 Task: What is the main conflict in "The Catcher in the Rye" by J.D. Salinger?
Action: Mouse moved to (93, 110)
Screenshot: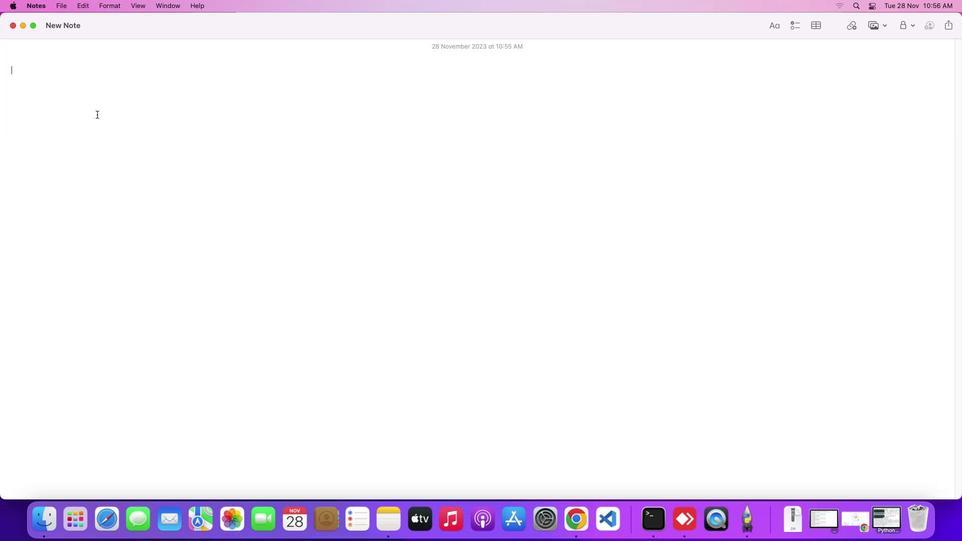 
Action: Mouse pressed left at (93, 110)
Screenshot: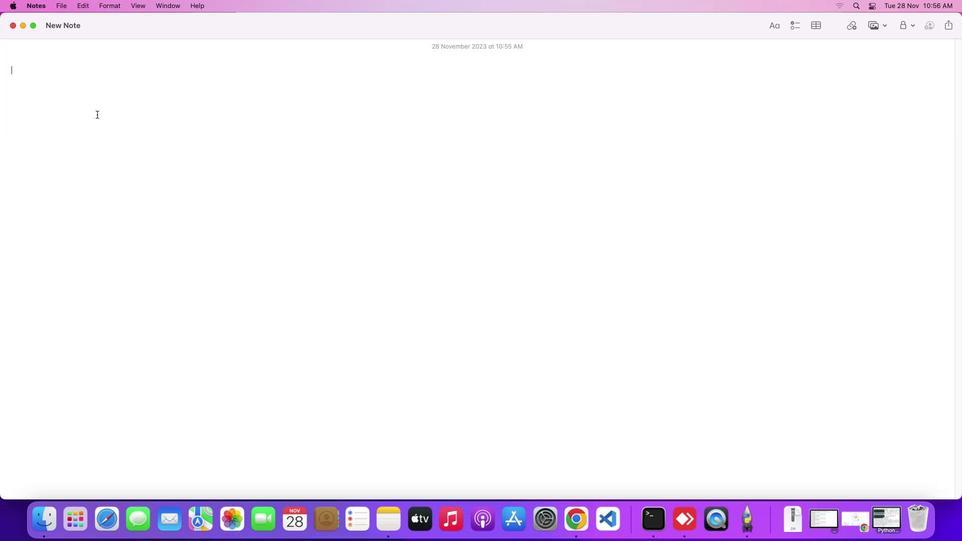 
Action: Mouse moved to (123, 100)
Screenshot: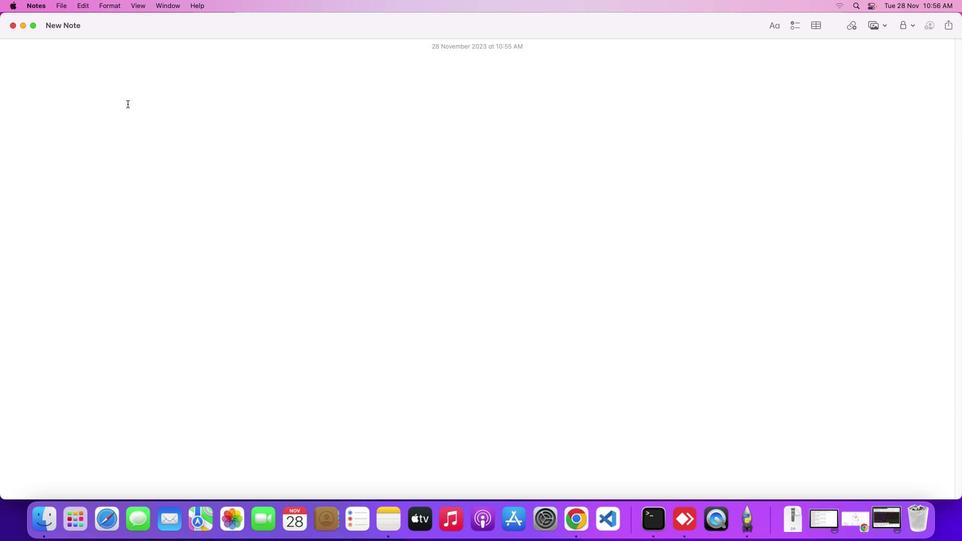 
Action: Key pressed Key.shift'W''h''a''t'Key.space'i''s'Key.space't''h''e'Key.space'm''a''i''n'Key.space'c''o''n''f''l''i''c''t'Key.space'i''n'Key.spaceKey.shift'"'Key.shift'T''h''e'Key.spaceKey.shift'C''a''t''c''h''e''r'Key.space'i''n'Key.space't''h''e'Key.spaceKey.shift'R''y''e'Key.shift'"'Key.spaceKey.shift'b''y'Key.spaceKey.shift'J''.'Key.shift'D''.'Key.spaceKey.shift'S''a''l''i''n''g''e''r'Key.shift_r'?'Key.enter
Screenshot: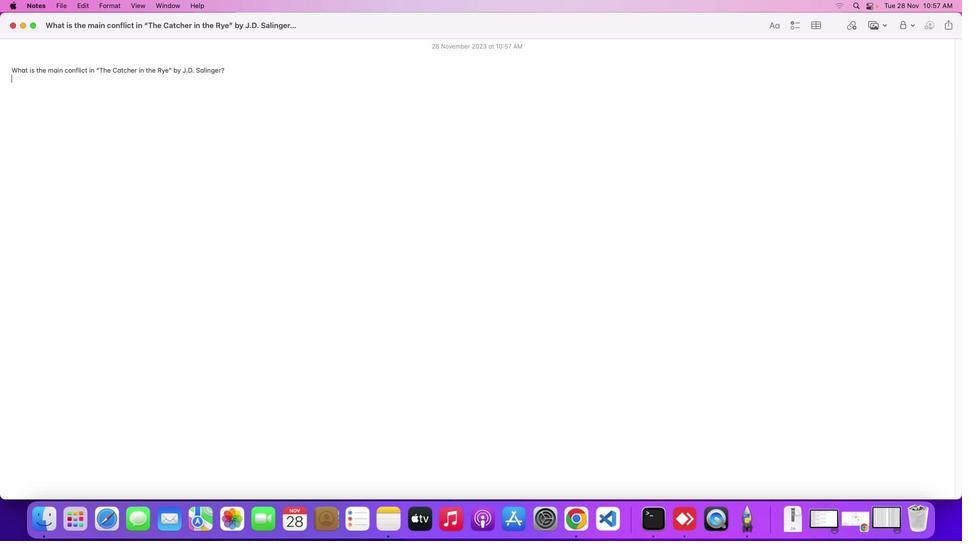 
Action: Mouse moved to (853, 517)
Screenshot: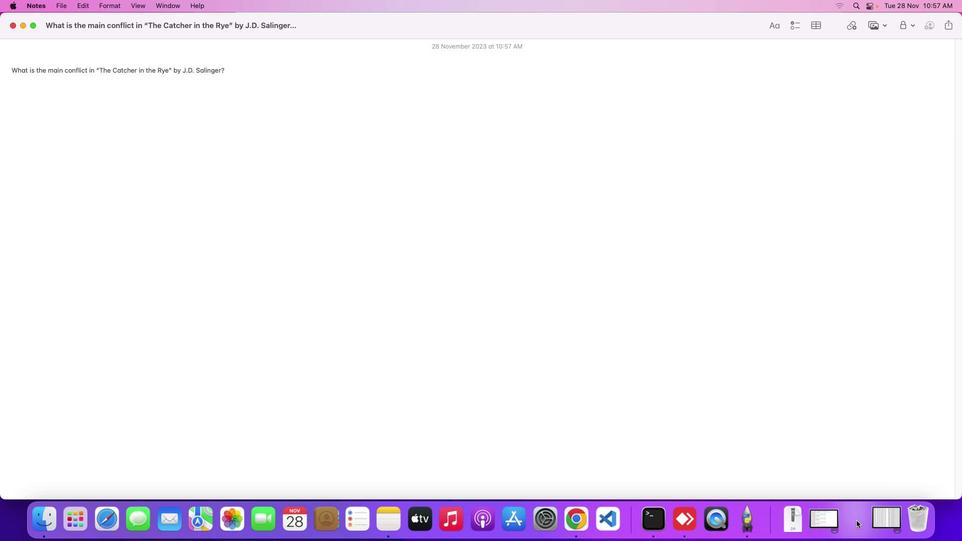 
Action: Mouse pressed left at (853, 517)
Screenshot: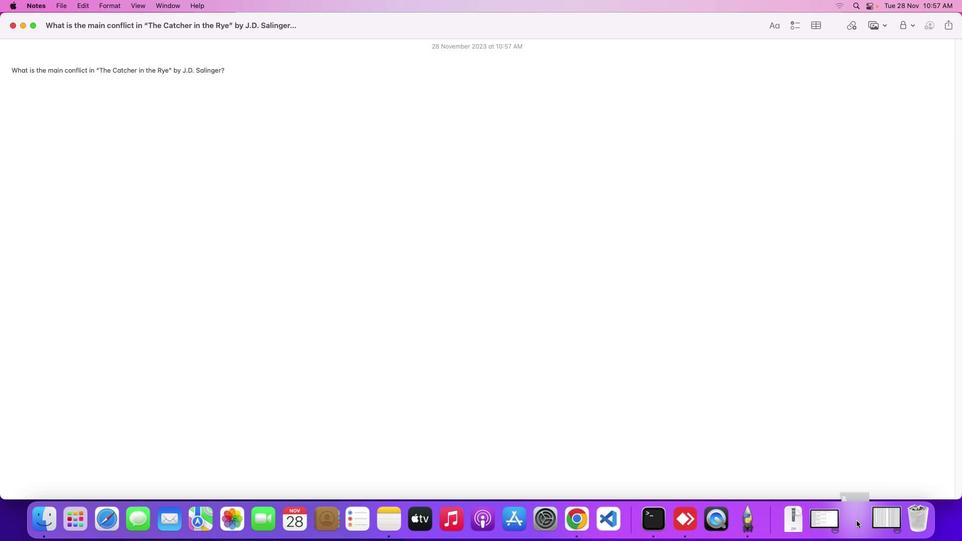 
Action: Mouse moved to (372, 294)
Screenshot: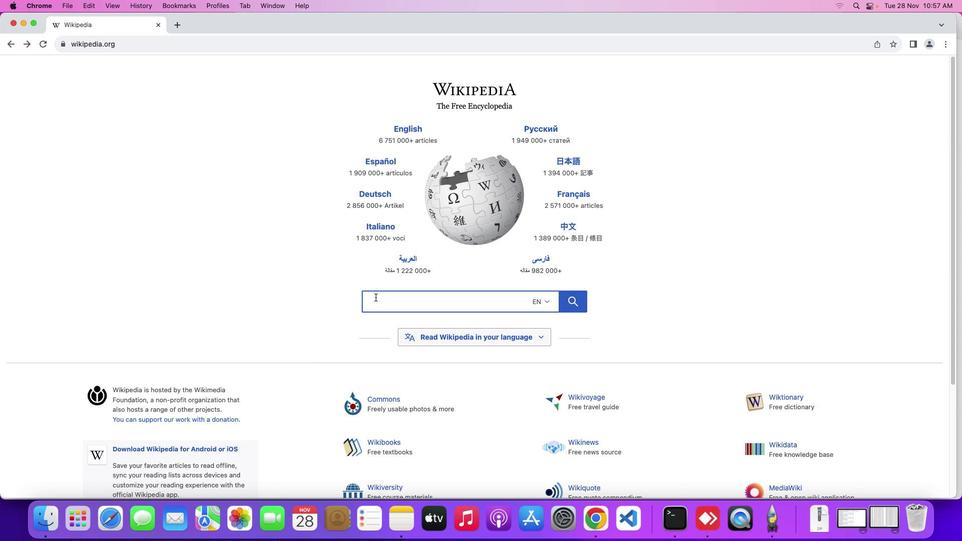 
Action: Mouse pressed left at (372, 294)
Screenshot: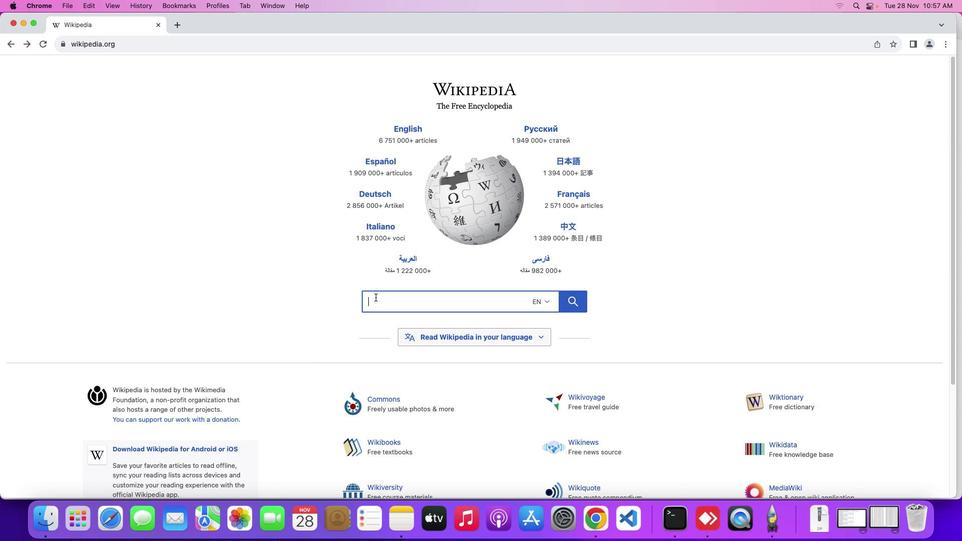 
Action: Mouse moved to (391, 285)
Screenshot: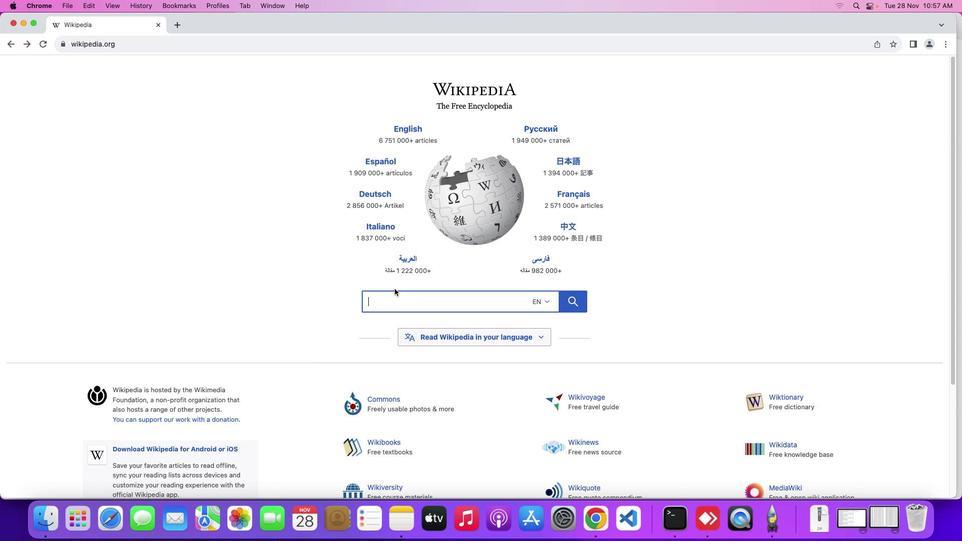 
Action: Key pressed Key.shift'T''h''e'Key.spaceKey.shift'C''a''t''c''h''e''r'Key.space'i''n'Key.space't''h''e'Key.spaceKey.shift'R''y''e'
Screenshot: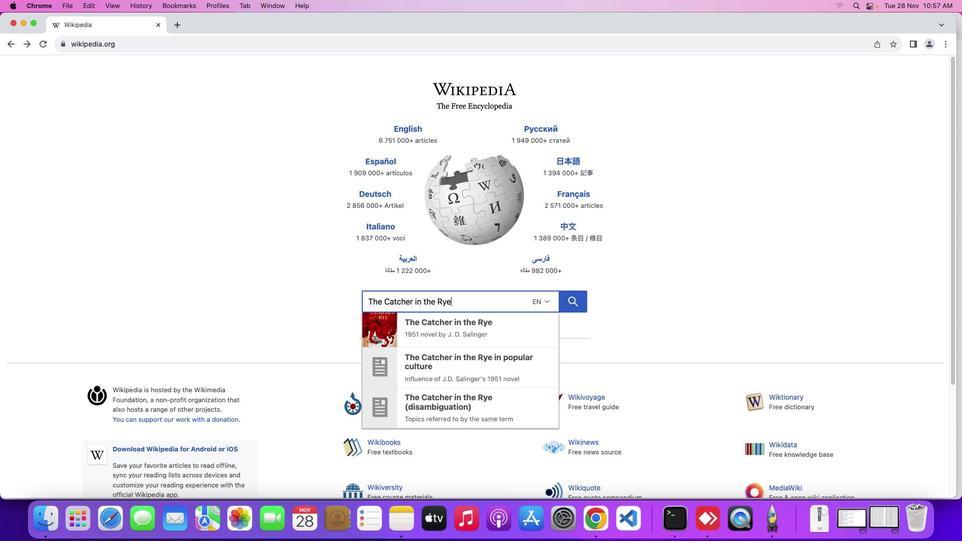 
Action: Mouse moved to (566, 300)
Screenshot: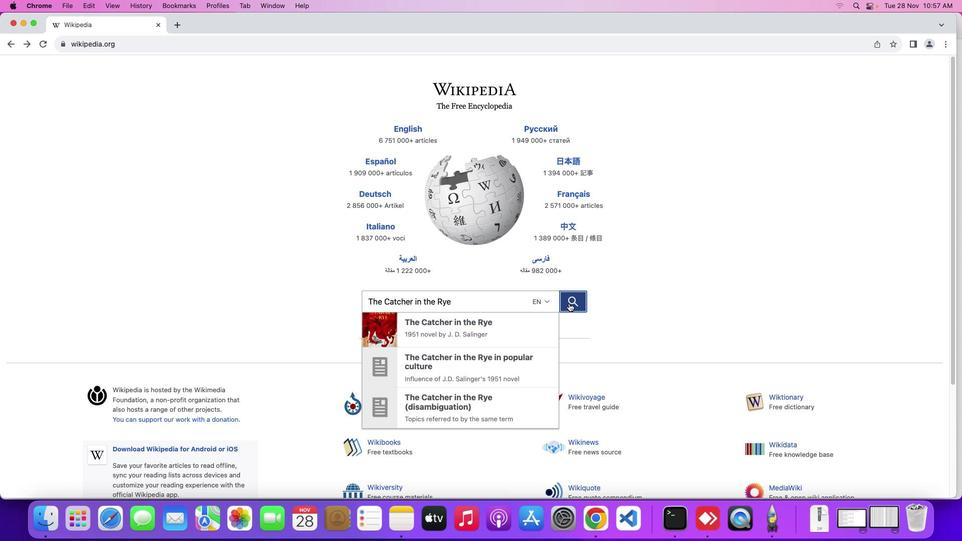 
Action: Mouse pressed left at (566, 300)
Screenshot: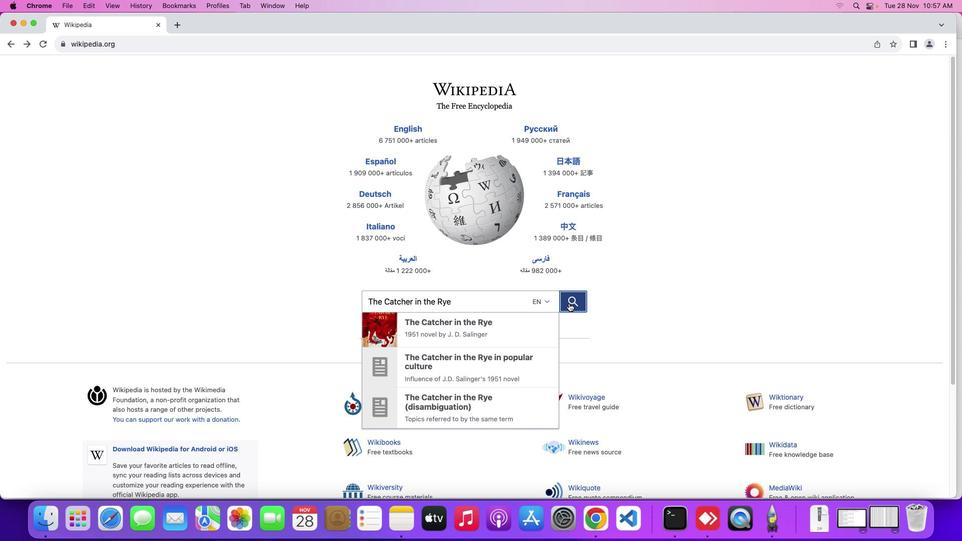 
Action: Mouse moved to (579, 210)
Screenshot: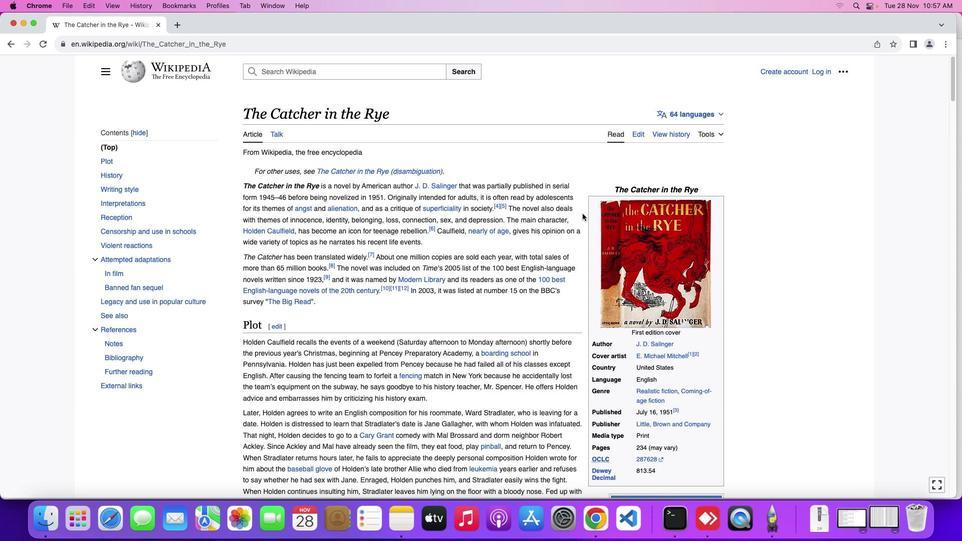 
Action: Mouse scrolled (579, 210) with delta (-3, -3)
Screenshot: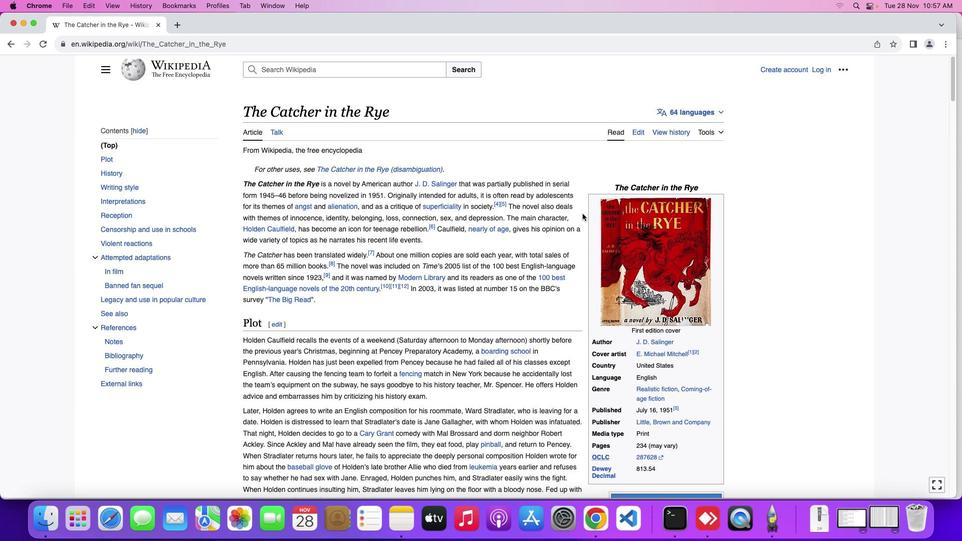 
Action: Mouse scrolled (579, 210) with delta (-3, -3)
Screenshot: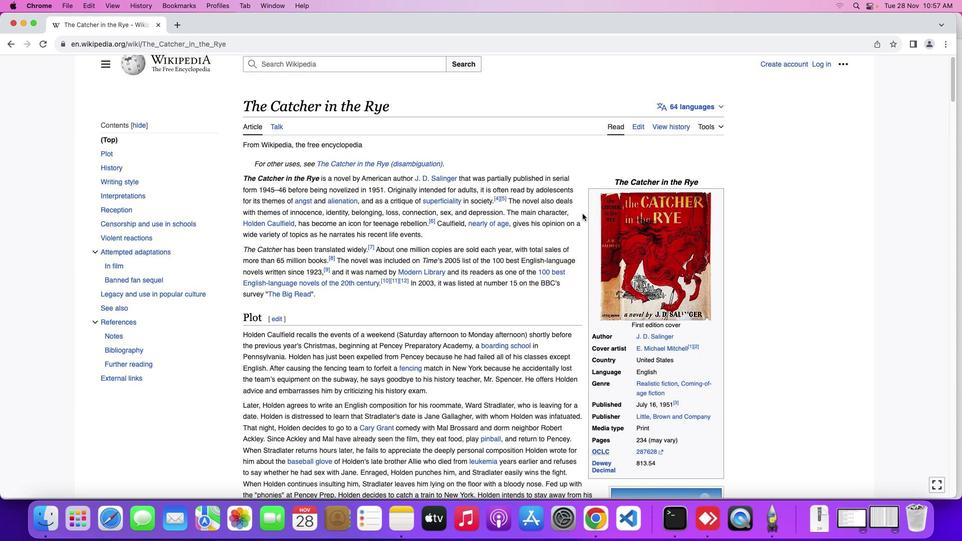 
Action: Mouse scrolled (579, 210) with delta (-3, -3)
Screenshot: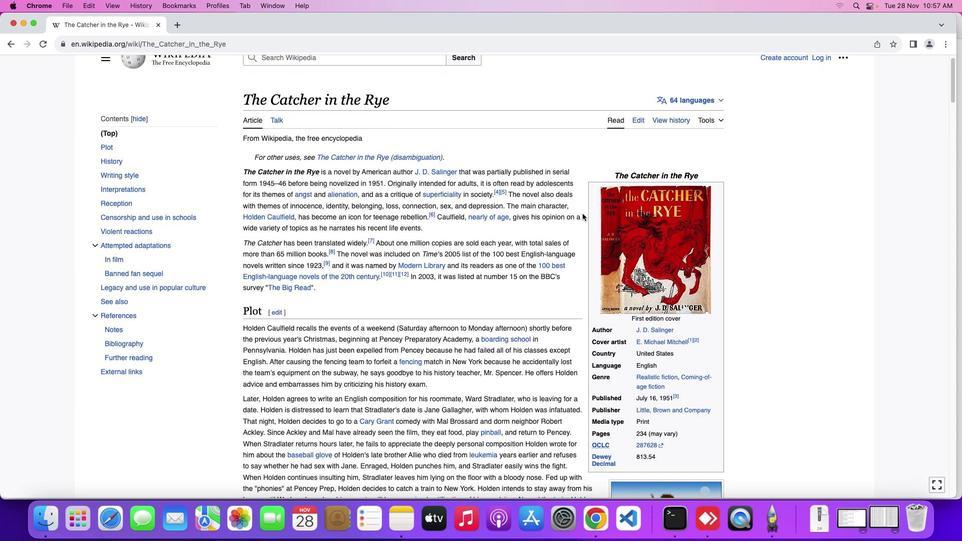 
Action: Mouse moved to (572, 228)
Screenshot: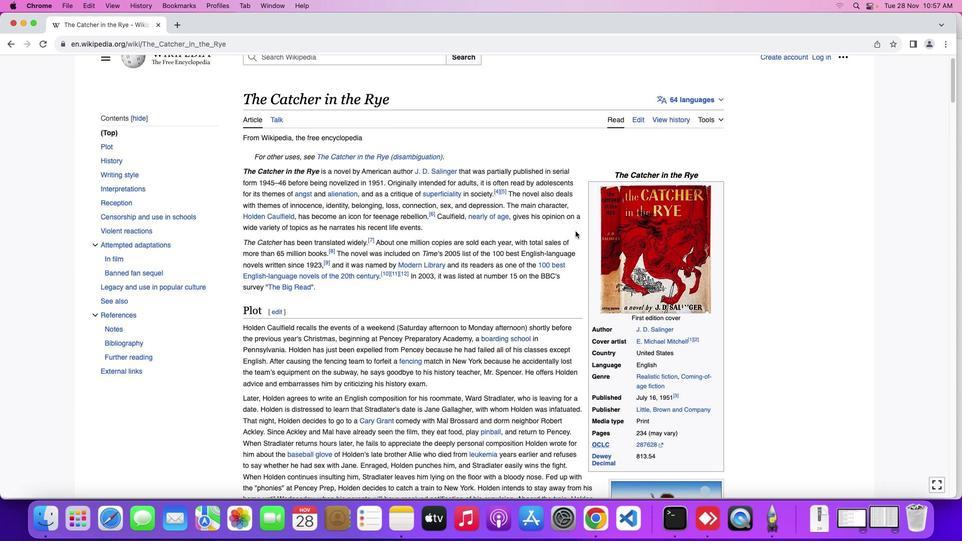 
Action: Mouse scrolled (572, 228) with delta (-3, -3)
Screenshot: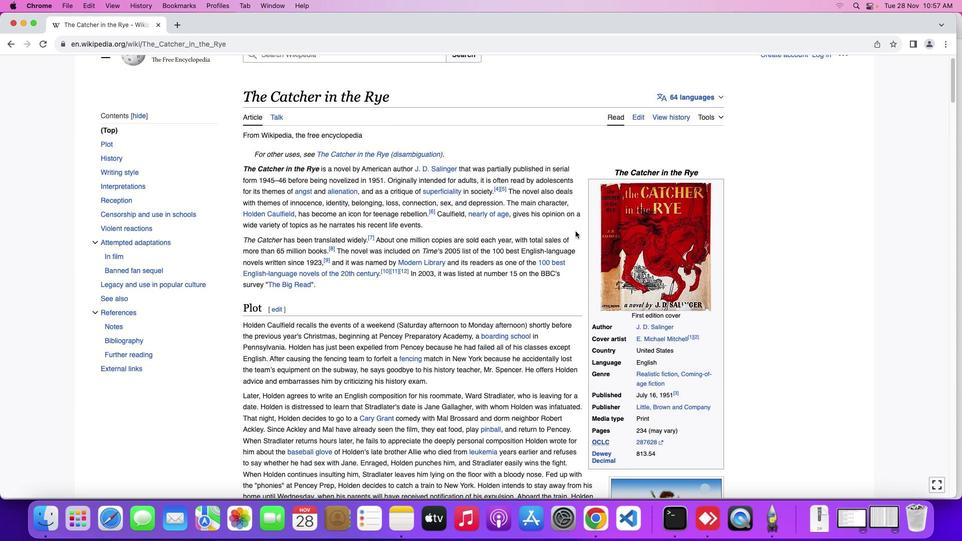 
Action: Mouse scrolled (572, 228) with delta (-3, -3)
Screenshot: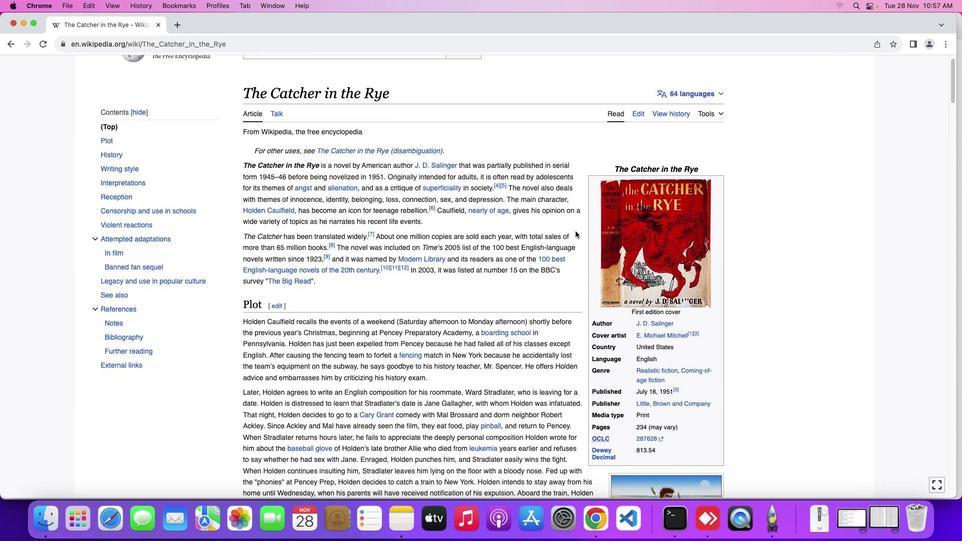 
Action: Mouse scrolled (572, 228) with delta (-3, -3)
Screenshot: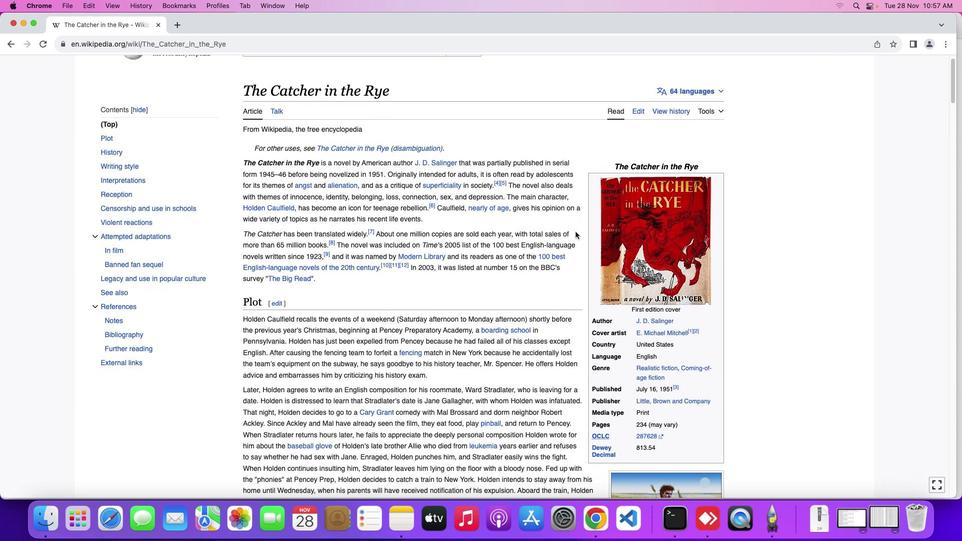 
Action: Mouse moved to (575, 237)
Screenshot: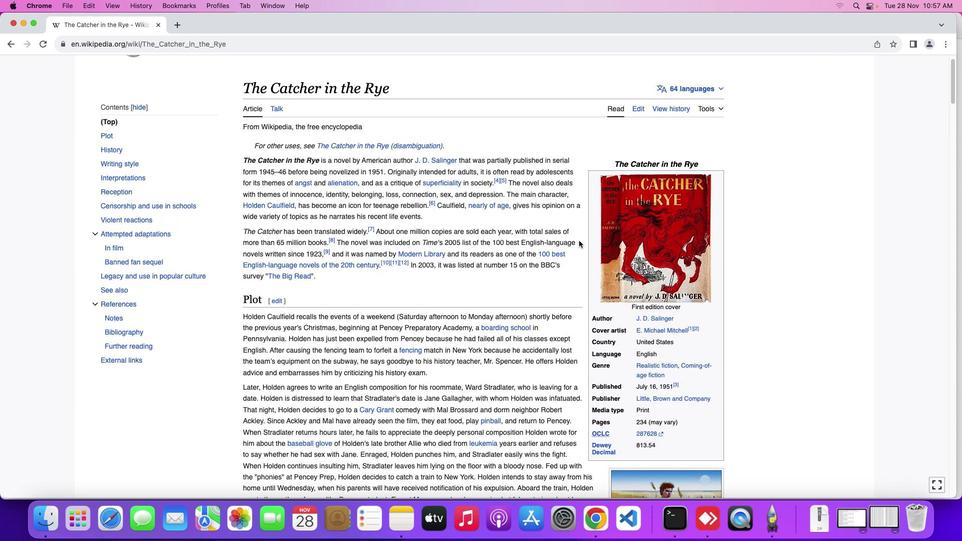 
Action: Mouse scrolled (575, 237) with delta (-3, -3)
Screenshot: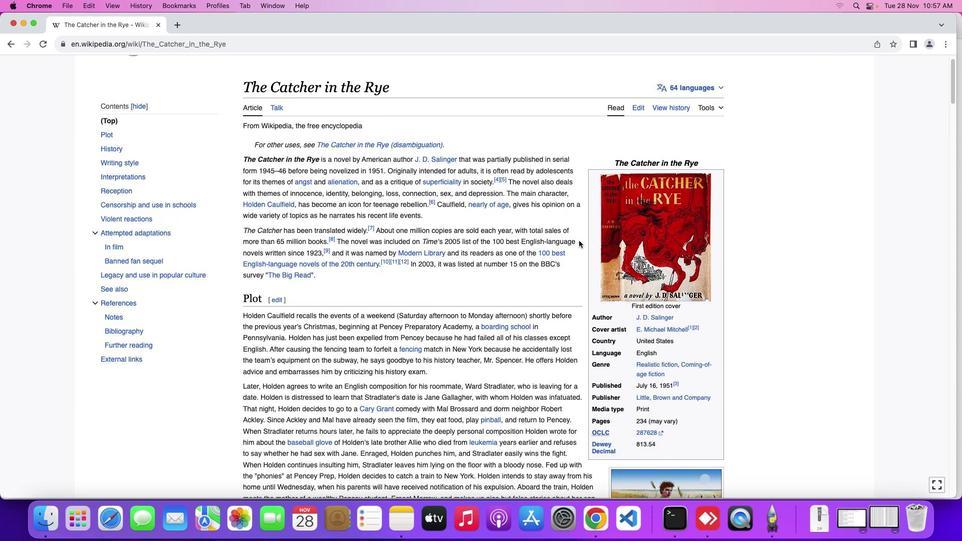 
Action: Mouse moved to (575, 237)
Screenshot: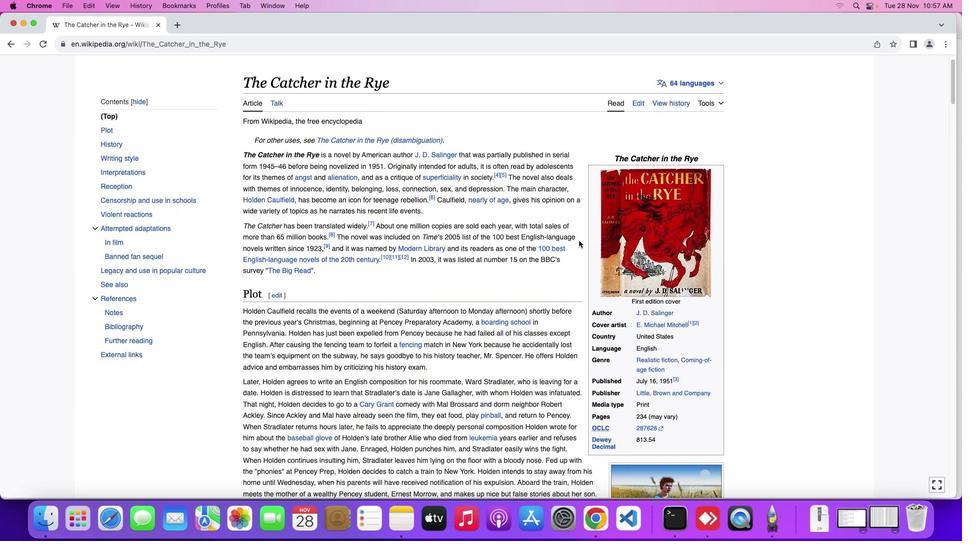 
Action: Mouse scrolled (575, 237) with delta (-3, -3)
Screenshot: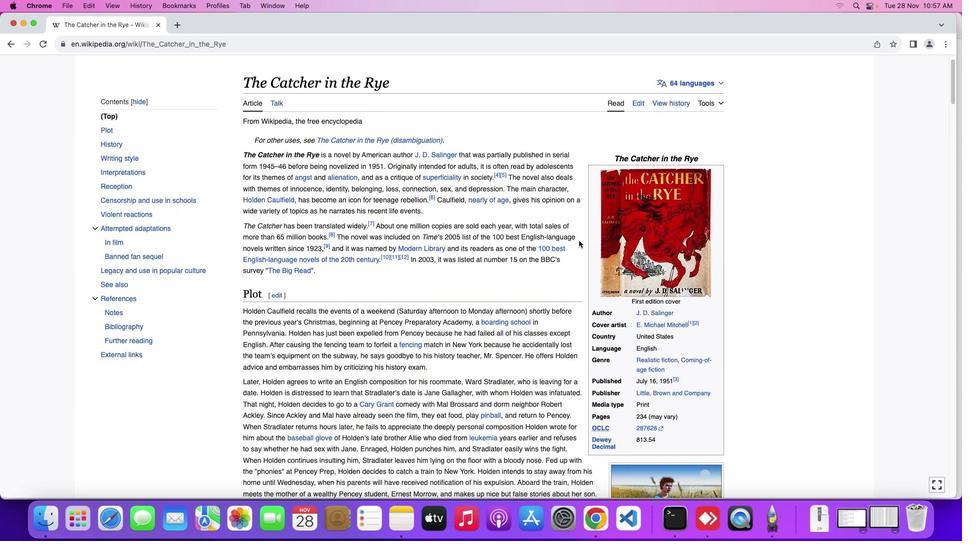 
Action: Mouse scrolled (575, 237) with delta (-3, -3)
Screenshot: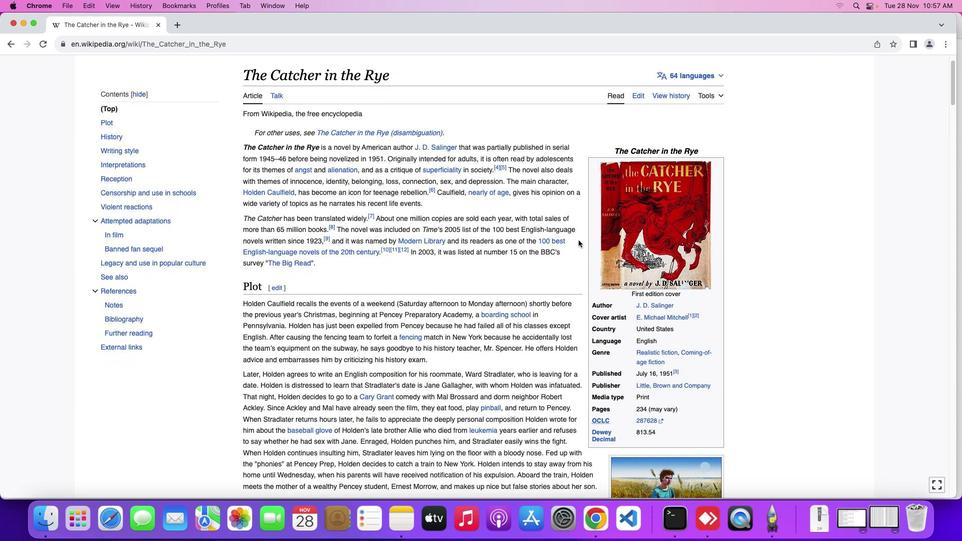 
Action: Mouse moved to (575, 236)
Screenshot: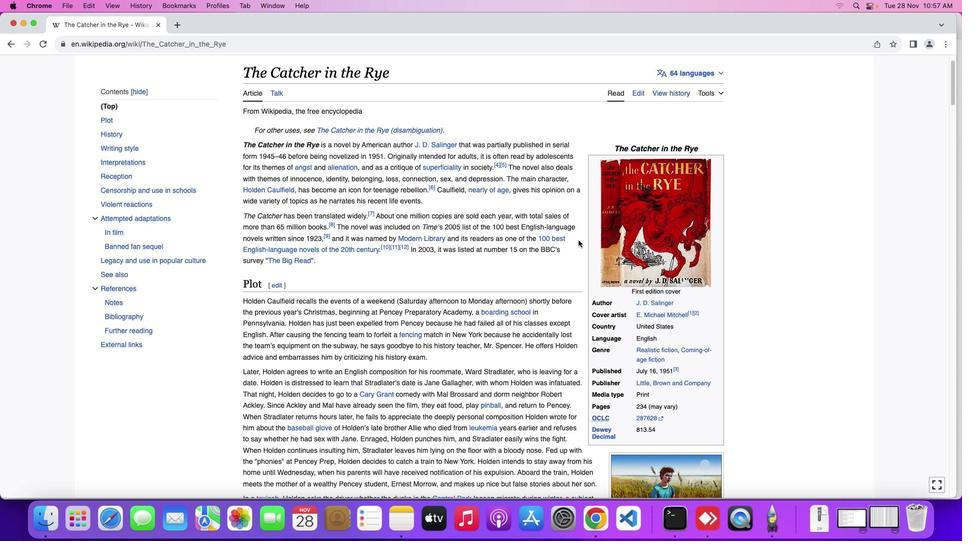 
Action: Mouse scrolled (575, 236) with delta (-3, -3)
Screenshot: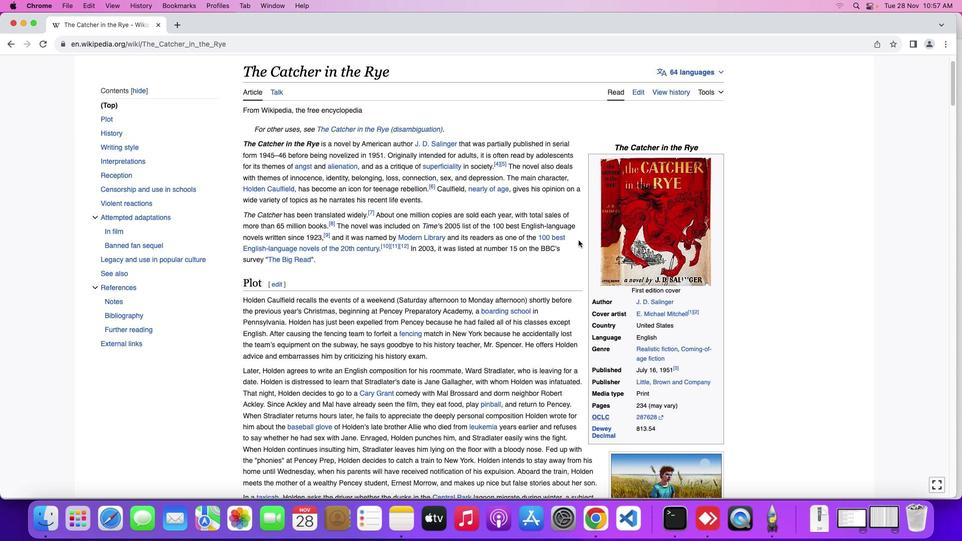 
Action: Mouse scrolled (575, 236) with delta (-3, -3)
Screenshot: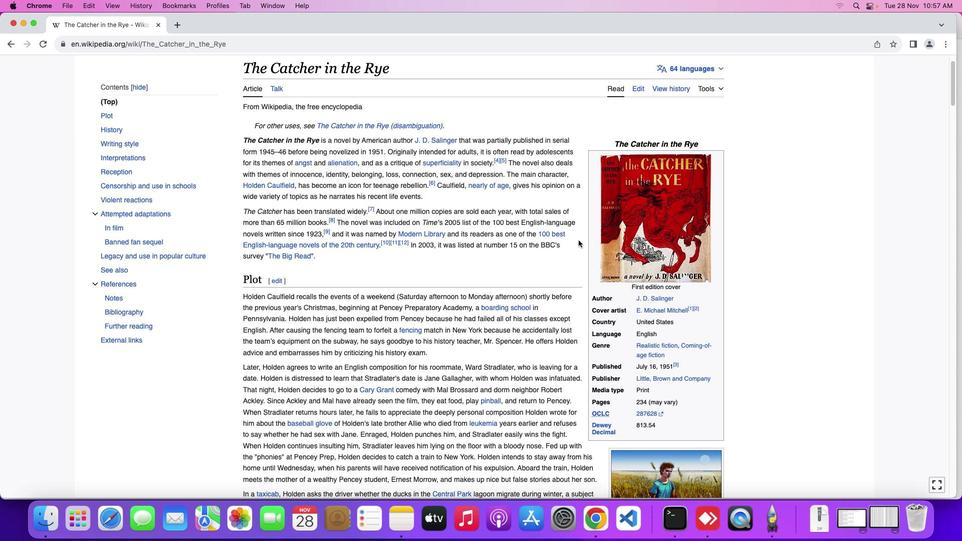
Action: Mouse moved to (575, 236)
Screenshot: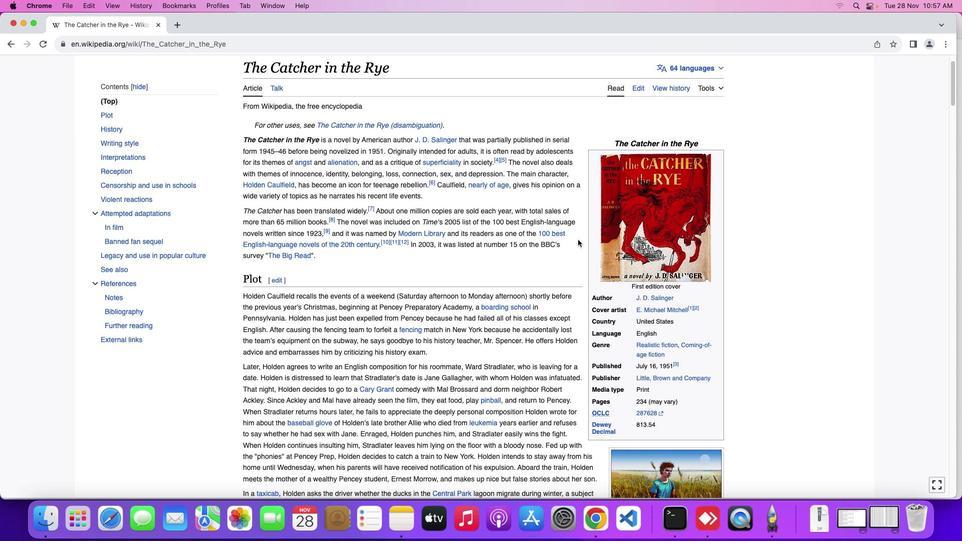 
Action: Mouse scrolled (575, 236) with delta (-3, -3)
Screenshot: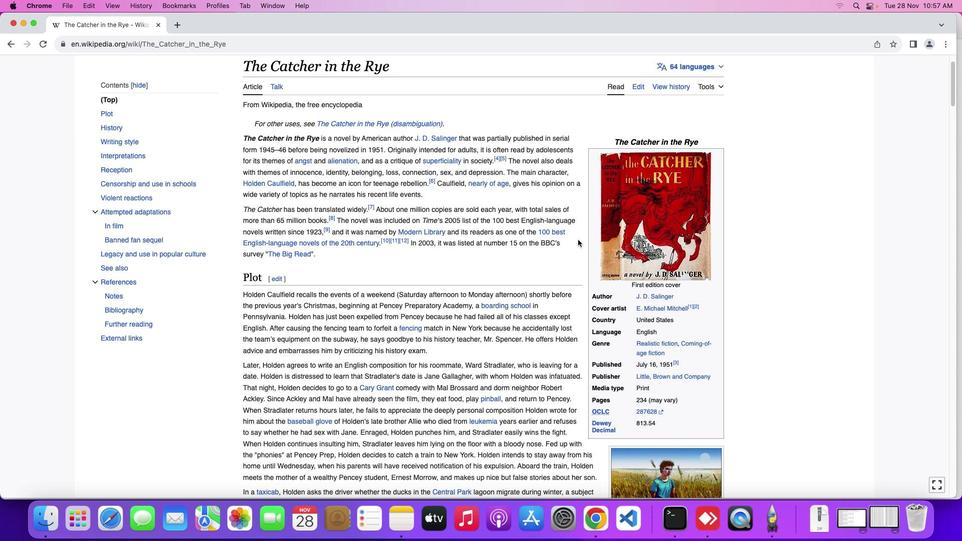 
Action: Mouse moved to (574, 237)
Screenshot: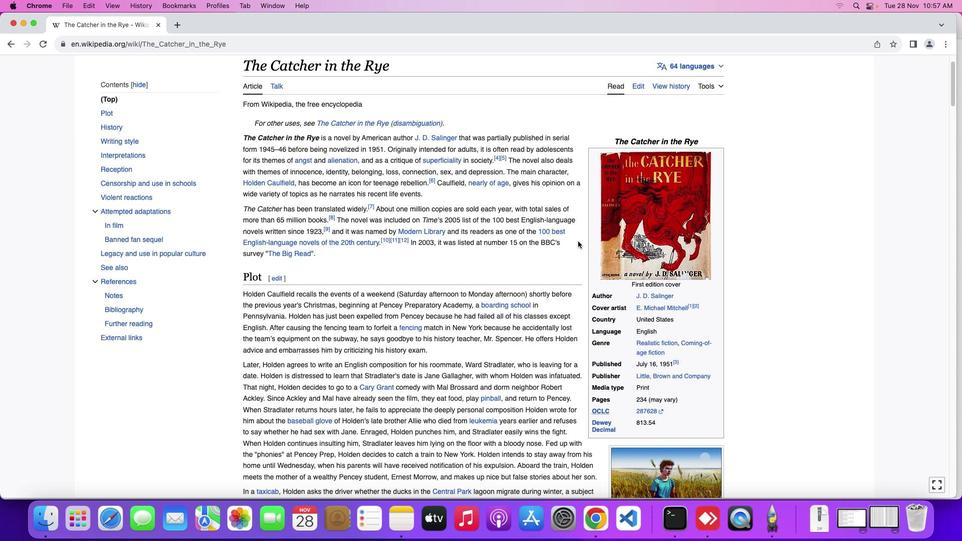 
Action: Mouse scrolled (574, 237) with delta (-3, -3)
Screenshot: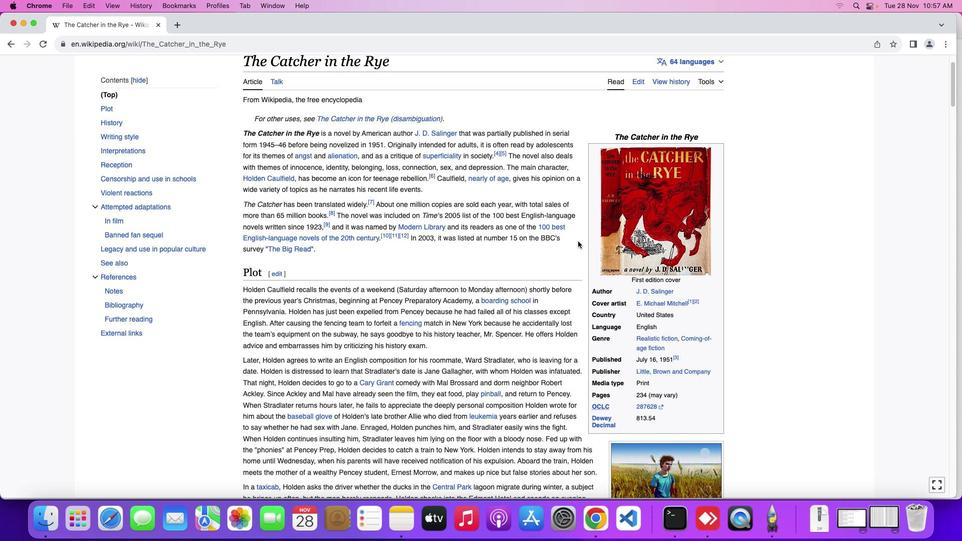 
Action: Mouse scrolled (574, 237) with delta (-3, -3)
Screenshot: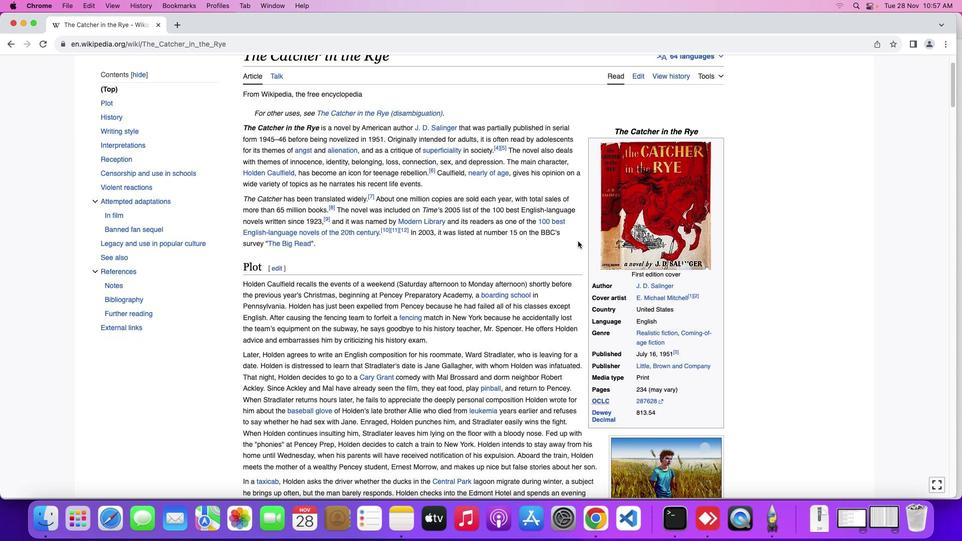 
Action: Mouse scrolled (574, 237) with delta (-3, -3)
Screenshot: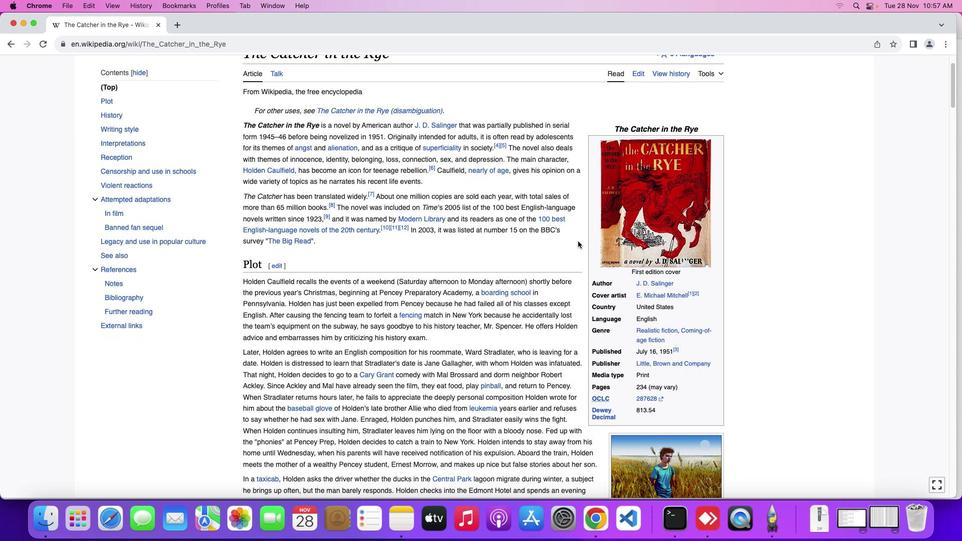 
Action: Mouse scrolled (574, 237) with delta (-3, -3)
Screenshot: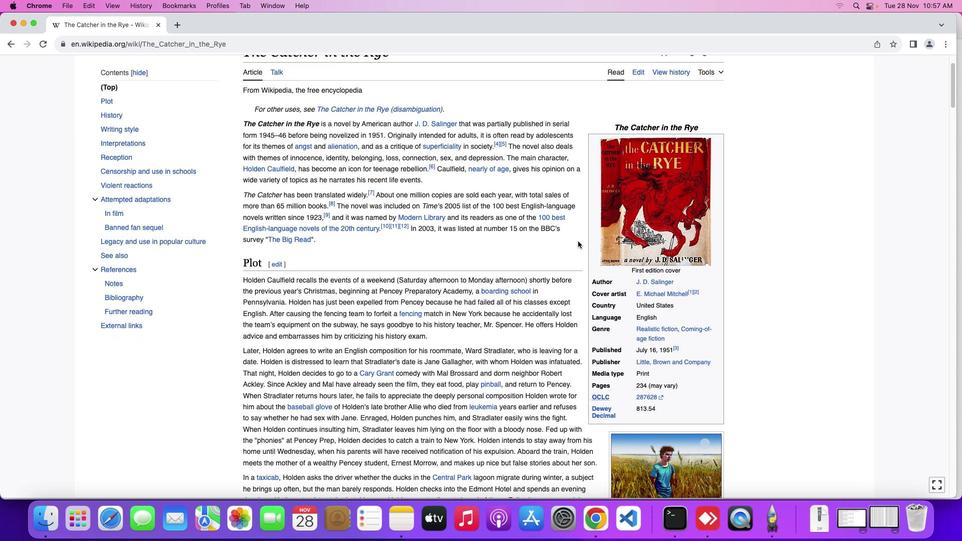 
Action: Mouse scrolled (574, 237) with delta (-3, -3)
Screenshot: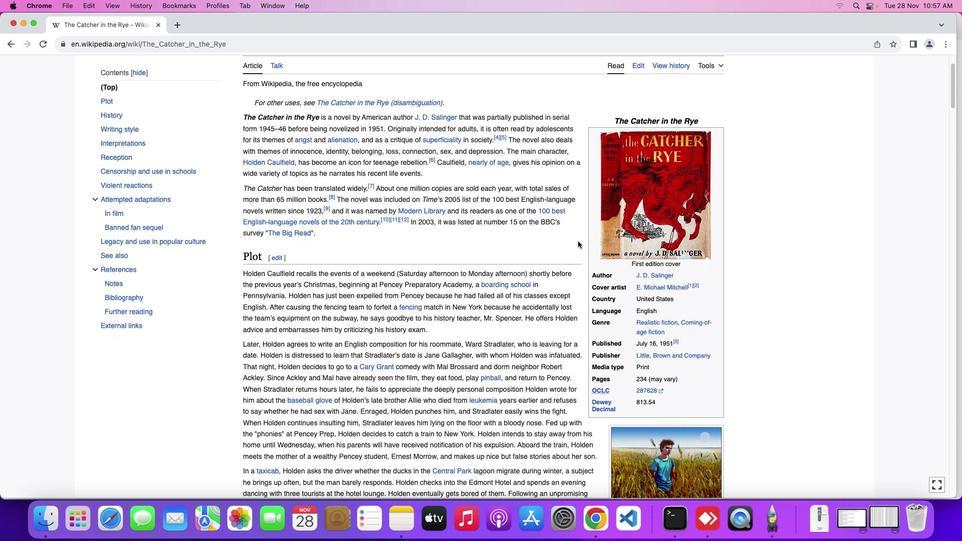 
Action: Mouse scrolled (574, 237) with delta (-3, -3)
Screenshot: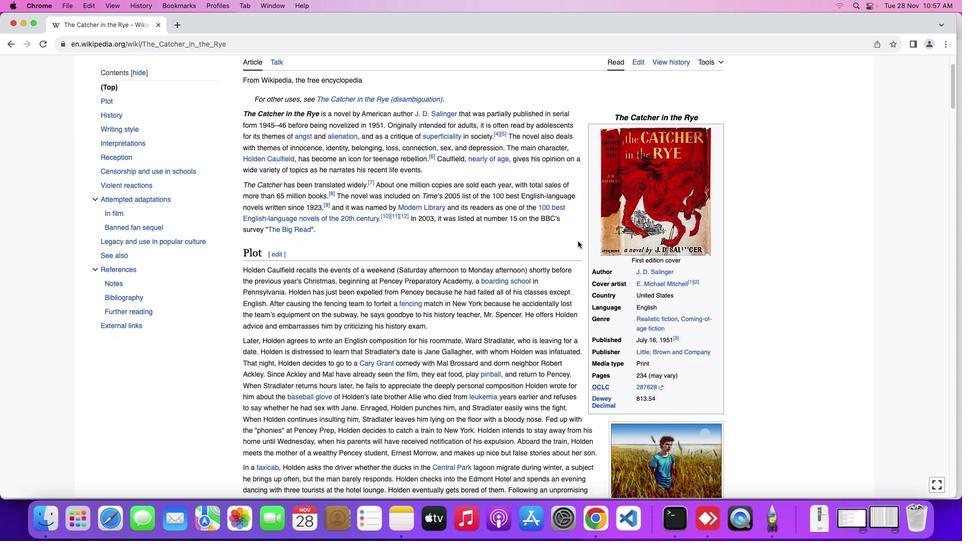 
Action: Mouse scrolled (574, 237) with delta (-3, -3)
Screenshot: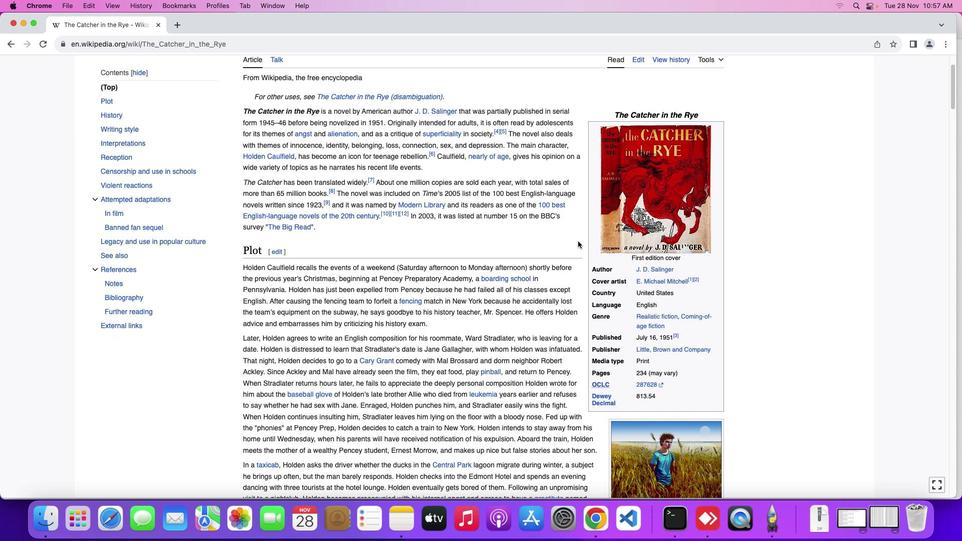 
Action: Mouse scrolled (574, 237) with delta (-3, -3)
Screenshot: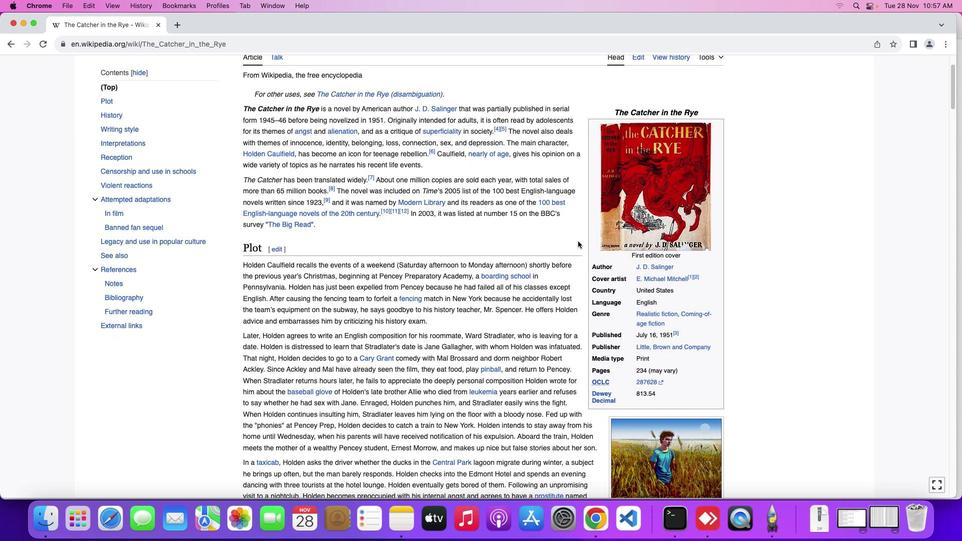 
Action: Mouse scrolled (574, 237) with delta (-3, -3)
Screenshot: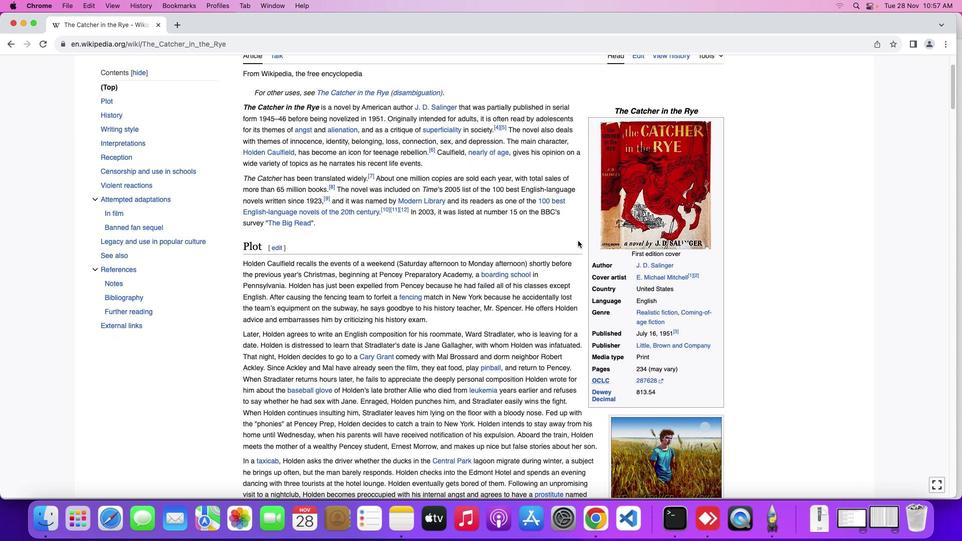 
Action: Mouse moved to (577, 231)
Screenshot: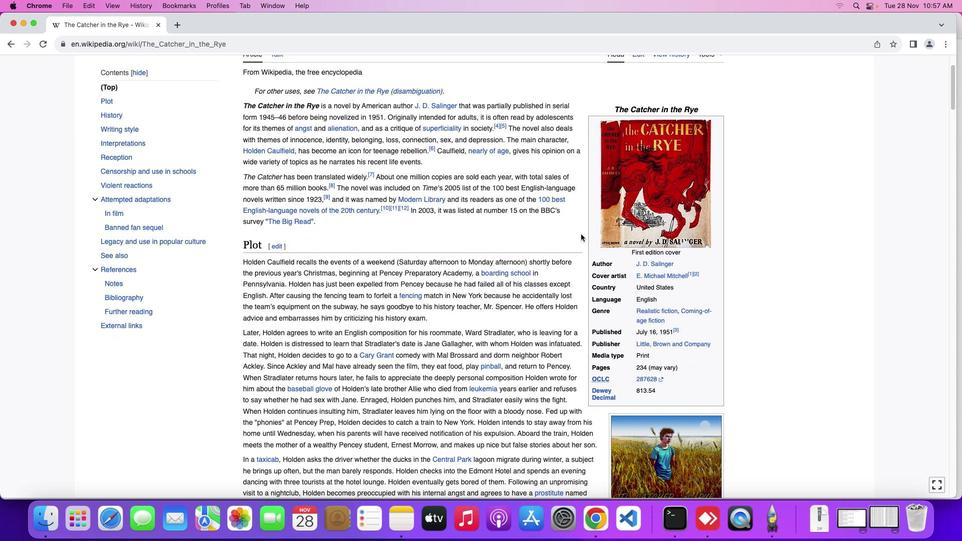 
Action: Mouse scrolled (577, 231) with delta (-3, -3)
Screenshot: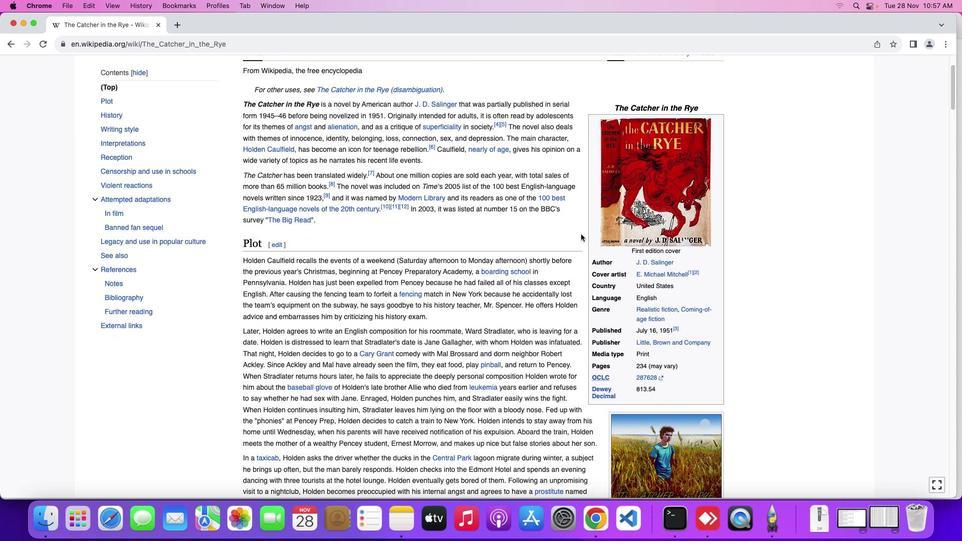 
Action: Mouse scrolled (577, 231) with delta (-3, -3)
Screenshot: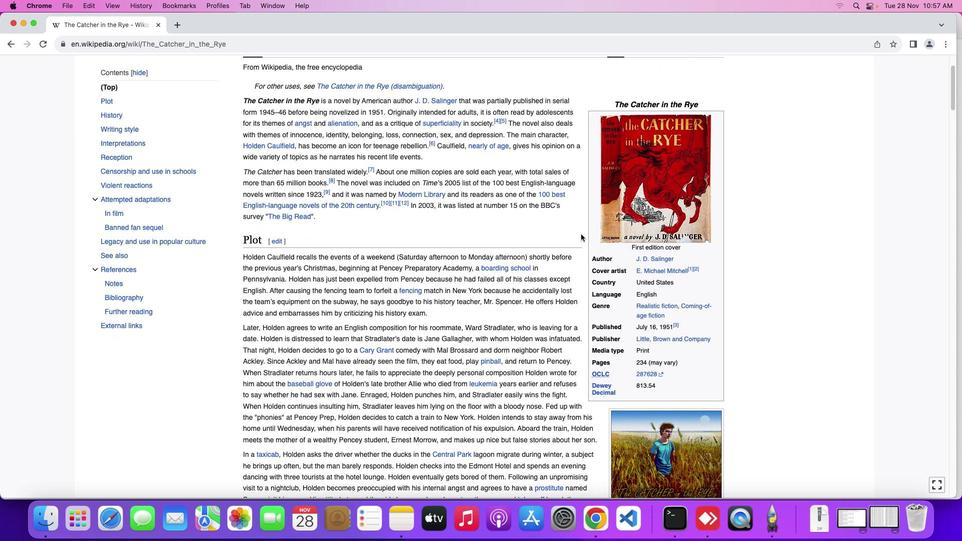
Action: Mouse moved to (579, 231)
Screenshot: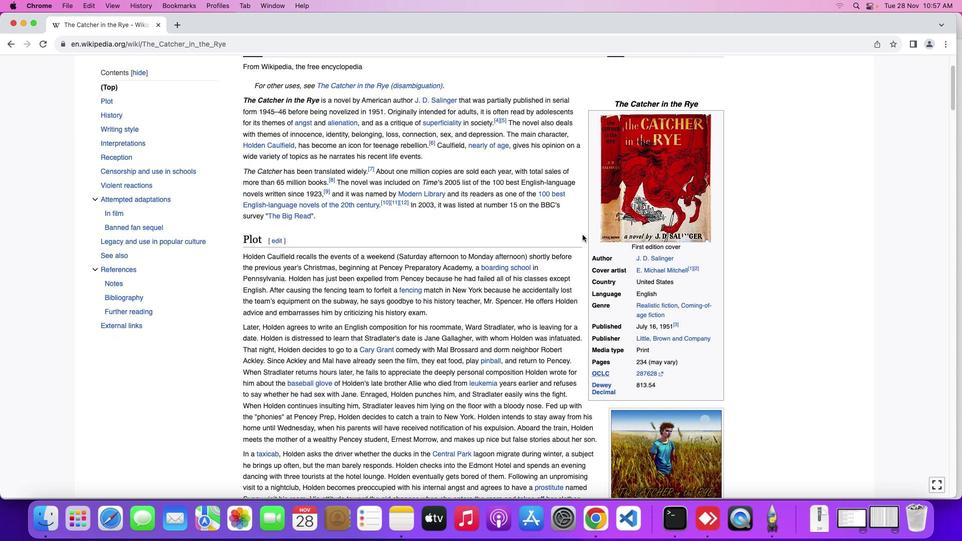 
Action: Mouse scrolled (579, 231) with delta (-3, -3)
Screenshot: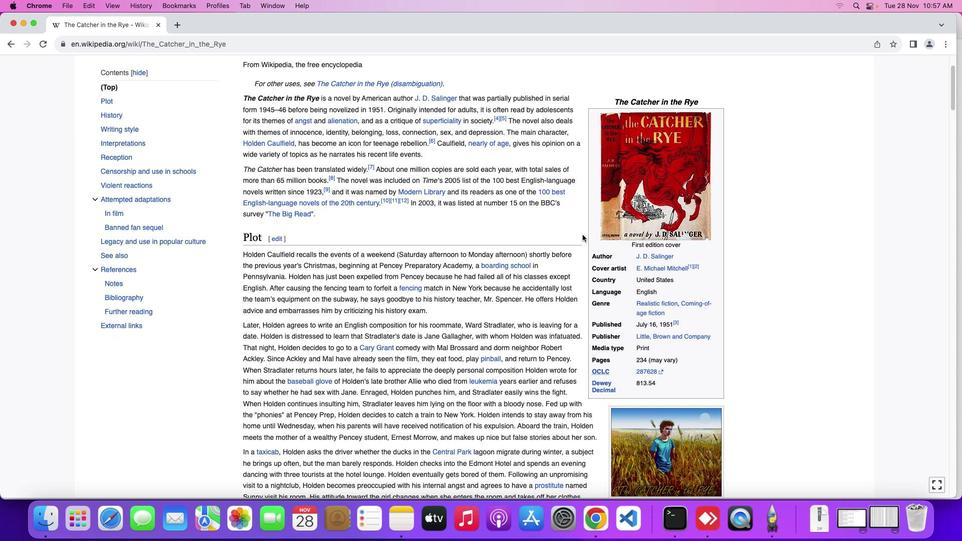 
Action: Mouse moved to (564, 254)
Screenshot: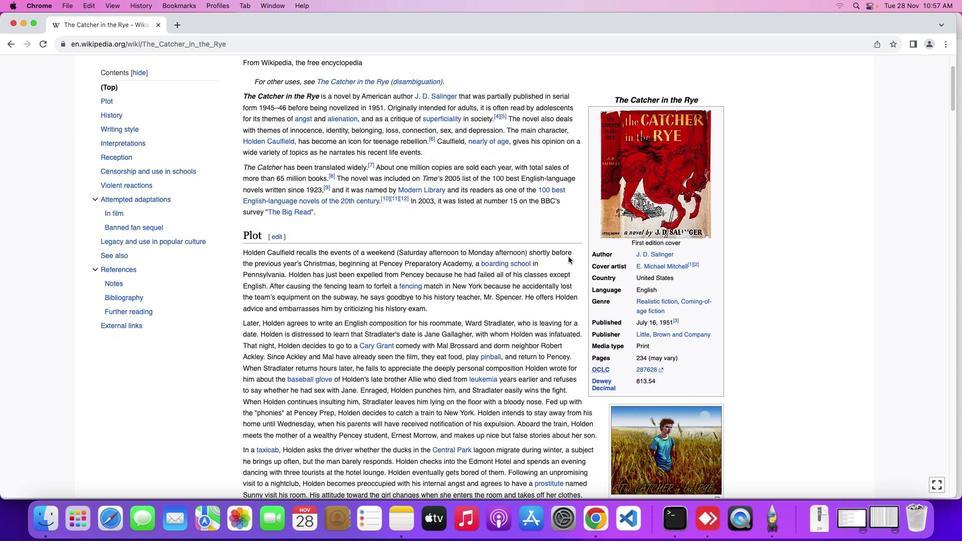 
Action: Mouse scrolled (564, 254) with delta (-3, -3)
Screenshot: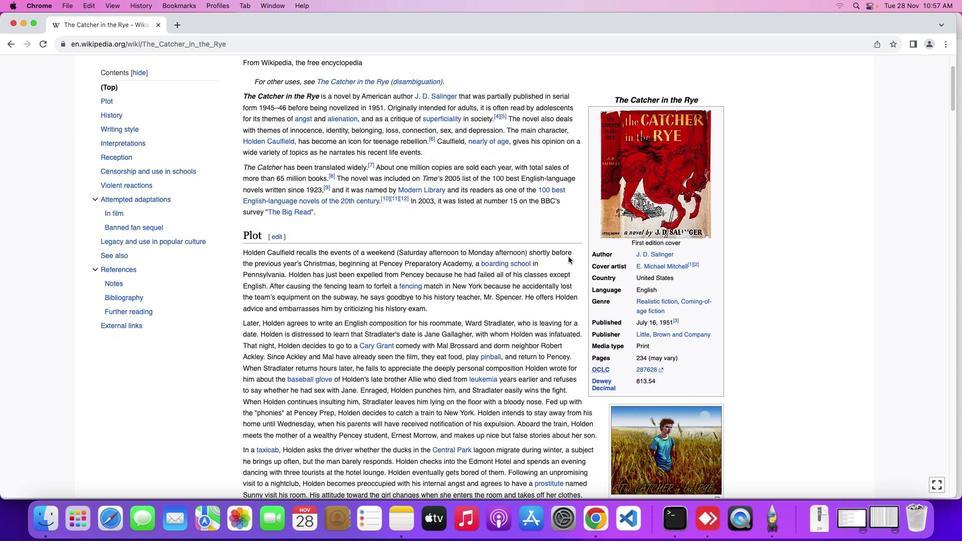 
Action: Mouse moved to (565, 253)
Screenshot: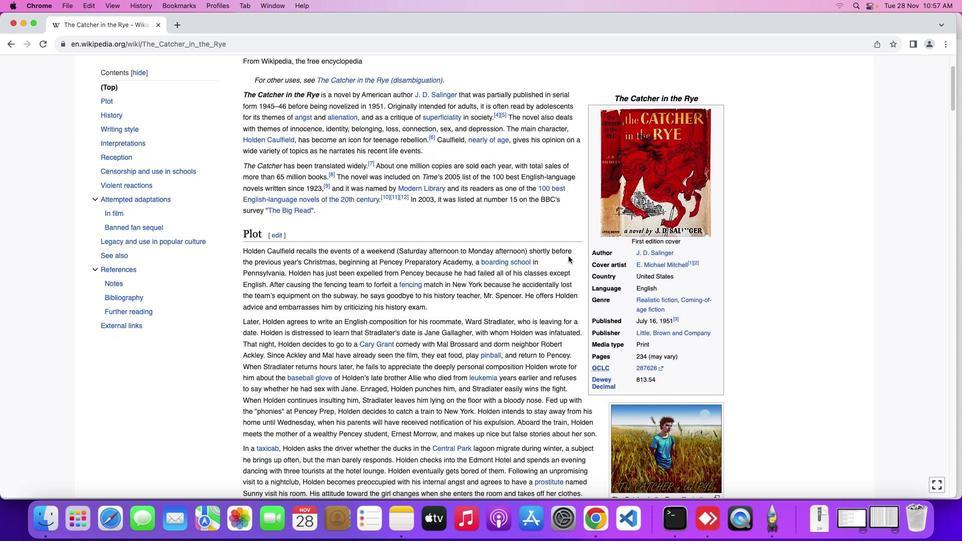 
Action: Mouse scrolled (565, 253) with delta (-3, -3)
Screenshot: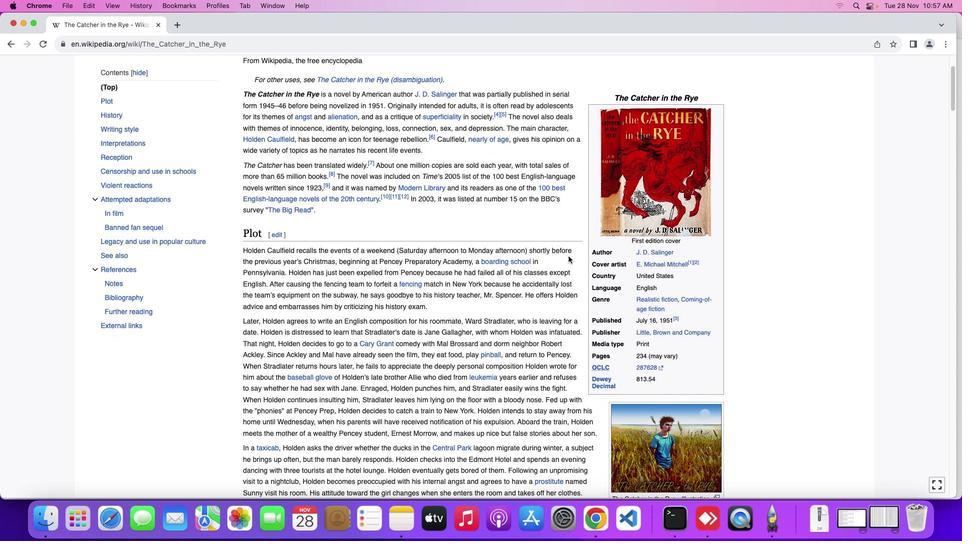 
Action: Mouse moved to (571, 261)
Screenshot: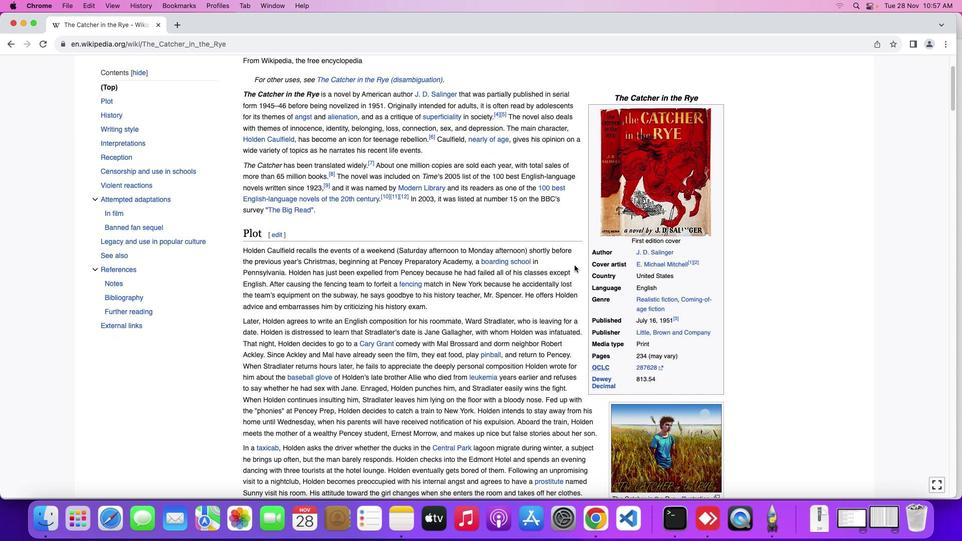 
Action: Mouse scrolled (571, 261) with delta (-3, -3)
Screenshot: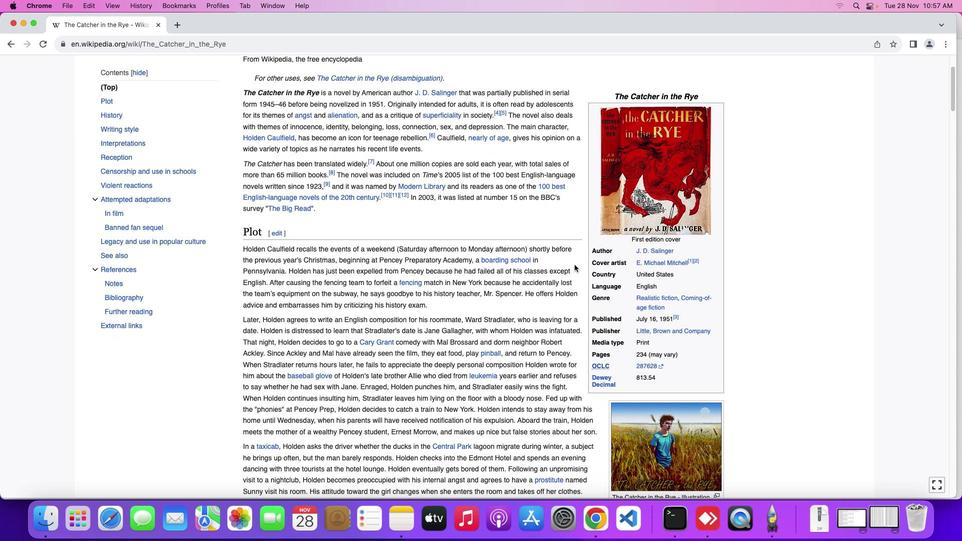 
Action: Mouse moved to (571, 261)
Screenshot: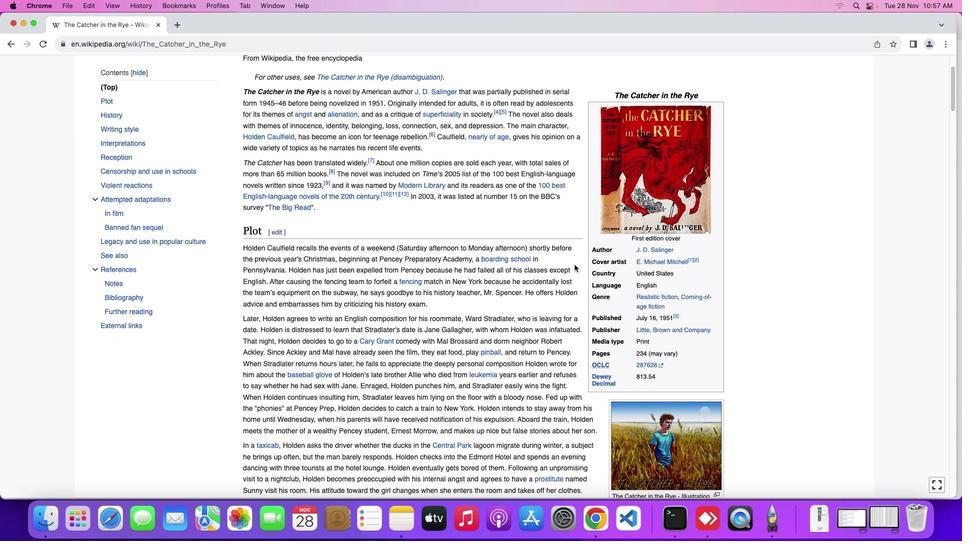 
Action: Mouse scrolled (571, 261) with delta (-3, -3)
Screenshot: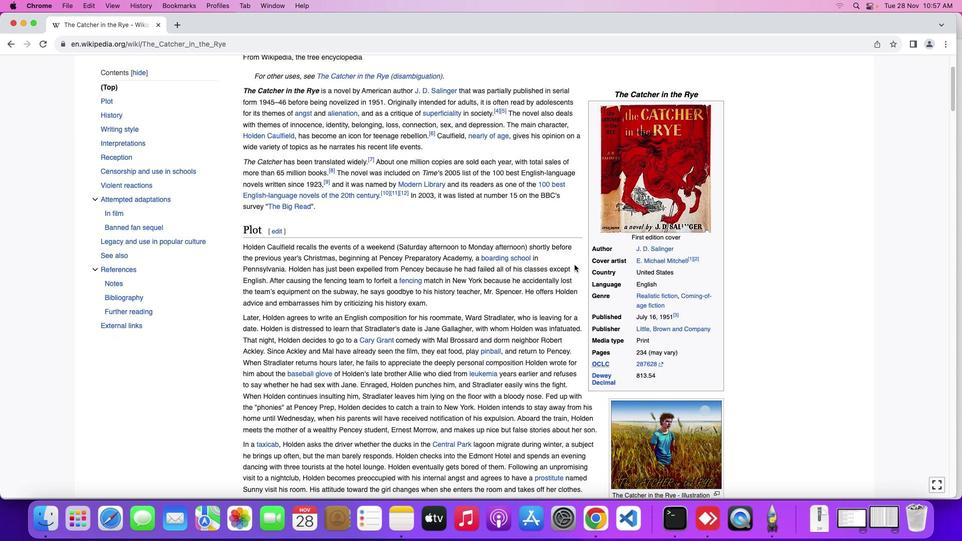 
Action: Mouse moved to (571, 261)
Screenshot: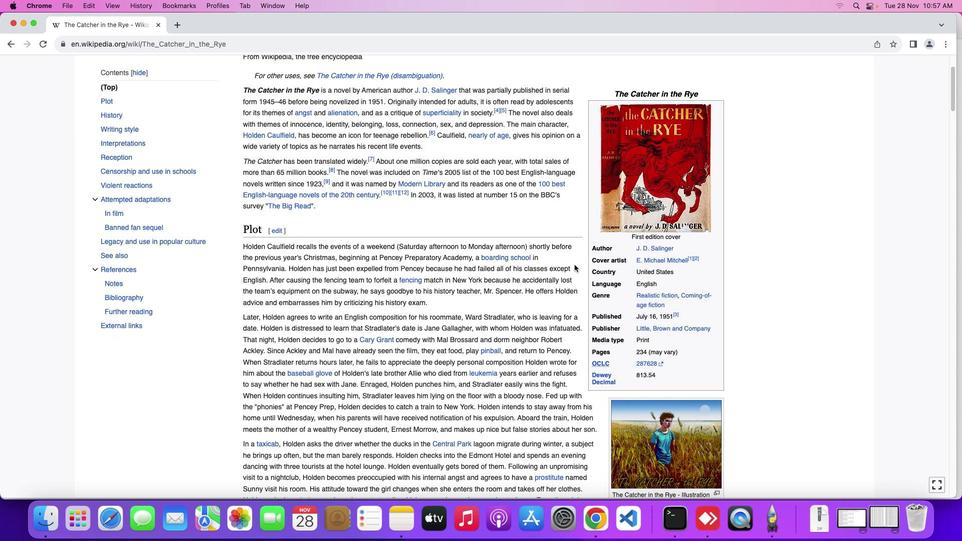 
Action: Mouse scrolled (571, 261) with delta (-3, -3)
Screenshot: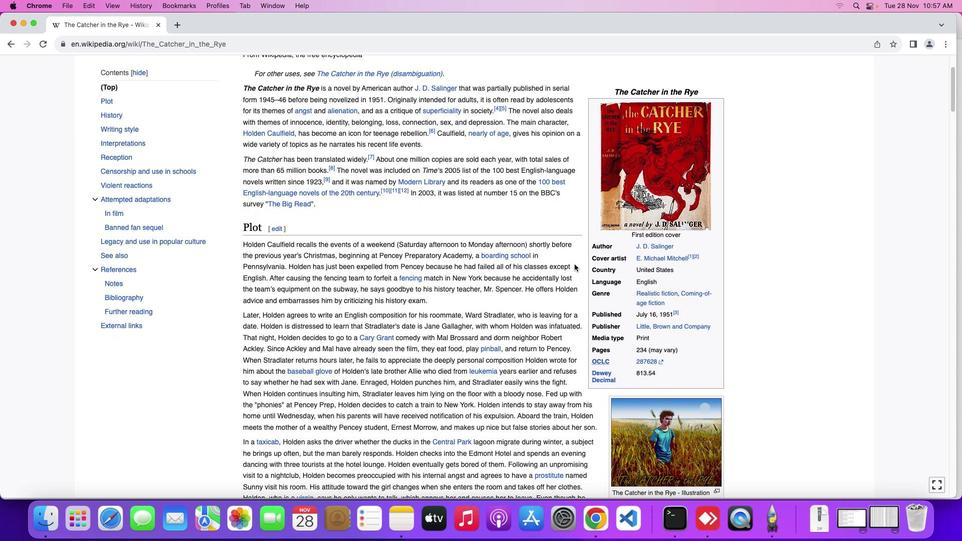 
Action: Mouse moved to (571, 261)
Screenshot: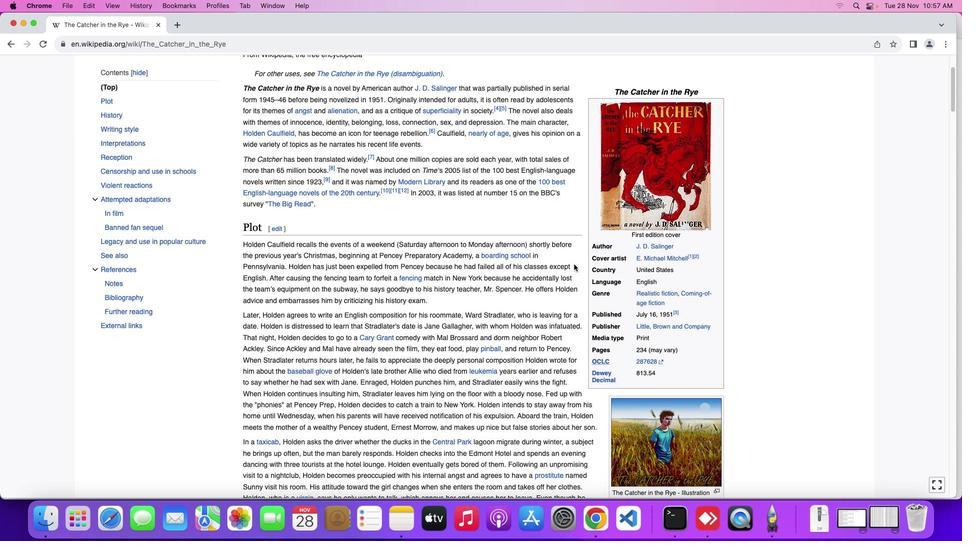 
Action: Mouse scrolled (571, 261) with delta (-3, -3)
Screenshot: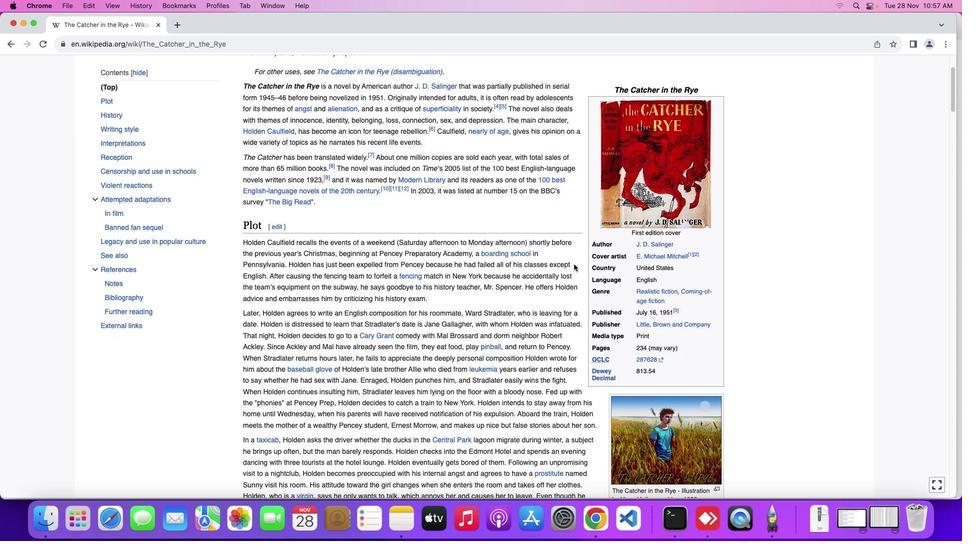 
Action: Mouse scrolled (571, 261) with delta (-3, -3)
Screenshot: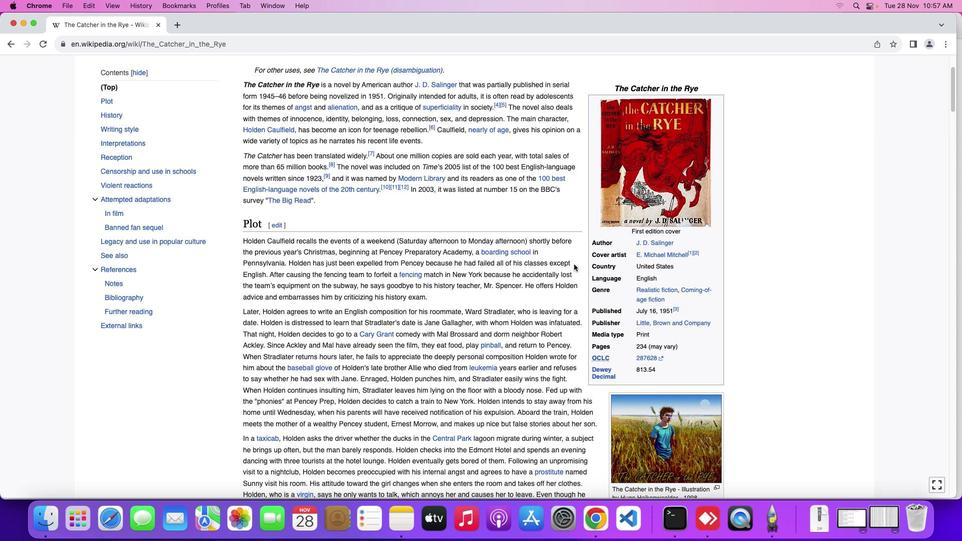
Action: Mouse moved to (570, 260)
Screenshot: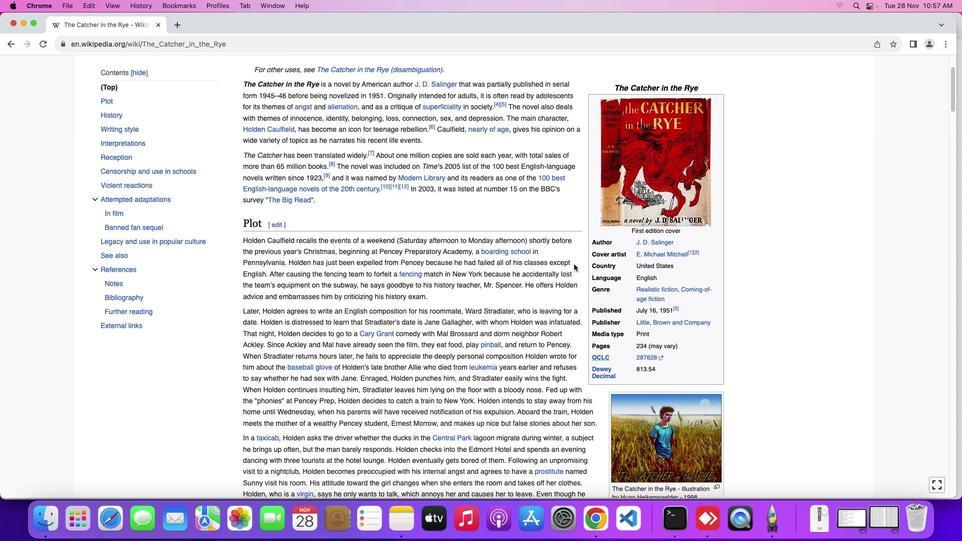 
Action: Mouse scrolled (570, 260) with delta (-3, -3)
Screenshot: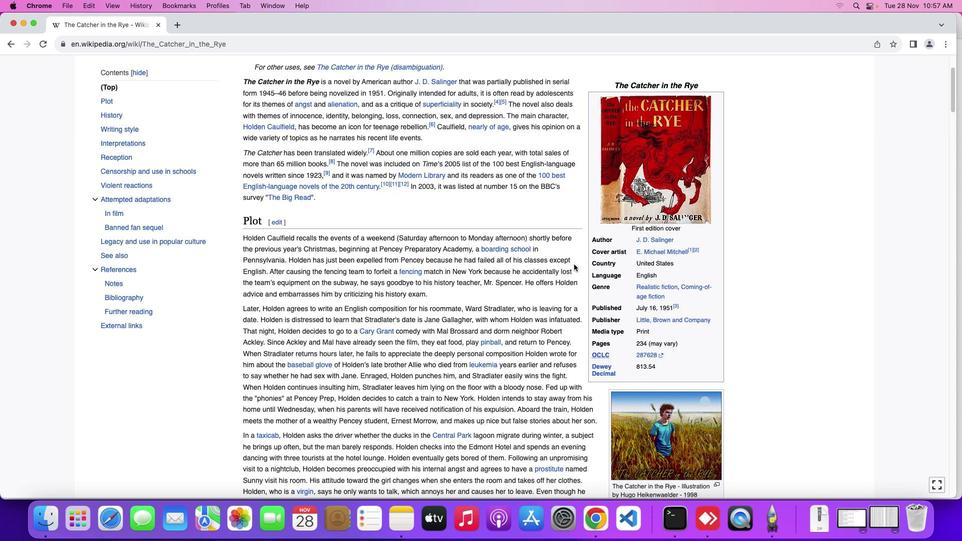 
Action: Mouse scrolled (570, 260) with delta (-3, -3)
Screenshot: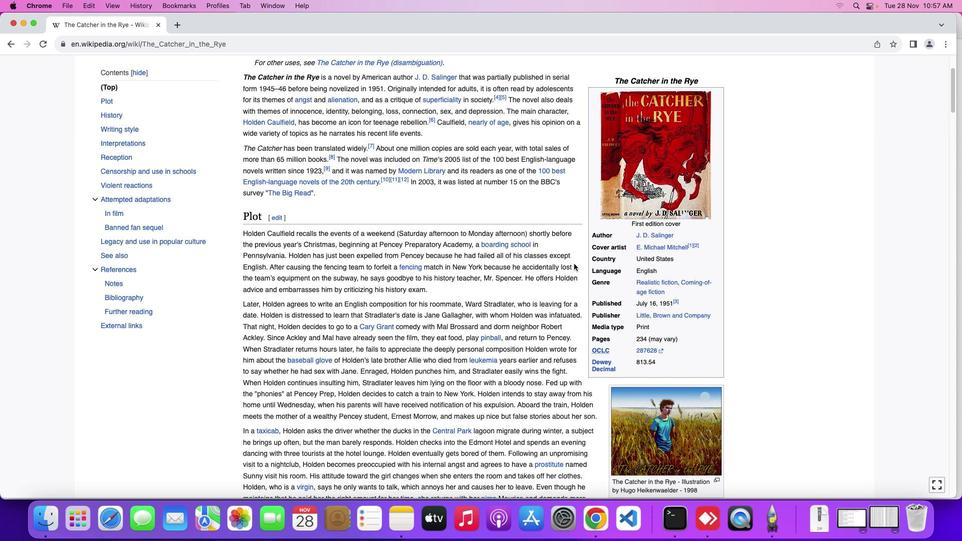 
Action: Mouse moved to (570, 260)
Screenshot: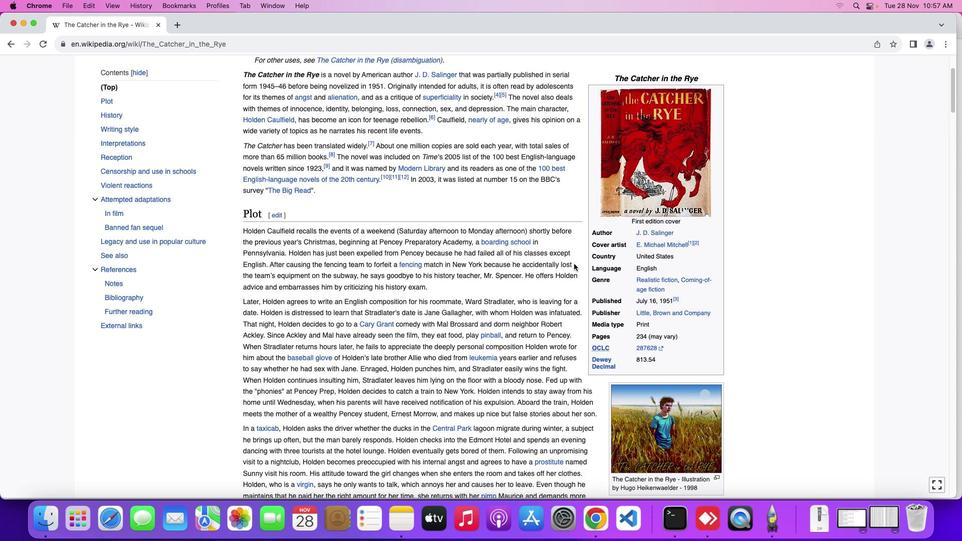 
Action: Mouse scrolled (570, 260) with delta (-3, -3)
Screenshot: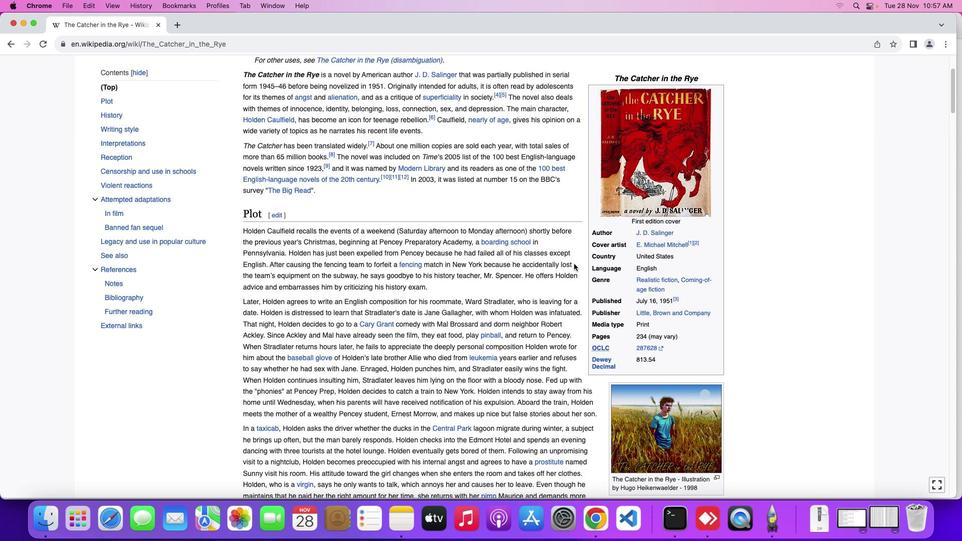 
Action: Mouse moved to (570, 260)
Screenshot: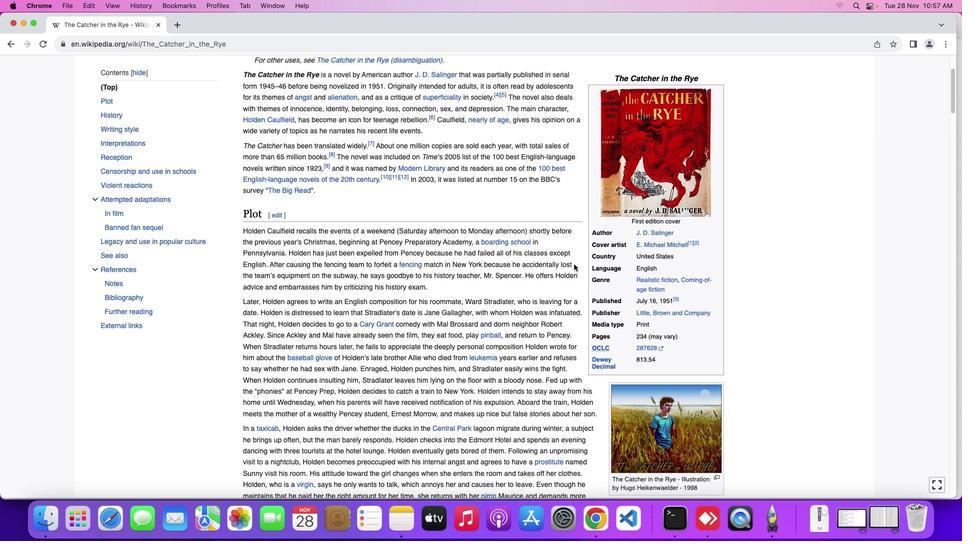 
Action: Mouse scrolled (570, 260) with delta (-3, -3)
Screenshot: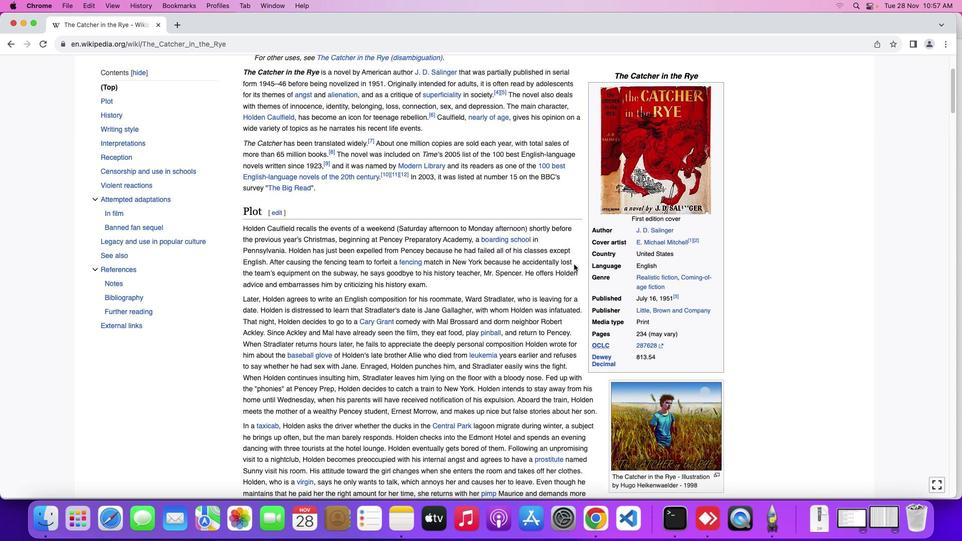 
Action: Mouse scrolled (570, 260) with delta (-3, -3)
Screenshot: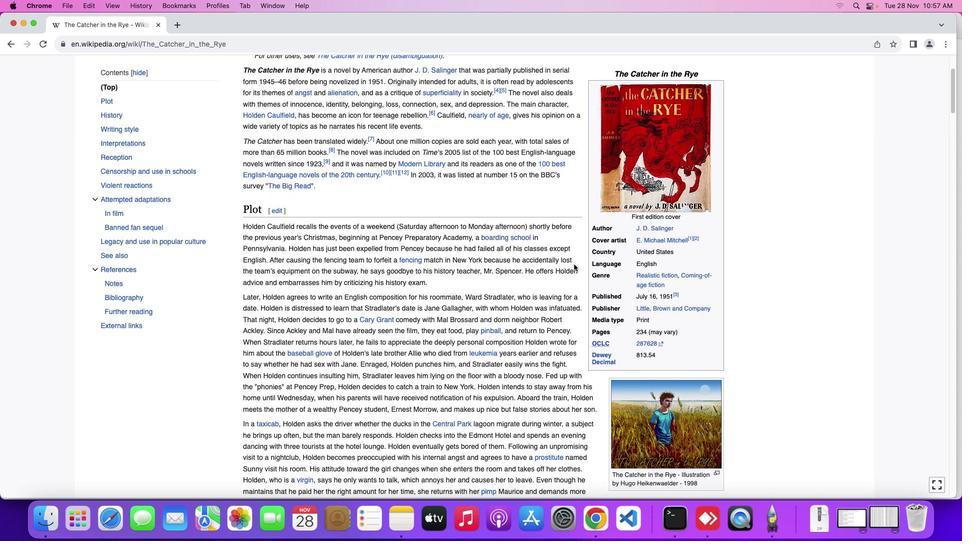 
Action: Mouse scrolled (570, 260) with delta (-3, -3)
Screenshot: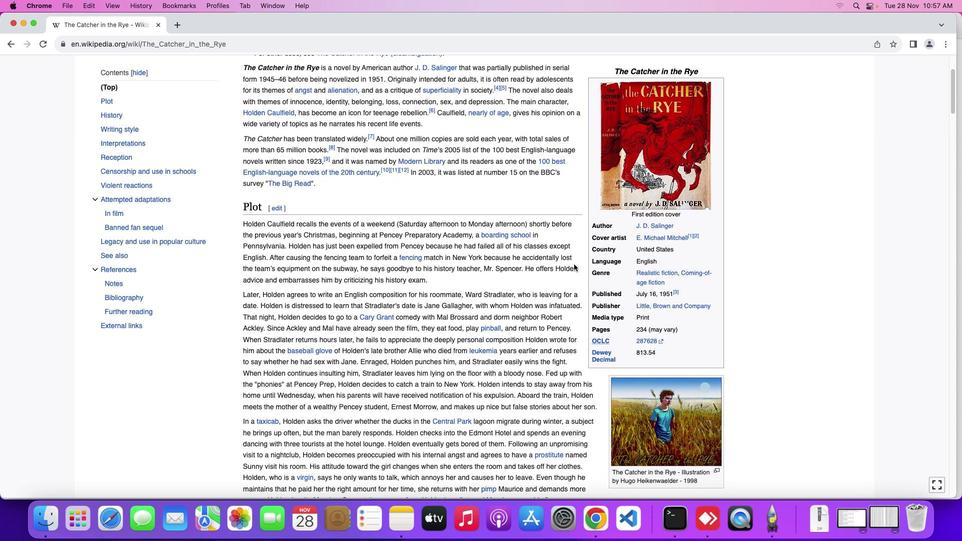 
Action: Mouse scrolled (570, 260) with delta (-3, -3)
Screenshot: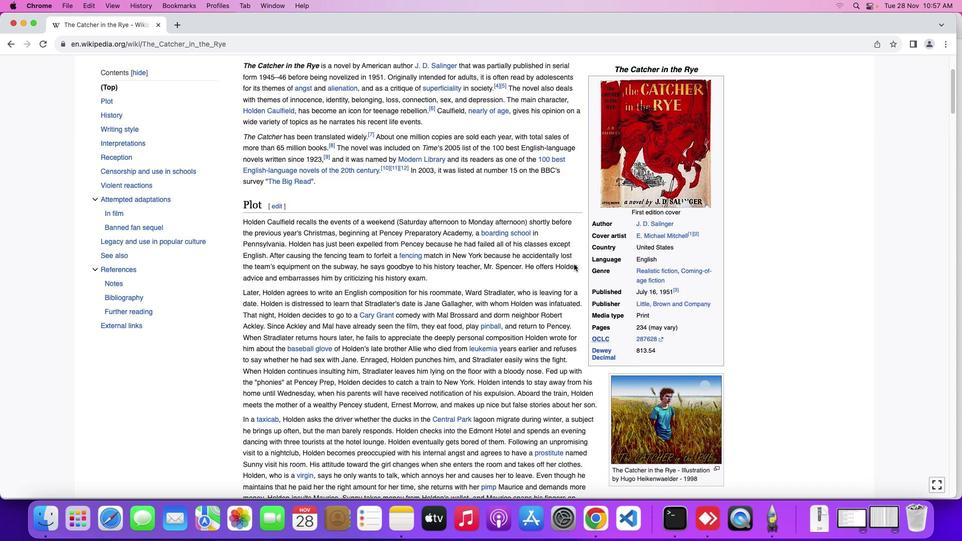 
Action: Mouse scrolled (570, 260) with delta (-3, -3)
Screenshot: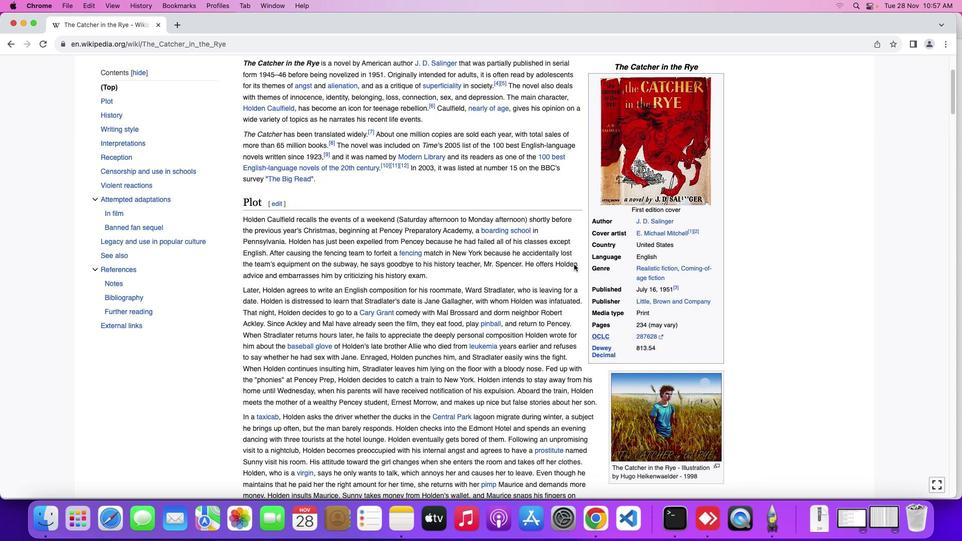 
Action: Mouse scrolled (570, 260) with delta (-3, -3)
Screenshot: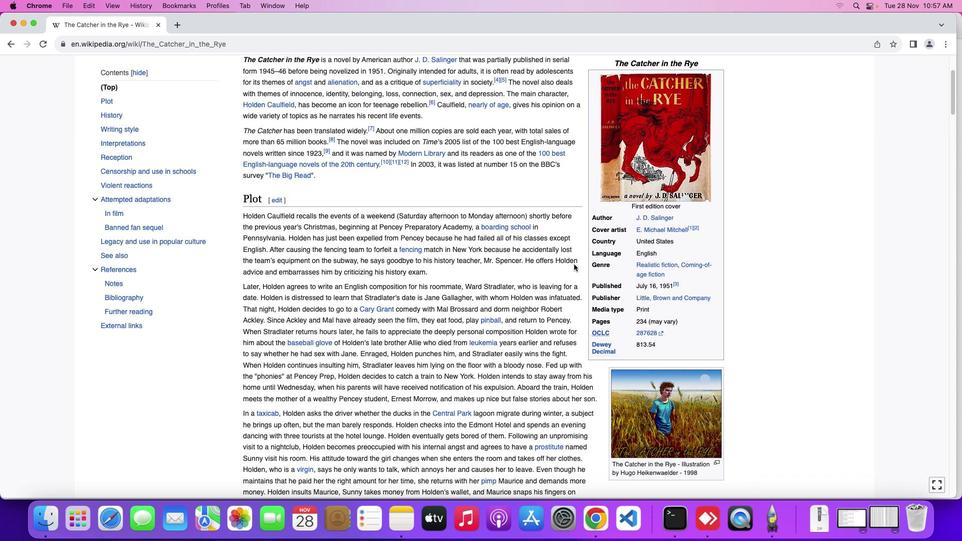 
Action: Mouse scrolled (570, 260) with delta (-3, -3)
Screenshot: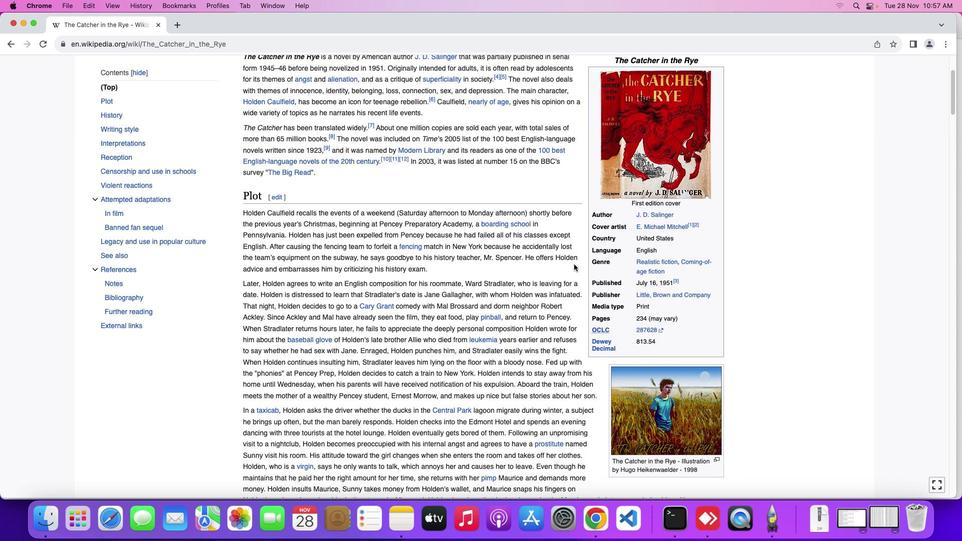 
Action: Mouse scrolled (570, 260) with delta (-3, -3)
Screenshot: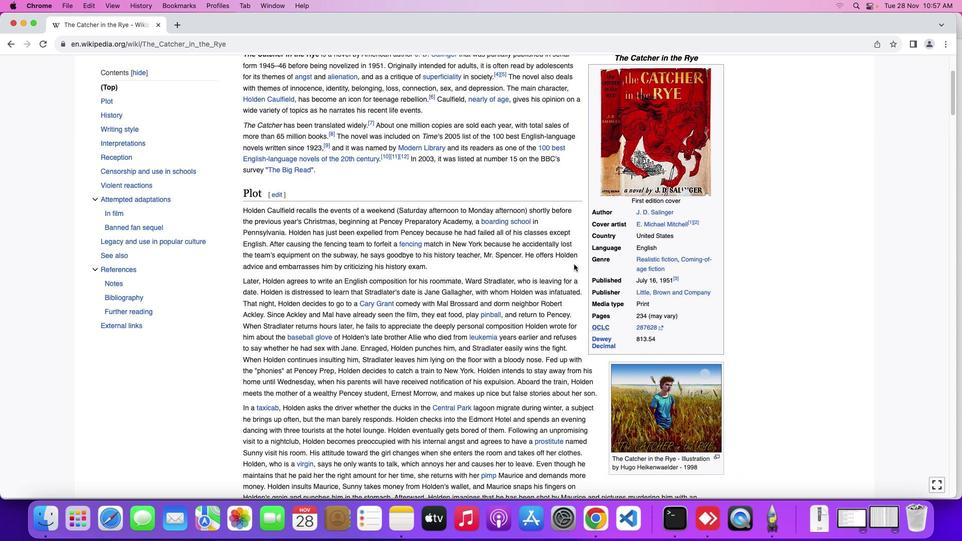 
Action: Mouse scrolled (570, 260) with delta (-3, -3)
Screenshot: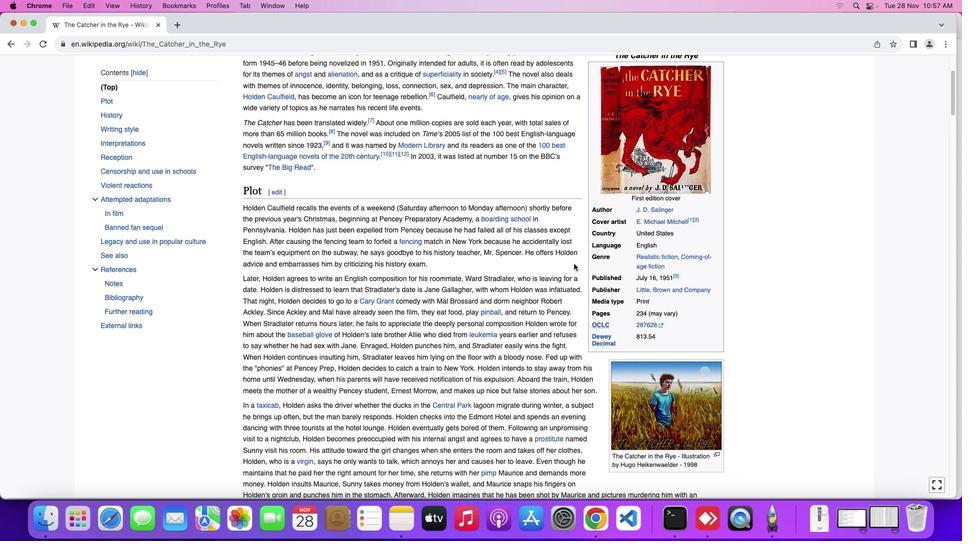 
Action: Mouse moved to (570, 260)
Screenshot: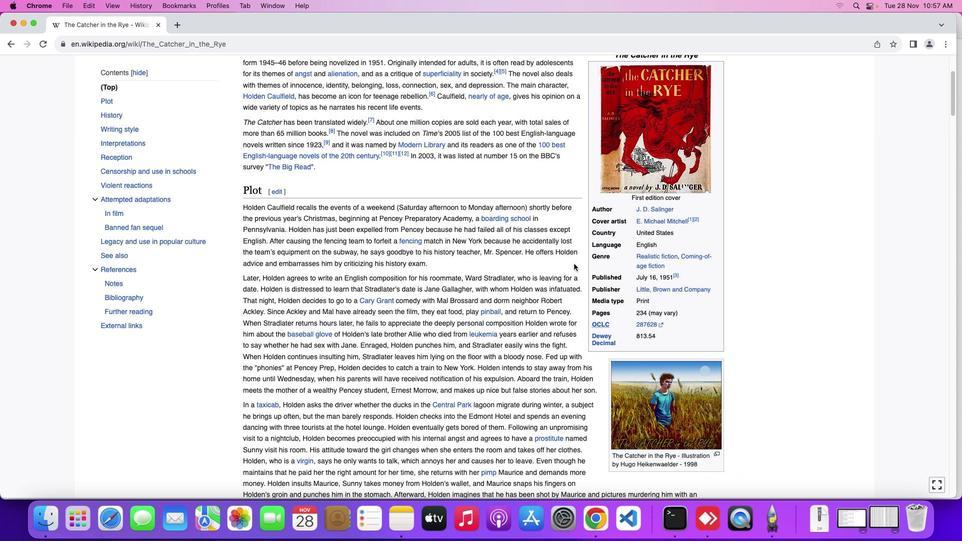 
Action: Mouse scrolled (570, 260) with delta (-3, -3)
Screenshot: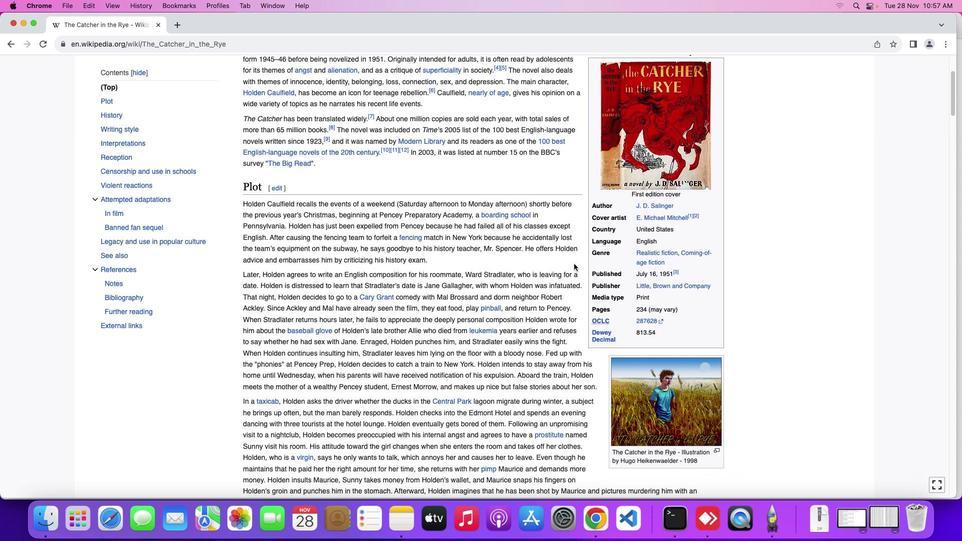 
Action: Mouse scrolled (570, 260) with delta (-3, -3)
Screenshot: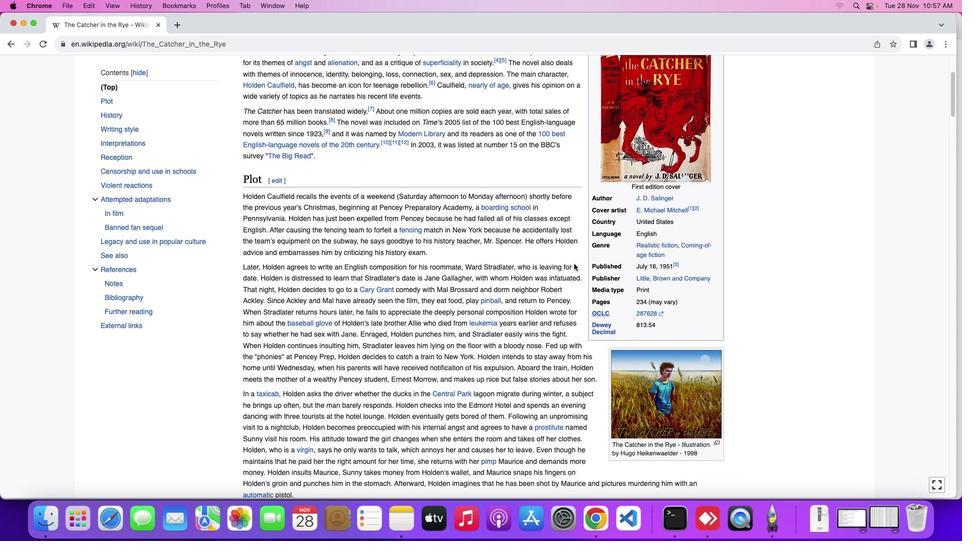 
Action: Mouse scrolled (570, 260) with delta (-3, -3)
Screenshot: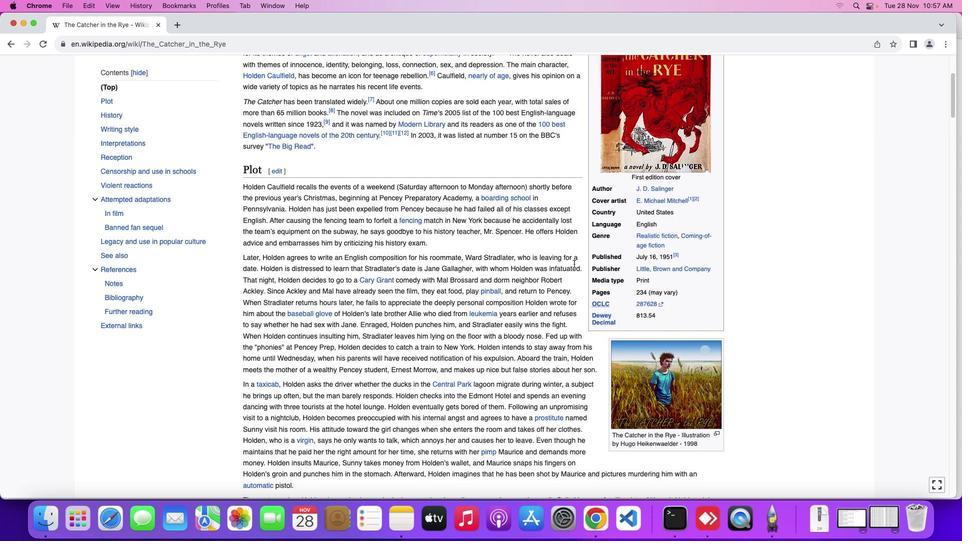 
Action: Mouse scrolled (570, 260) with delta (-3, -3)
Screenshot: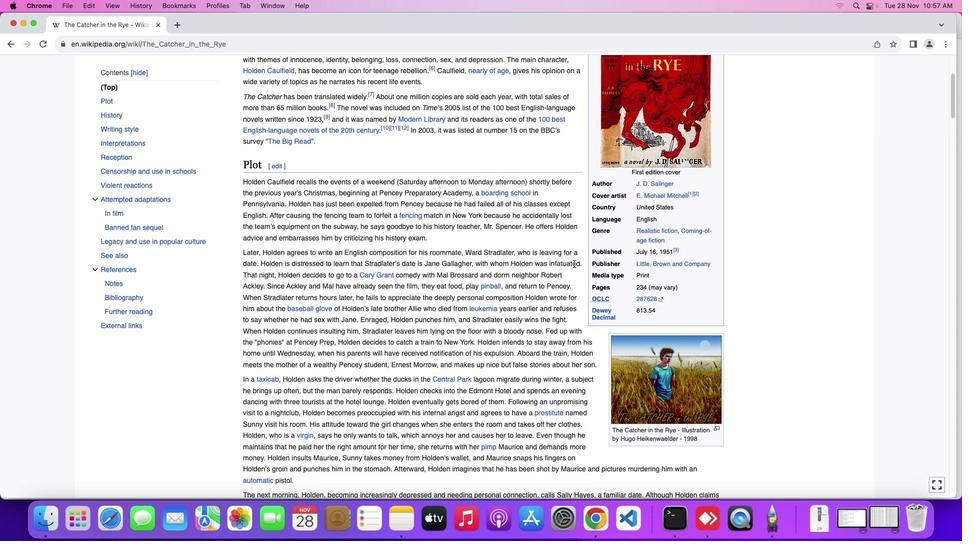 
Action: Mouse scrolled (570, 260) with delta (-3, -3)
Screenshot: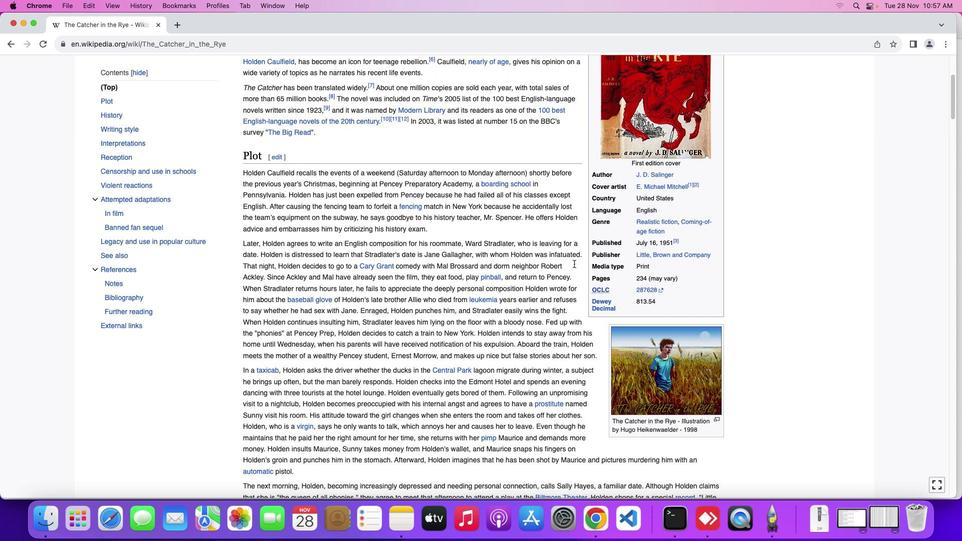 
Action: Mouse scrolled (570, 260) with delta (-3, -3)
Screenshot: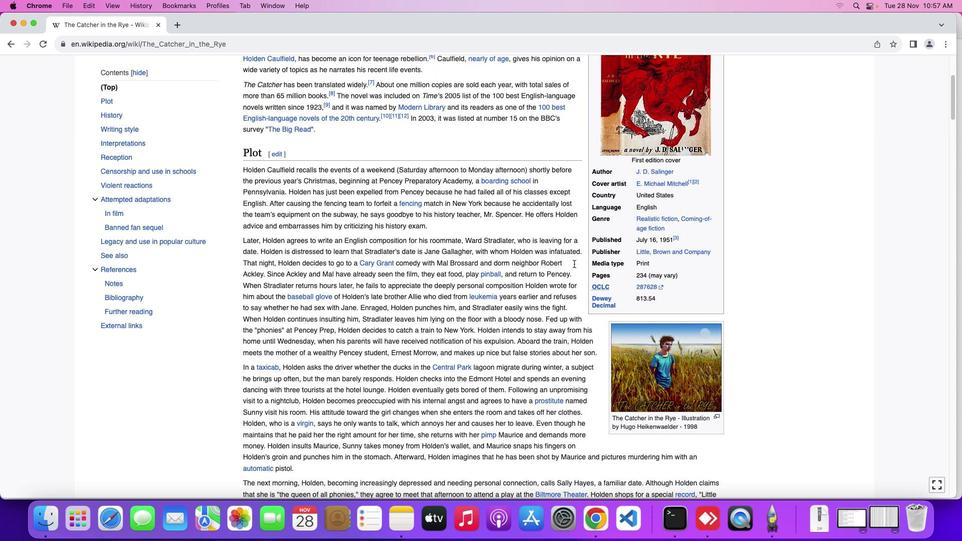 
Action: Mouse scrolled (570, 260) with delta (-3, -3)
Screenshot: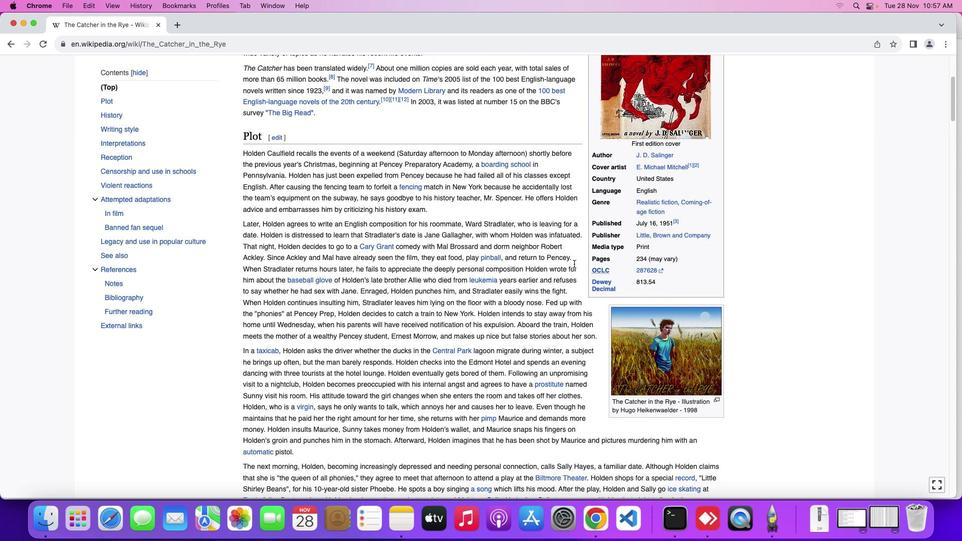 
Action: Mouse scrolled (570, 260) with delta (-3, -3)
Screenshot: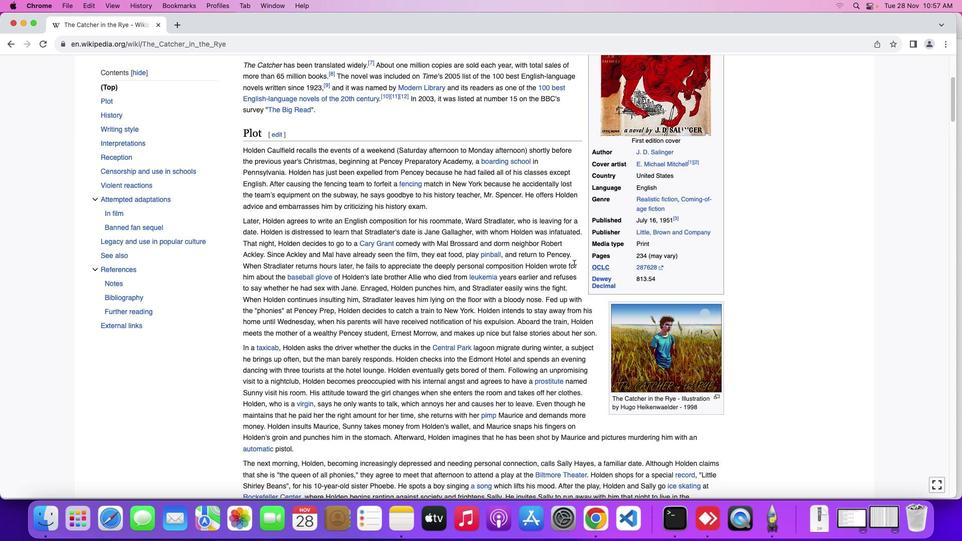 
Action: Mouse scrolled (570, 260) with delta (-3, -3)
Screenshot: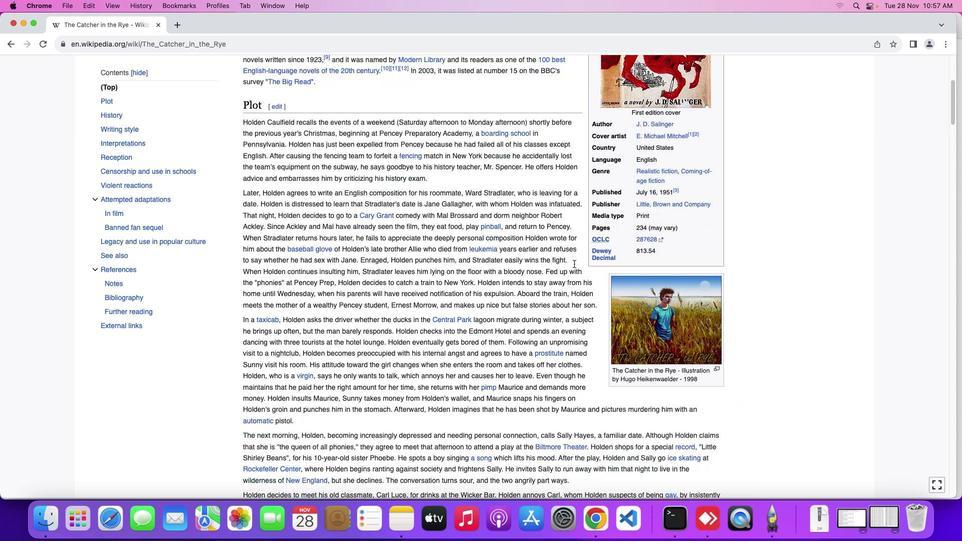 
Action: Mouse scrolled (570, 260) with delta (-3, -3)
Screenshot: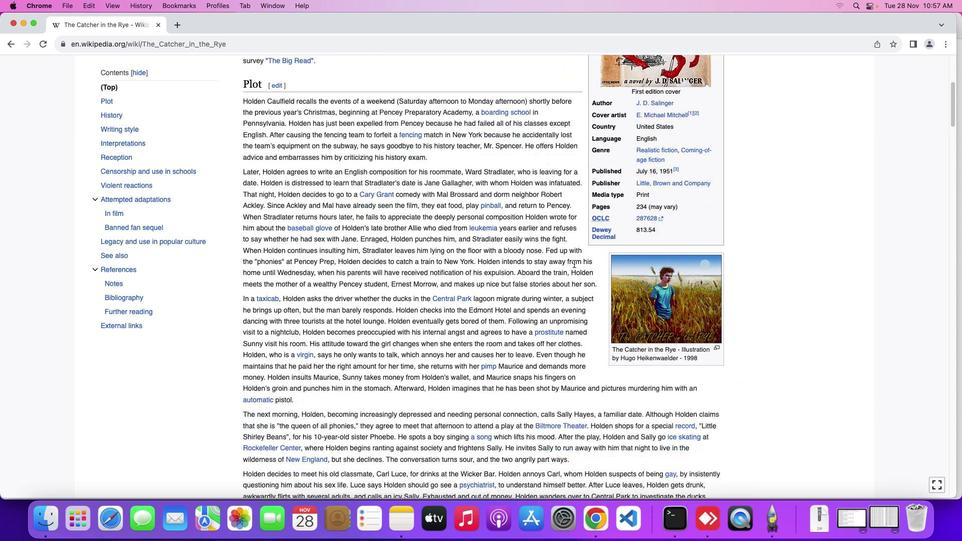 
Action: Mouse scrolled (570, 260) with delta (-3, -4)
Screenshot: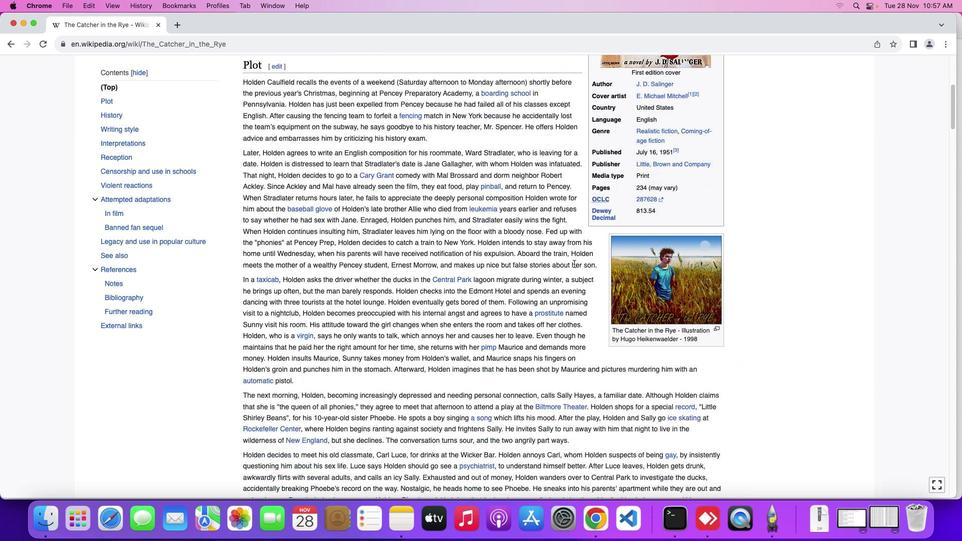 
Action: Mouse scrolled (570, 260) with delta (-3, -3)
Screenshot: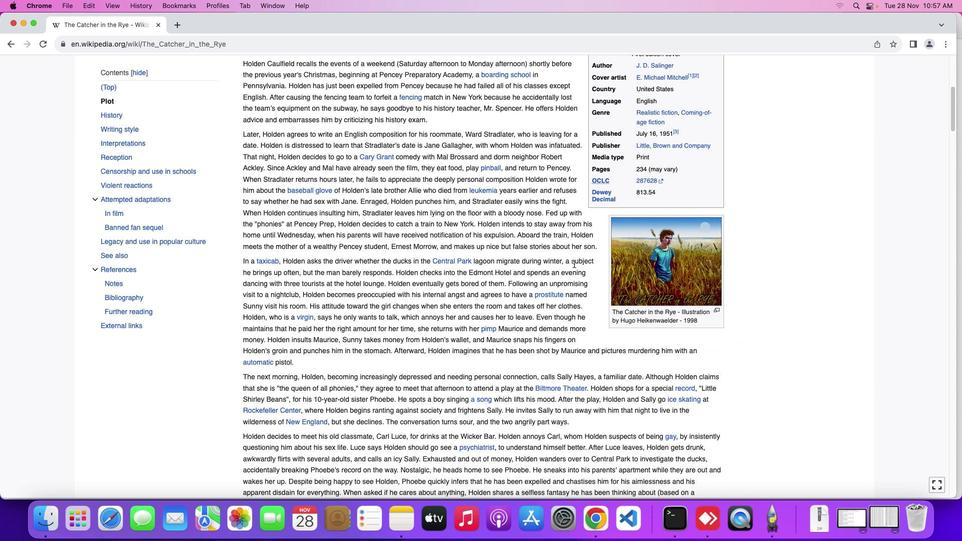 
Action: Mouse scrolled (570, 260) with delta (-3, -3)
Screenshot: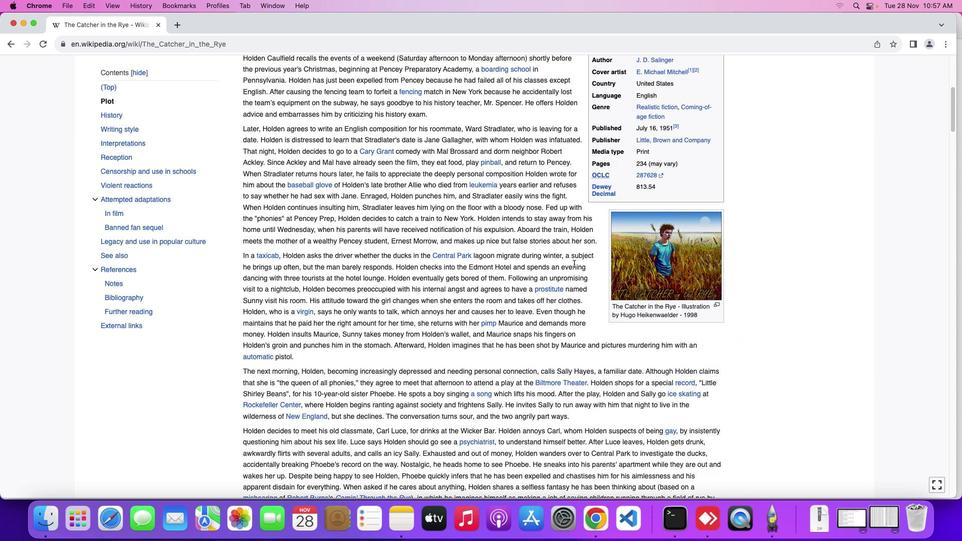 
Action: Mouse scrolled (570, 260) with delta (-3, -3)
Screenshot: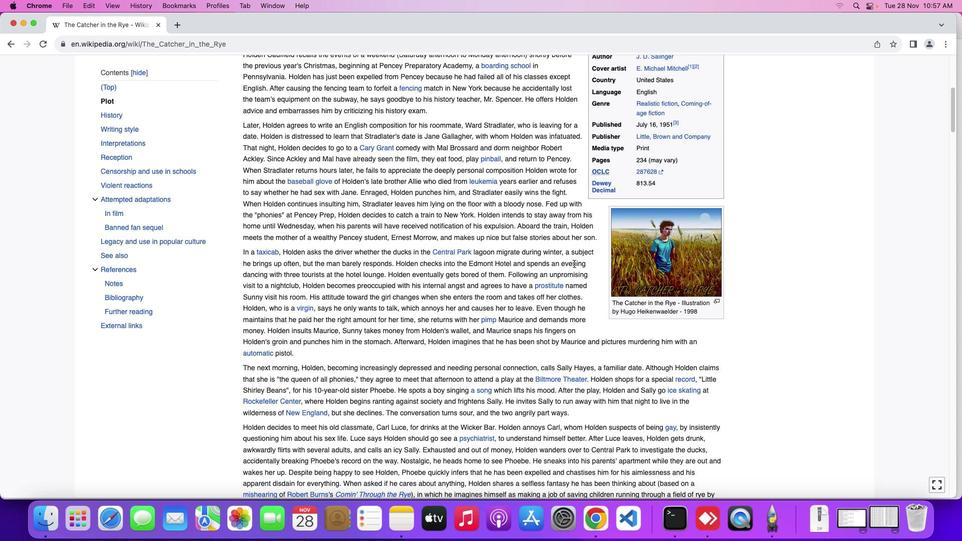 
Action: Mouse scrolled (570, 260) with delta (-3, -3)
Screenshot: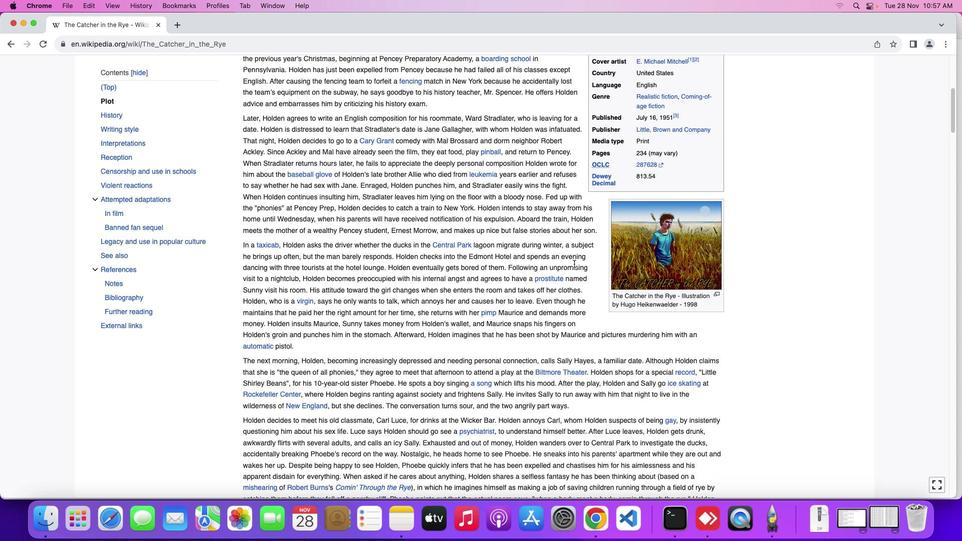 
Action: Mouse scrolled (570, 260) with delta (-3, -3)
Screenshot: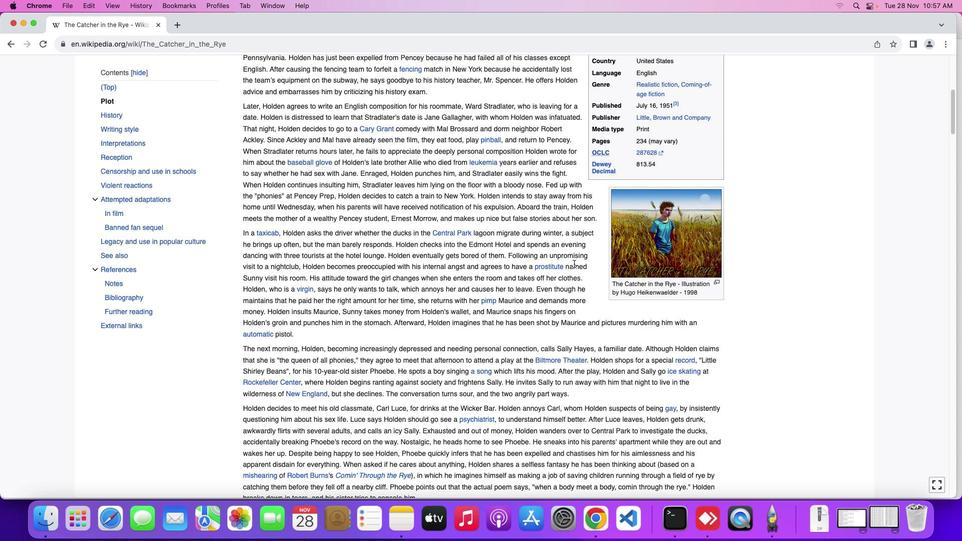 
Action: Mouse moved to (570, 260)
Screenshot: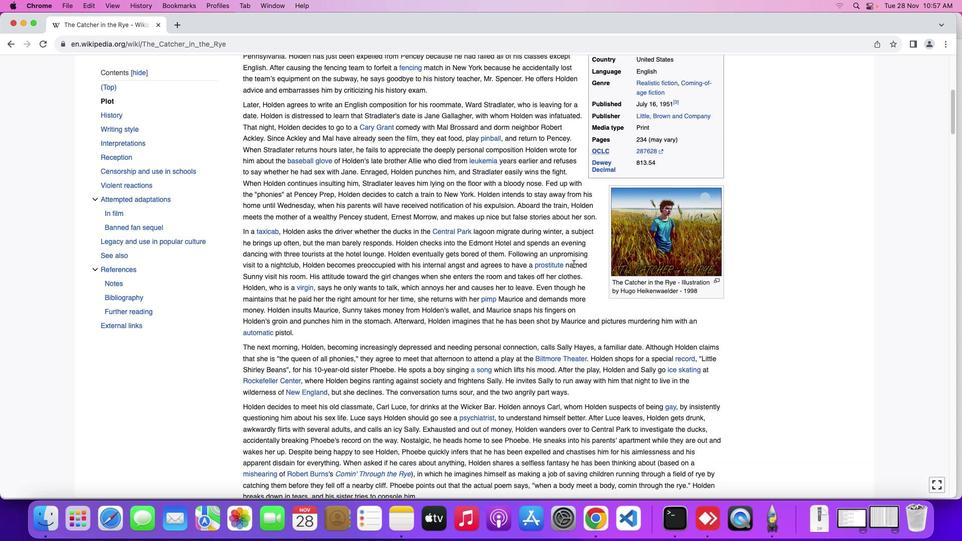 
Action: Mouse scrolled (570, 260) with delta (-3, -3)
Screenshot: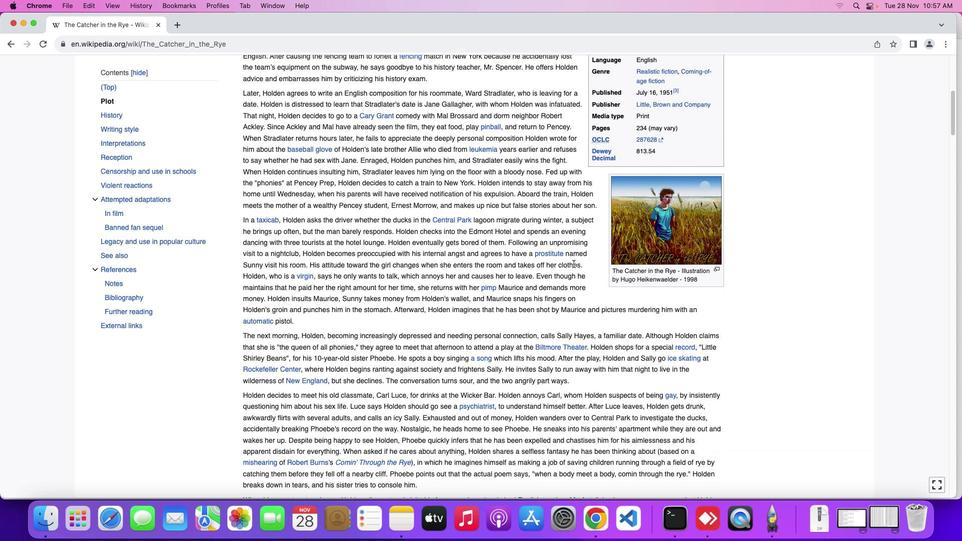 
Action: Mouse scrolled (570, 260) with delta (-3, -3)
Screenshot: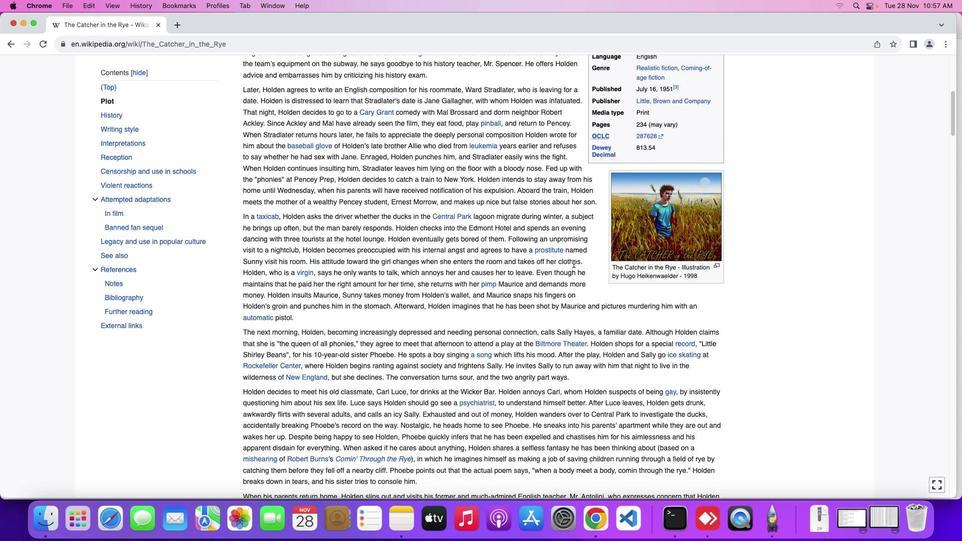 
Action: Mouse moved to (575, 261)
Screenshot: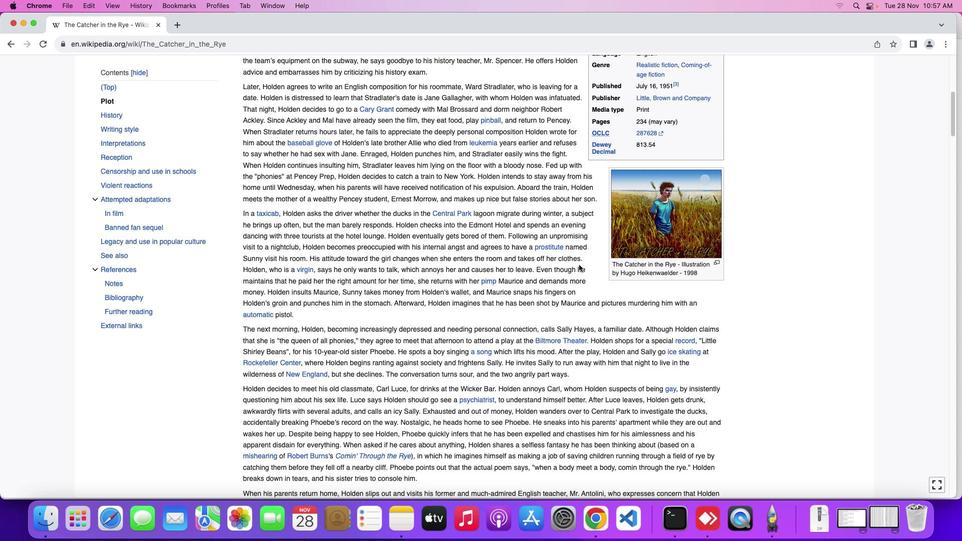 
Action: Mouse scrolled (575, 261) with delta (-3, -3)
Screenshot: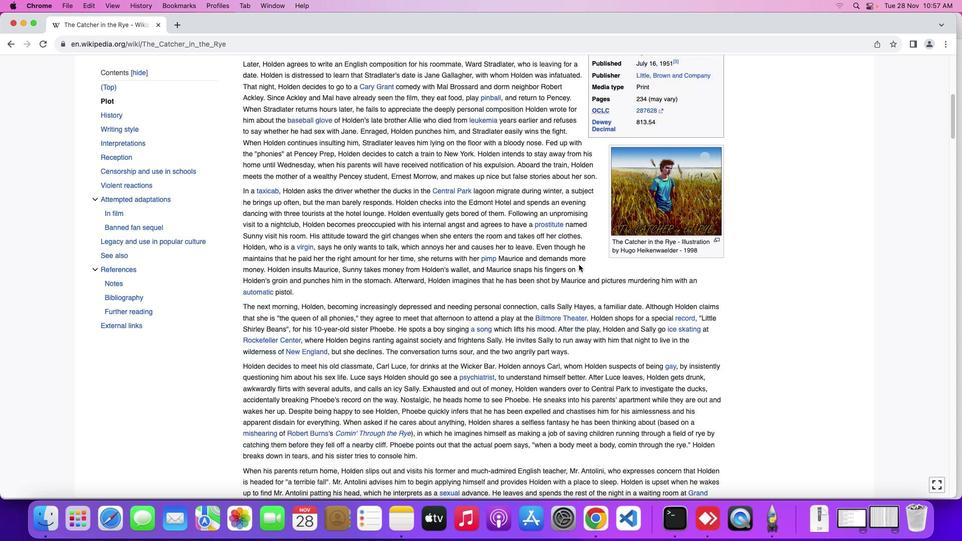 
Action: Mouse moved to (575, 261)
Screenshot: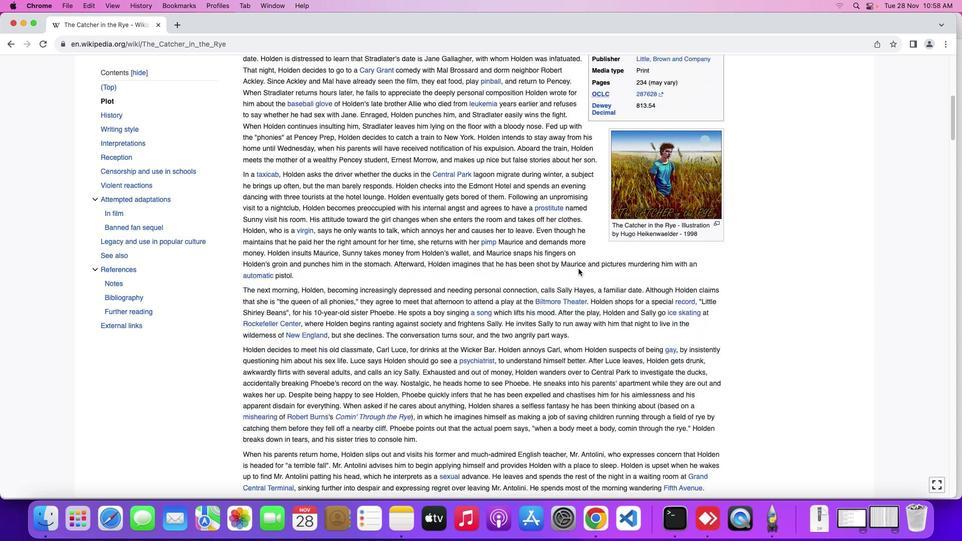 
Action: Mouse scrolled (575, 261) with delta (-3, -3)
Screenshot: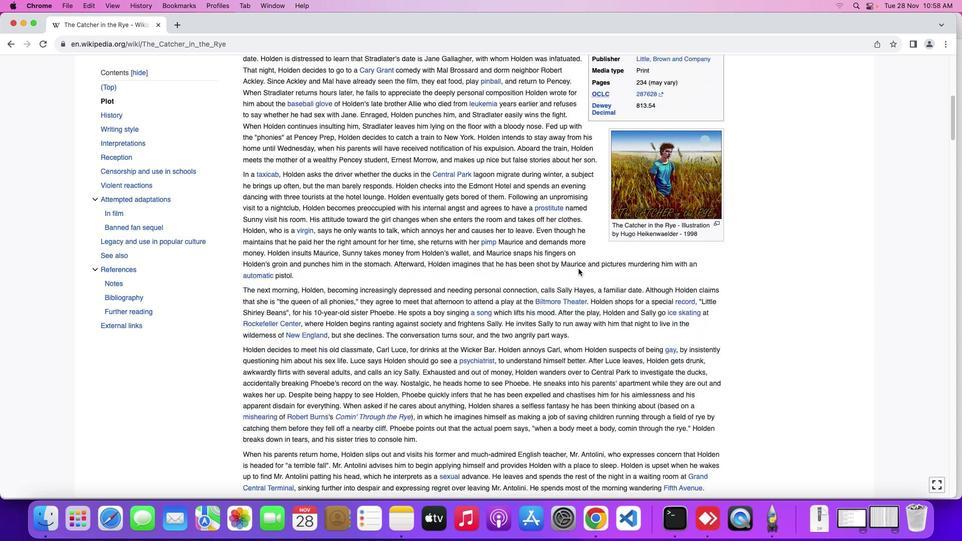 
Action: Mouse scrolled (575, 261) with delta (-3, -4)
Screenshot: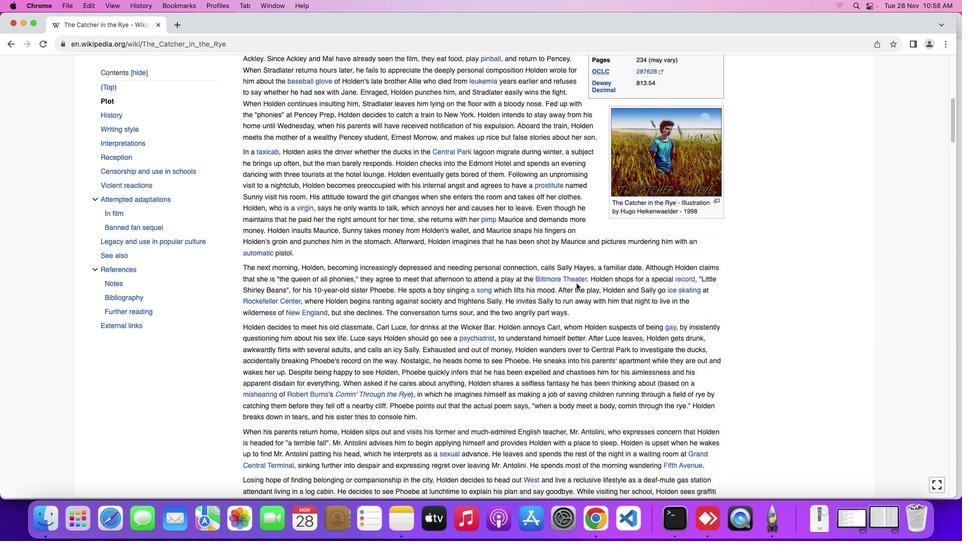 
Action: Mouse moved to (572, 286)
Screenshot: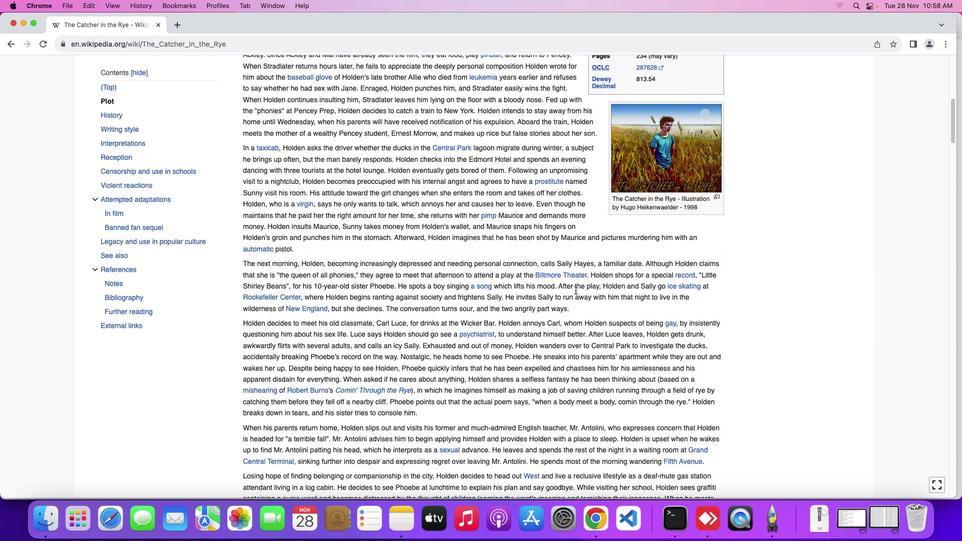 
Action: Mouse scrolled (572, 286) with delta (-3, -3)
Screenshot: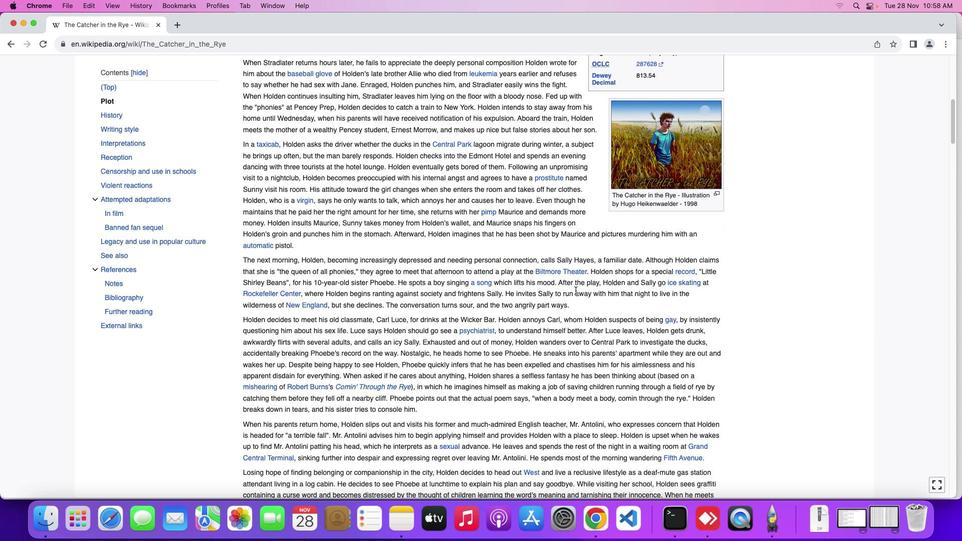 
Action: Mouse scrolled (572, 286) with delta (-3, -3)
Screenshot: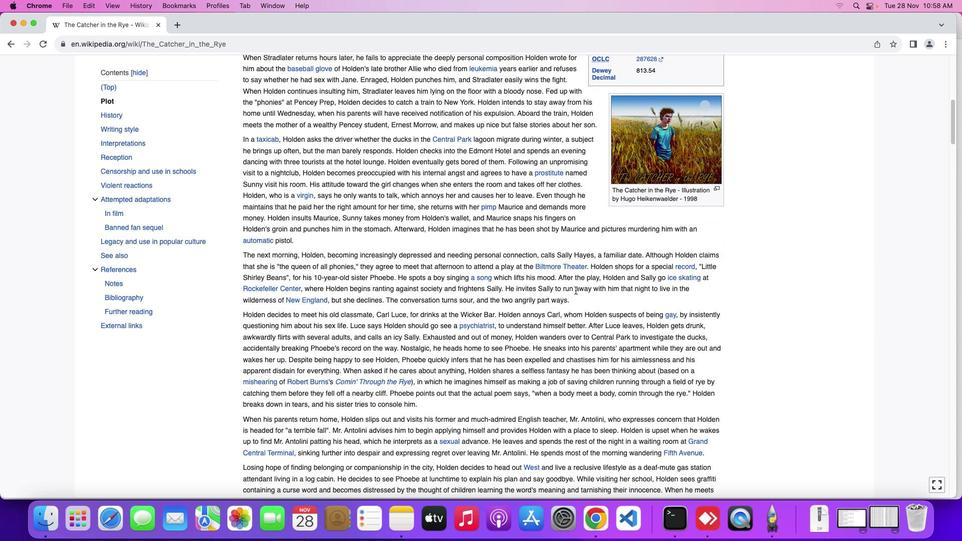 
Action: Mouse moved to (574, 291)
Screenshot: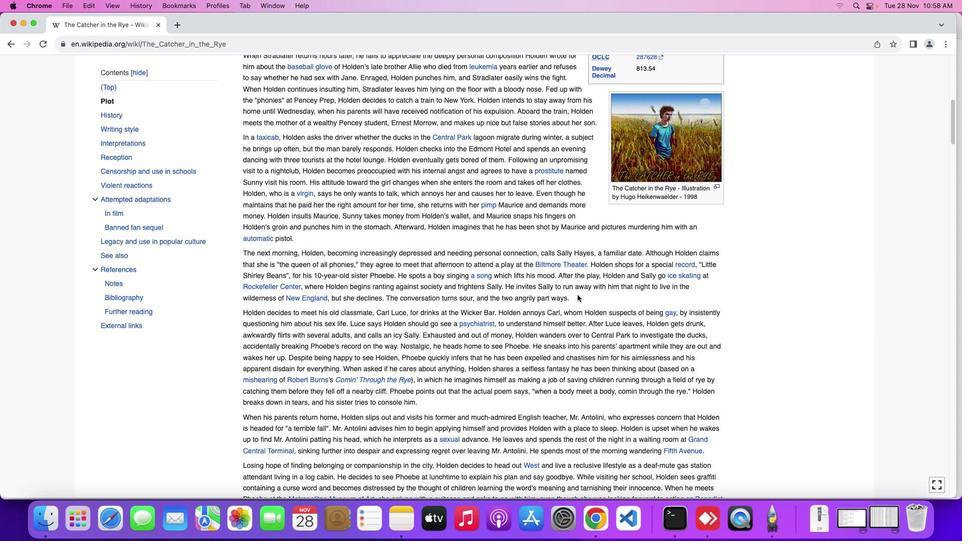 
Action: Mouse scrolled (574, 291) with delta (-3, -3)
Screenshot: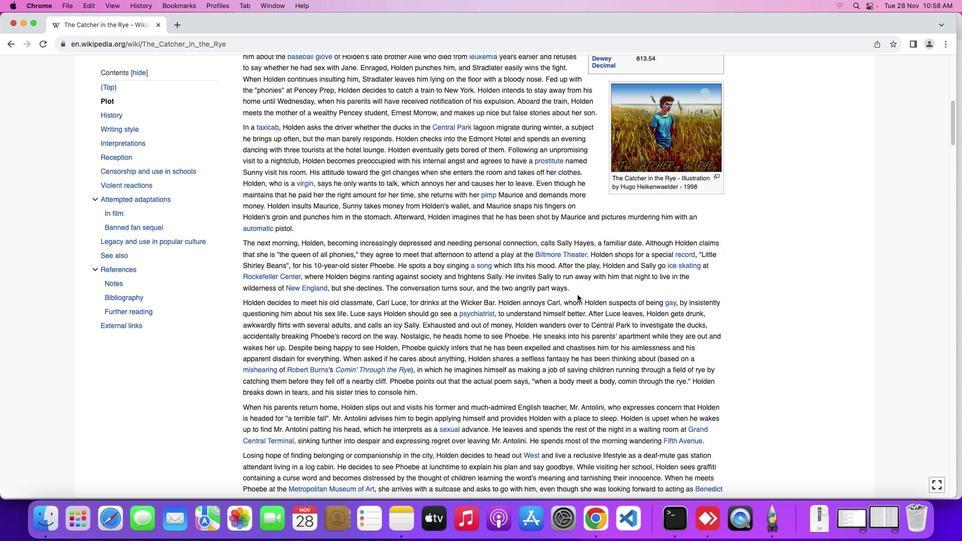 
Action: Mouse scrolled (574, 291) with delta (-3, -3)
Screenshot: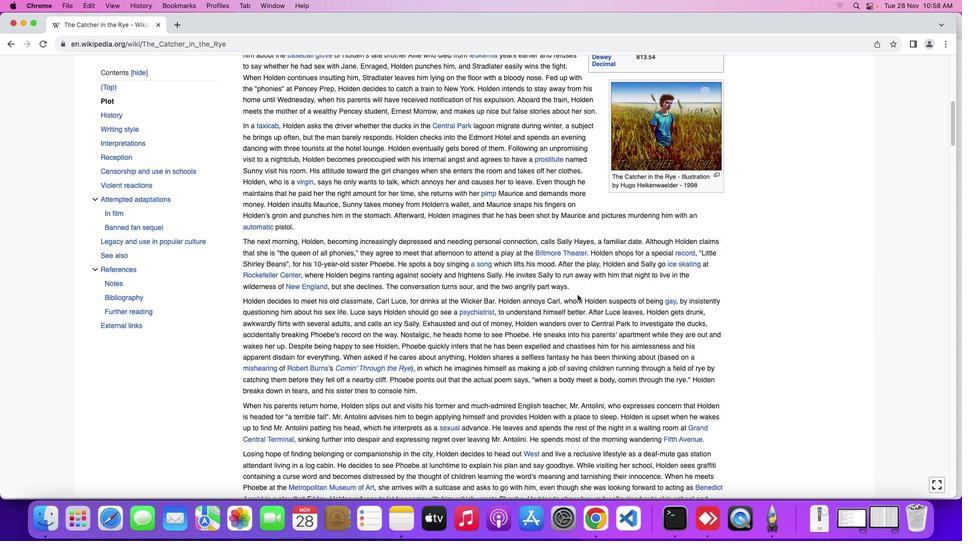 
Action: Mouse moved to (577, 293)
Screenshot: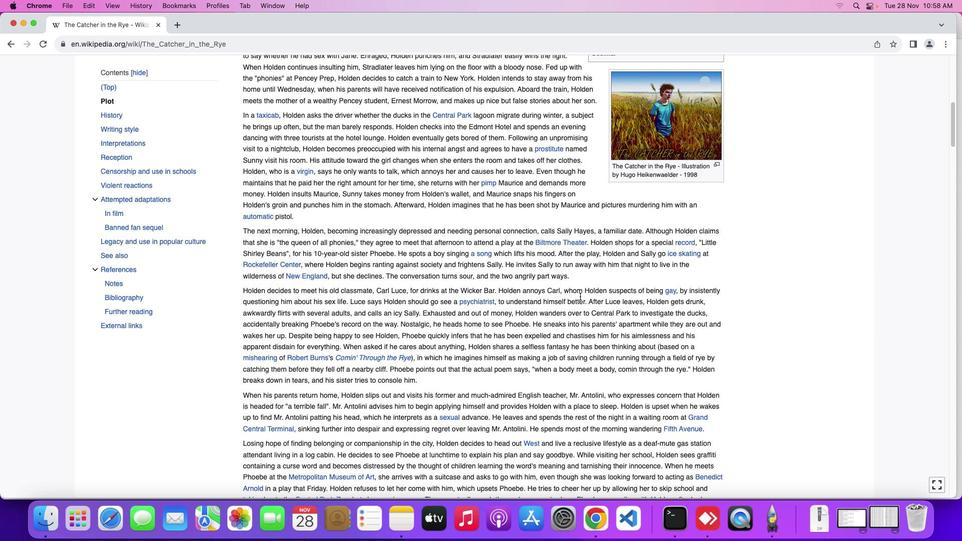 
Action: Mouse scrolled (577, 293) with delta (-3, -3)
Screenshot: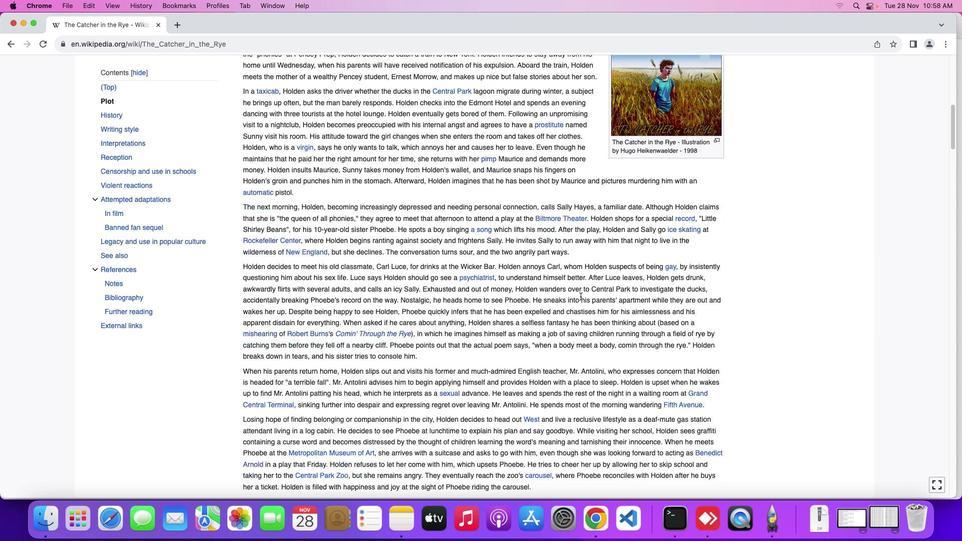 
Action: Mouse moved to (577, 293)
Screenshot: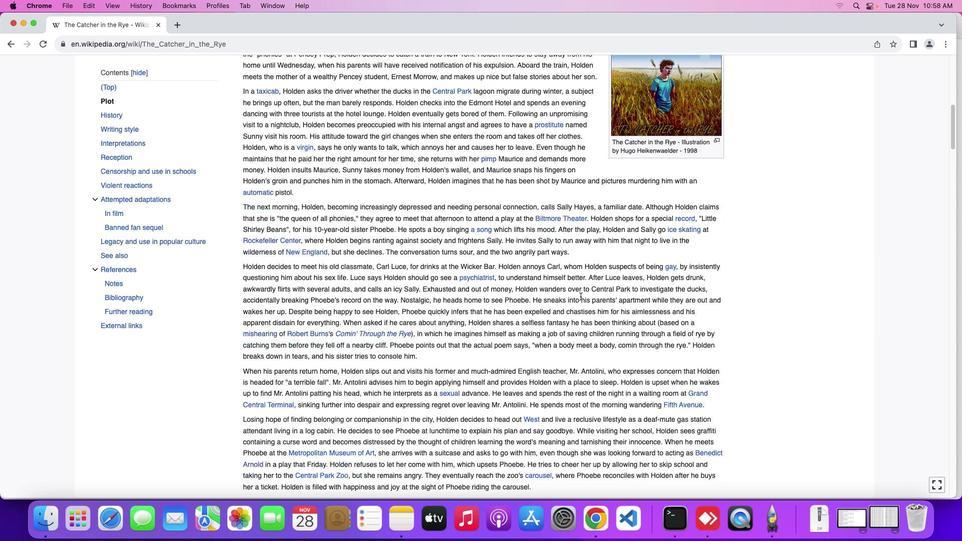 
Action: Mouse scrolled (577, 293) with delta (-3, -3)
Screenshot: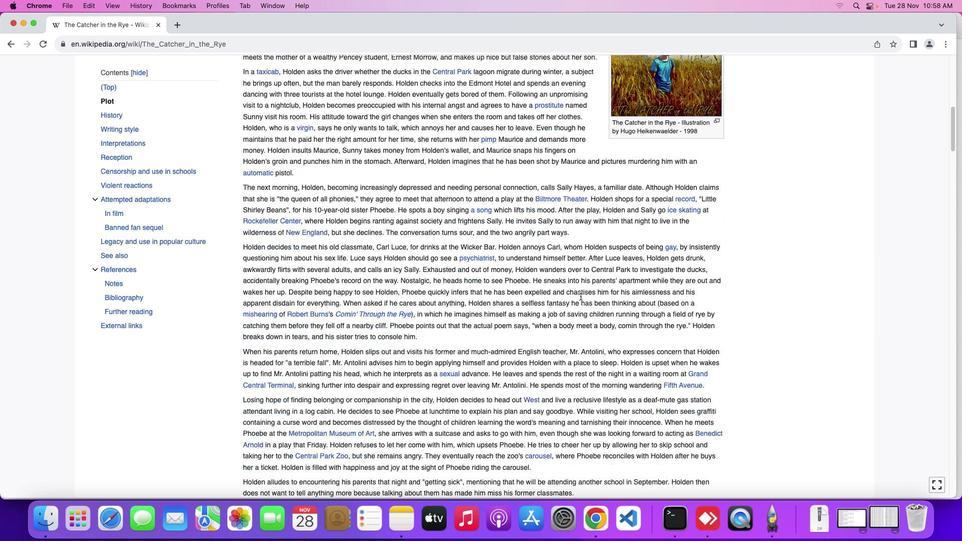
Action: Mouse scrolled (577, 293) with delta (-3, -4)
Screenshot: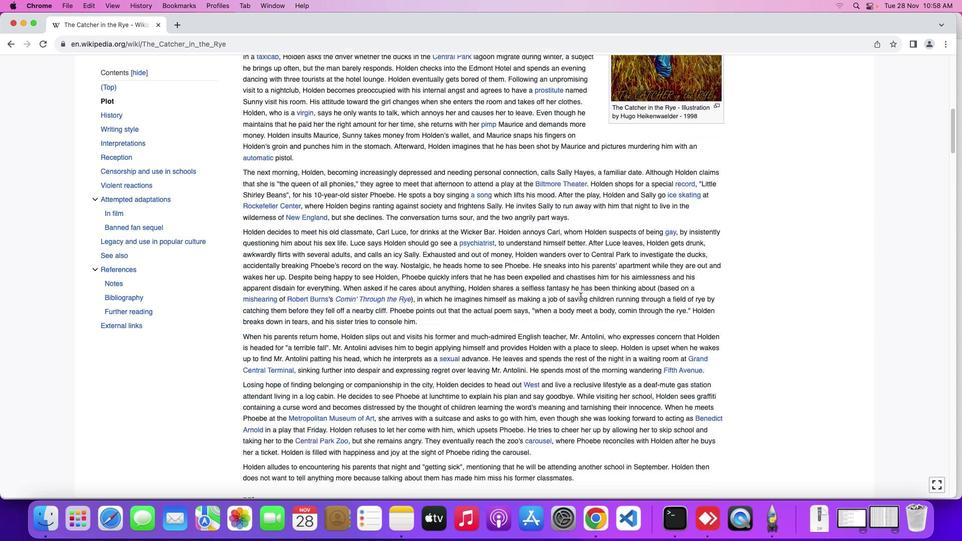 
Action: Mouse moved to (577, 293)
Screenshot: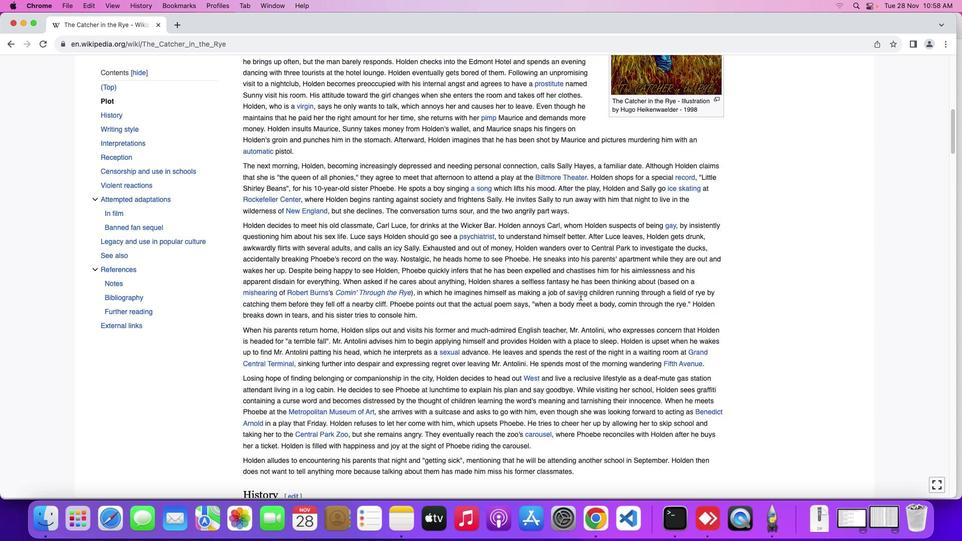 
Action: Mouse scrolled (577, 293) with delta (-3, -3)
Screenshot: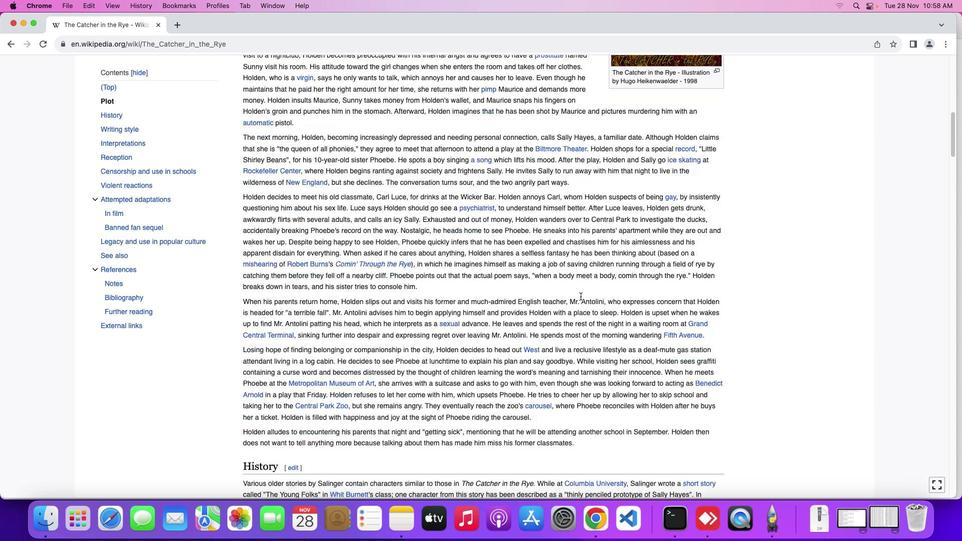 
Action: Mouse scrolled (577, 293) with delta (-3, -3)
Screenshot: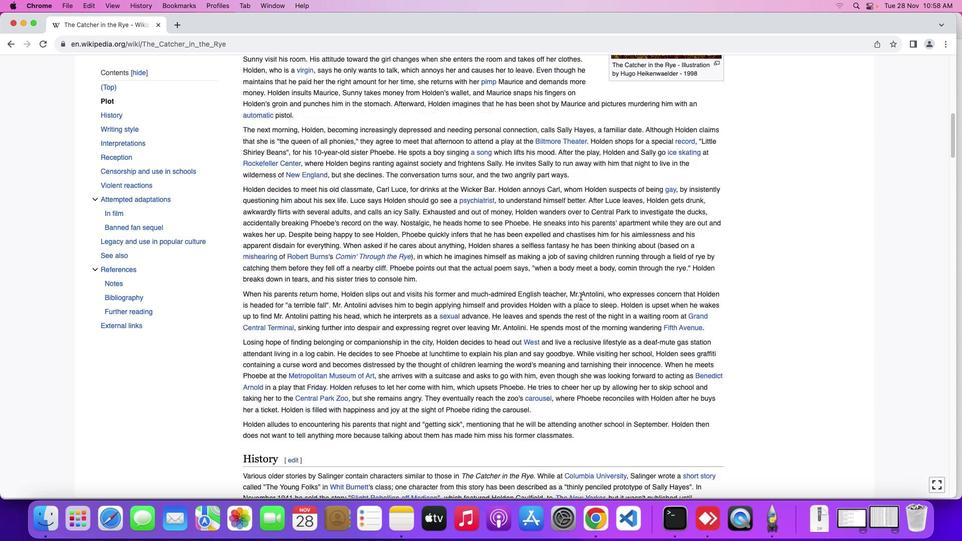 
Action: Mouse scrolled (577, 293) with delta (-3, -4)
Screenshot: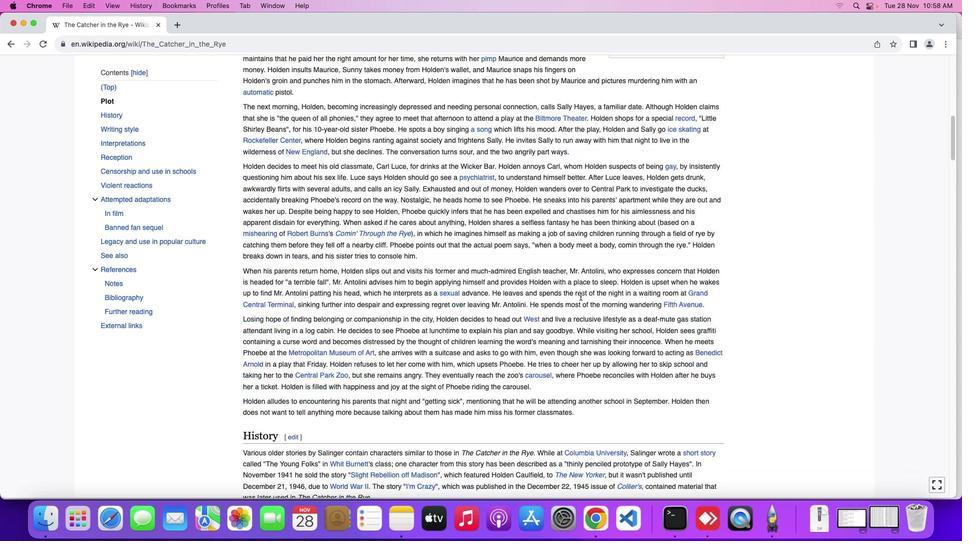 
Action: Mouse scrolled (577, 293) with delta (-3, -3)
Screenshot: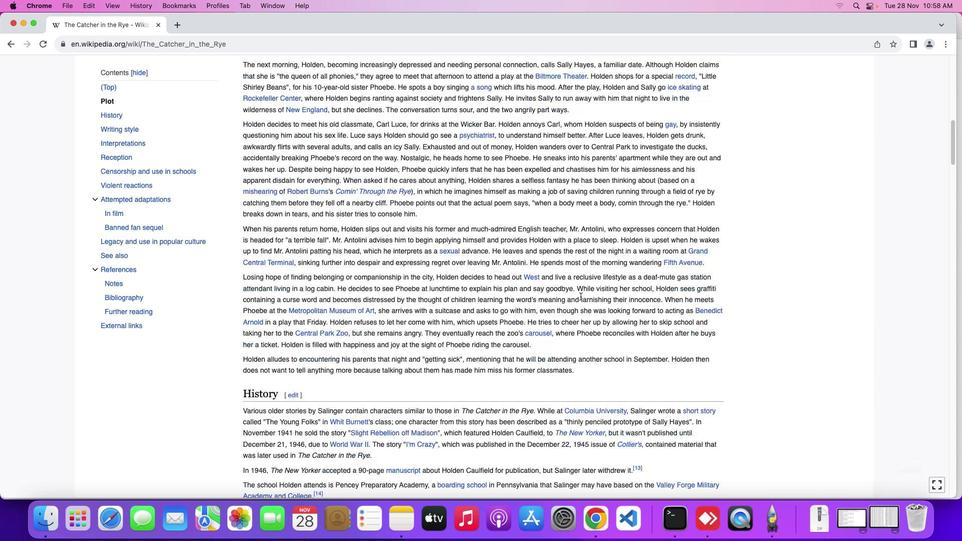 
Action: Mouse scrolled (577, 293) with delta (-3, -3)
Screenshot: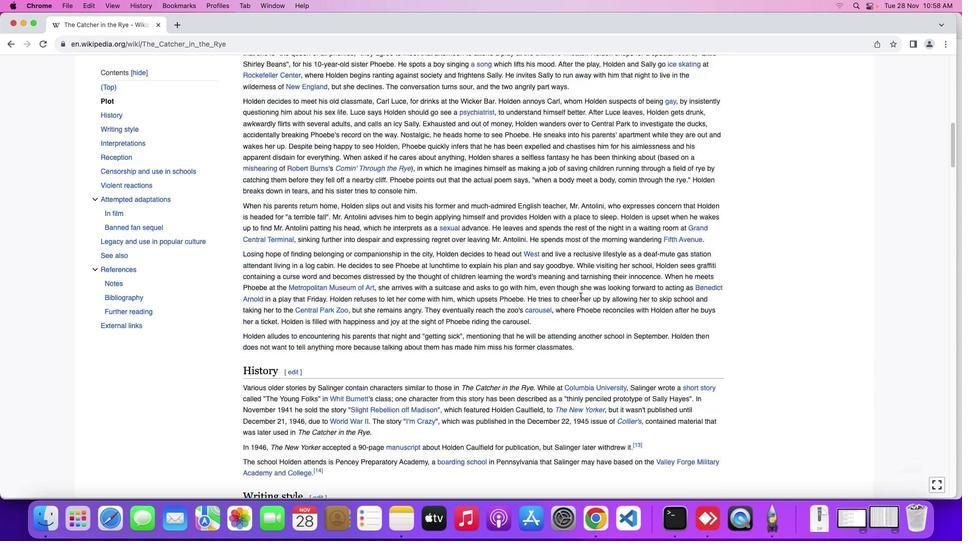 
Action: Mouse scrolled (577, 293) with delta (-3, -4)
Screenshot: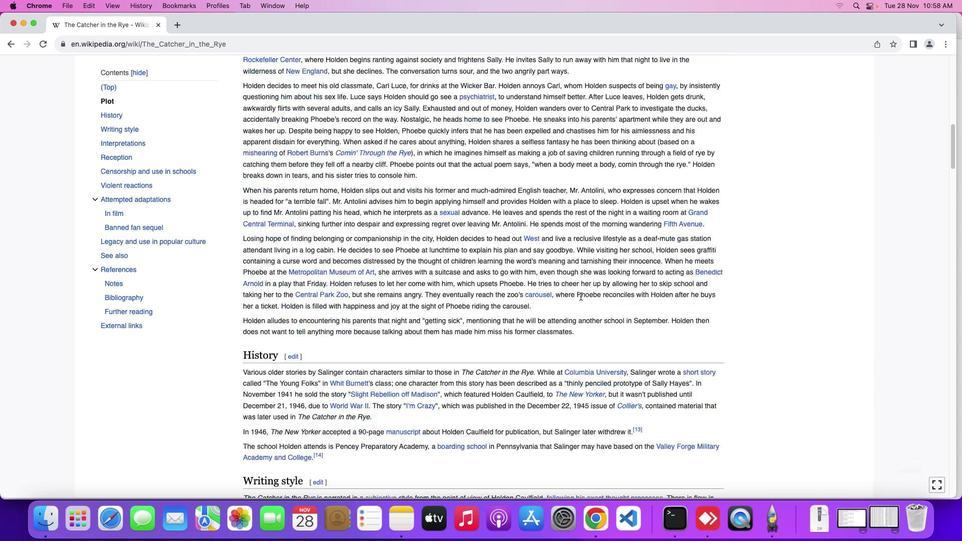 
Action: Mouse scrolled (577, 293) with delta (-3, -3)
Screenshot: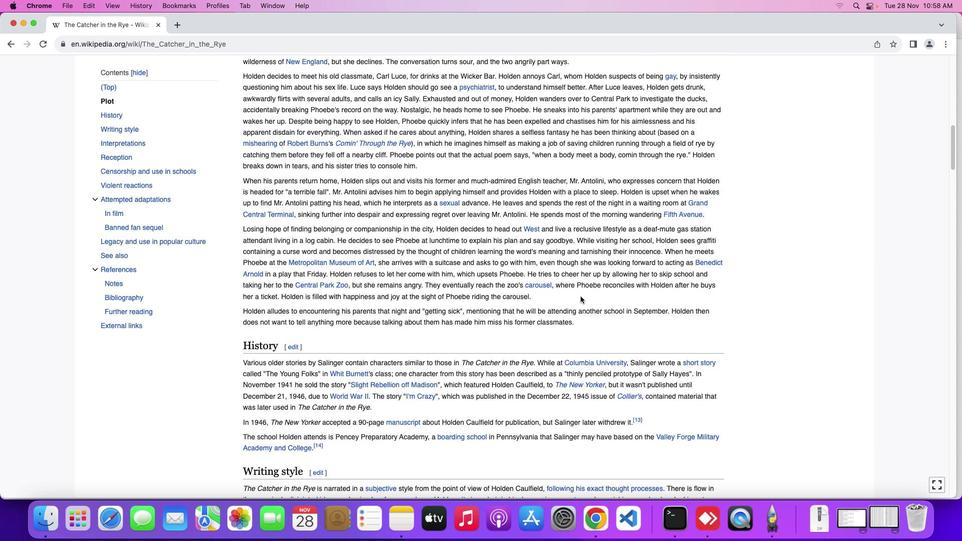 
Action: Mouse scrolled (577, 293) with delta (-3, -3)
Screenshot: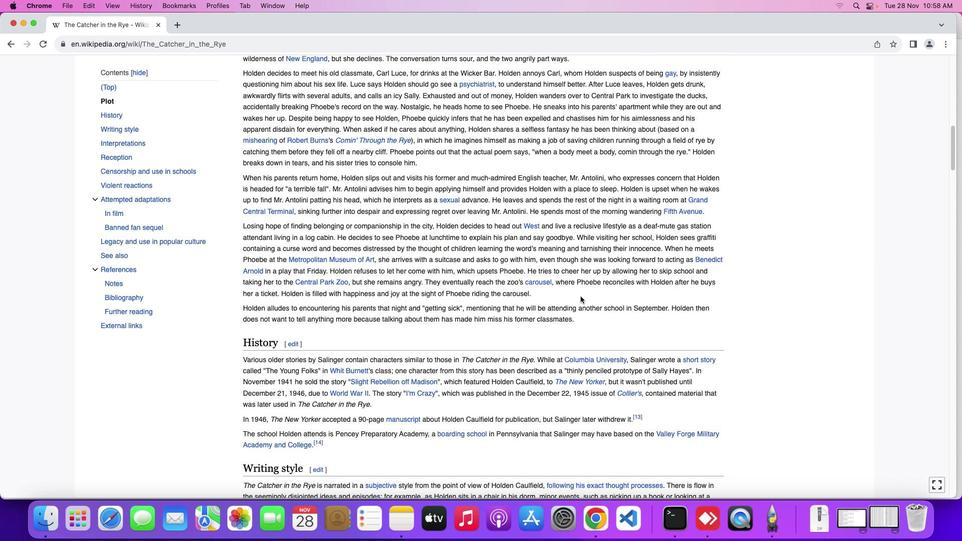 
Action: Mouse scrolled (577, 293) with delta (-3, -3)
Screenshot: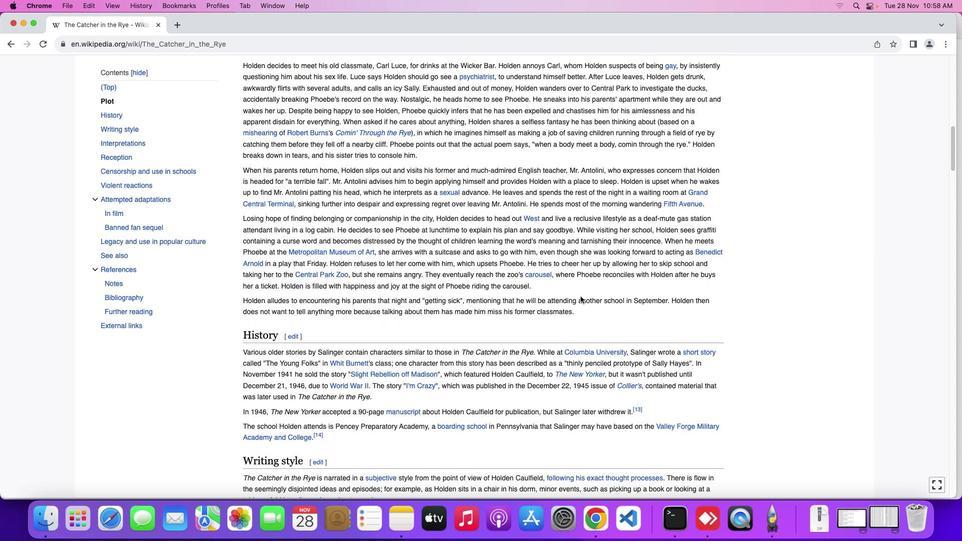 
Action: Mouse scrolled (577, 293) with delta (-3, -3)
Screenshot: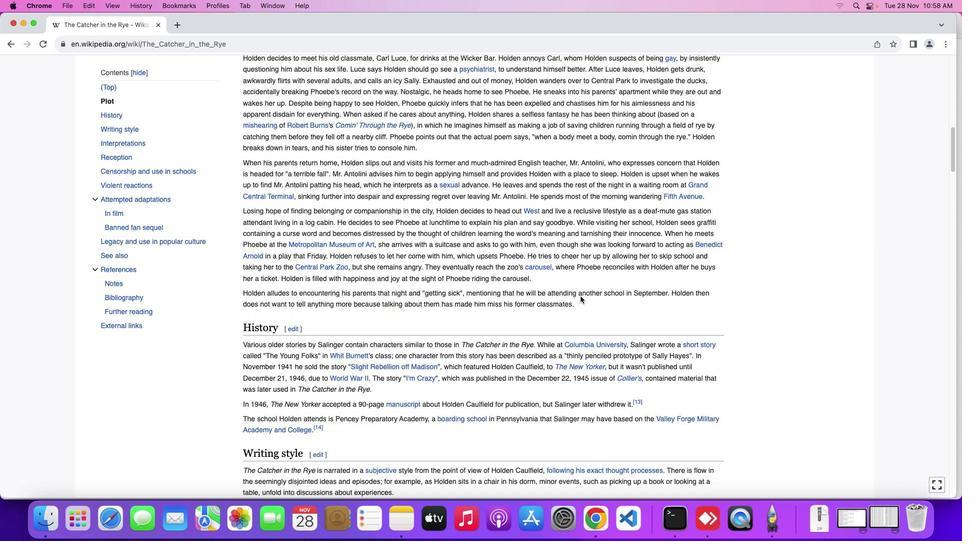 
Action: Mouse scrolled (577, 293) with delta (-3, -3)
Screenshot: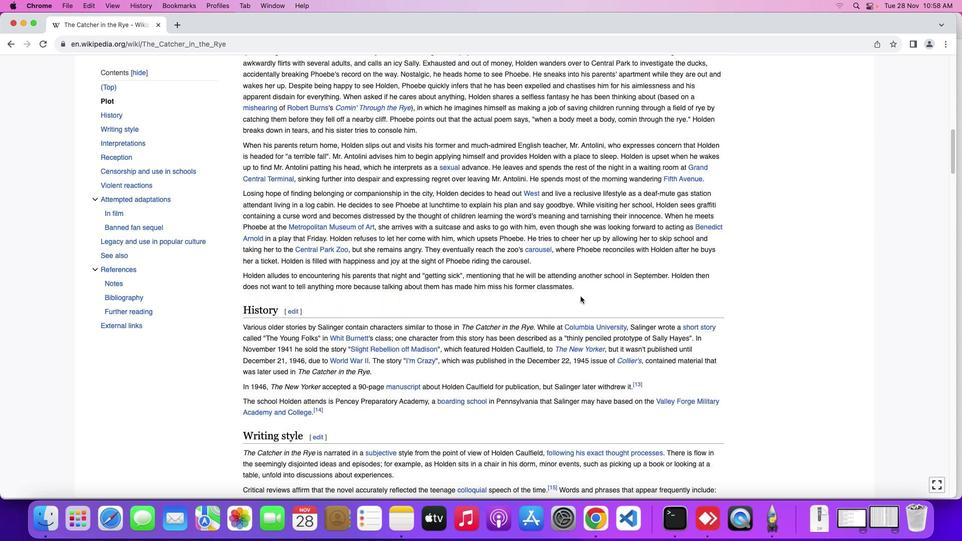 
Action: Mouse scrolled (577, 293) with delta (-3, -3)
Screenshot: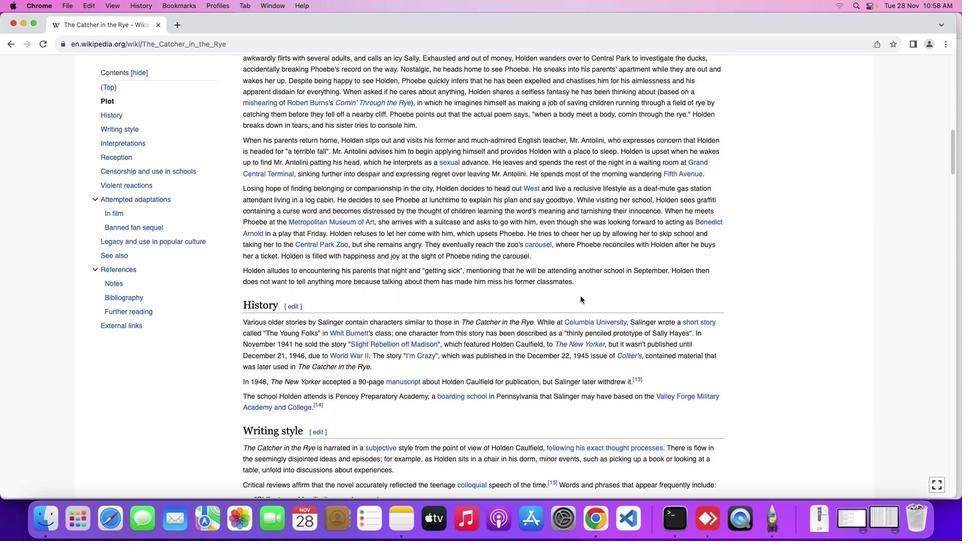 
Action: Mouse scrolled (577, 293) with delta (-3, -3)
Screenshot: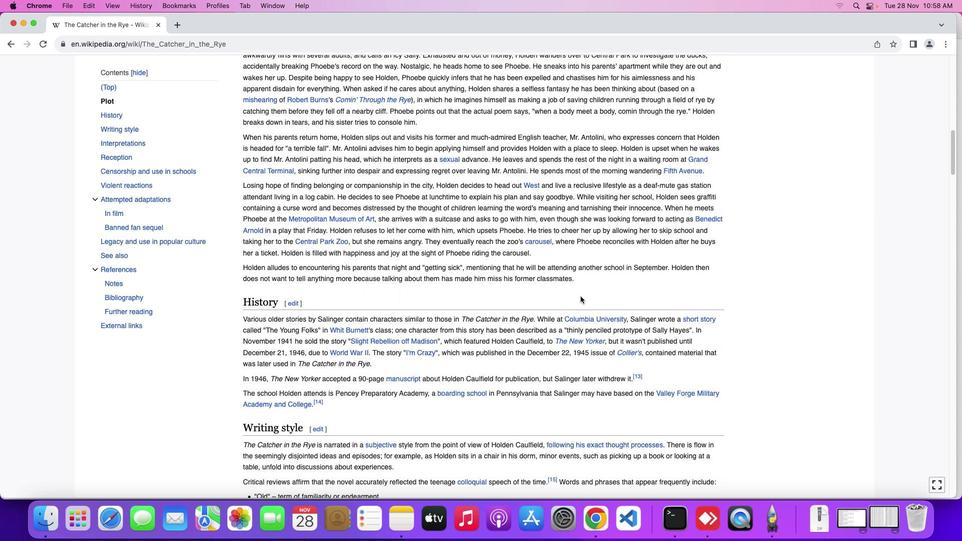 
Action: Mouse moved to (577, 293)
Screenshot: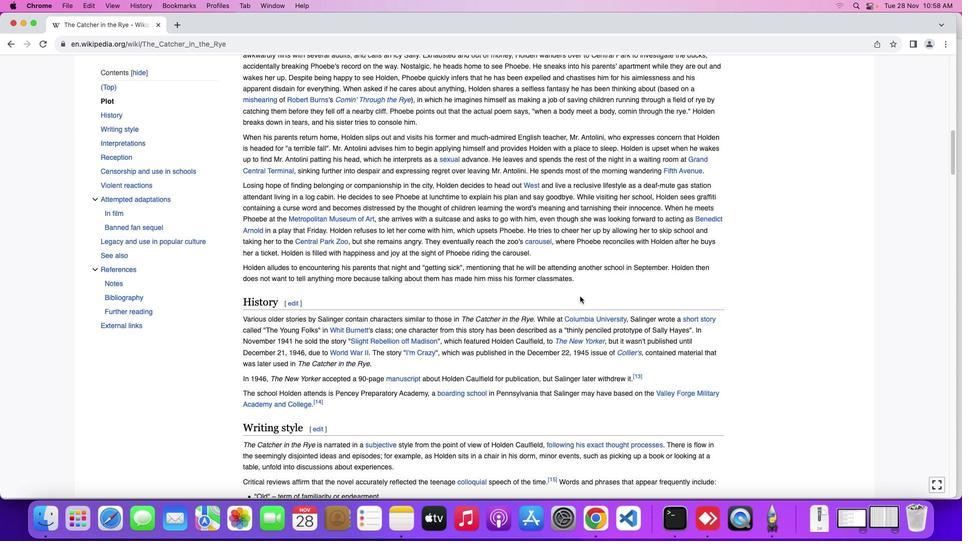 
Action: Mouse scrolled (577, 293) with delta (-3, -3)
Screenshot: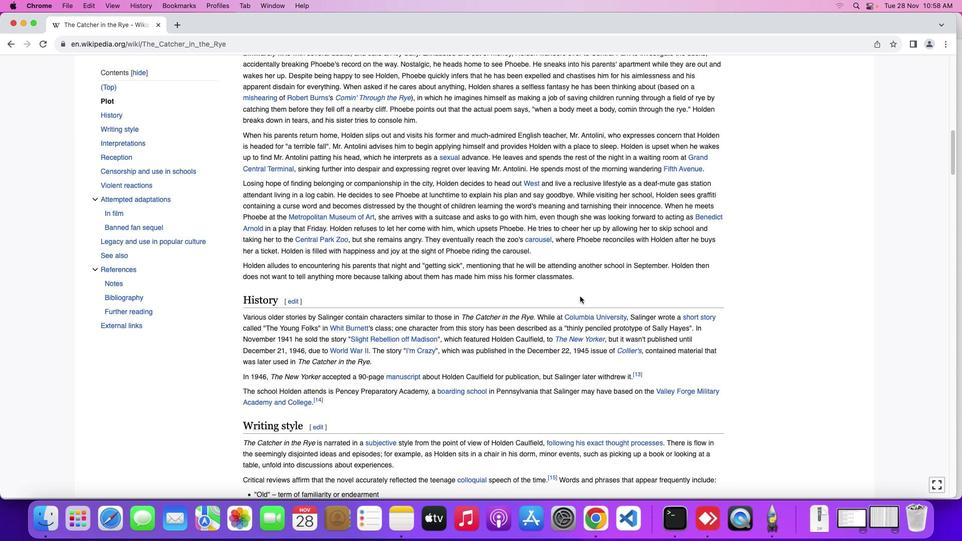 
Action: Mouse scrolled (577, 293) with delta (-3, -3)
Screenshot: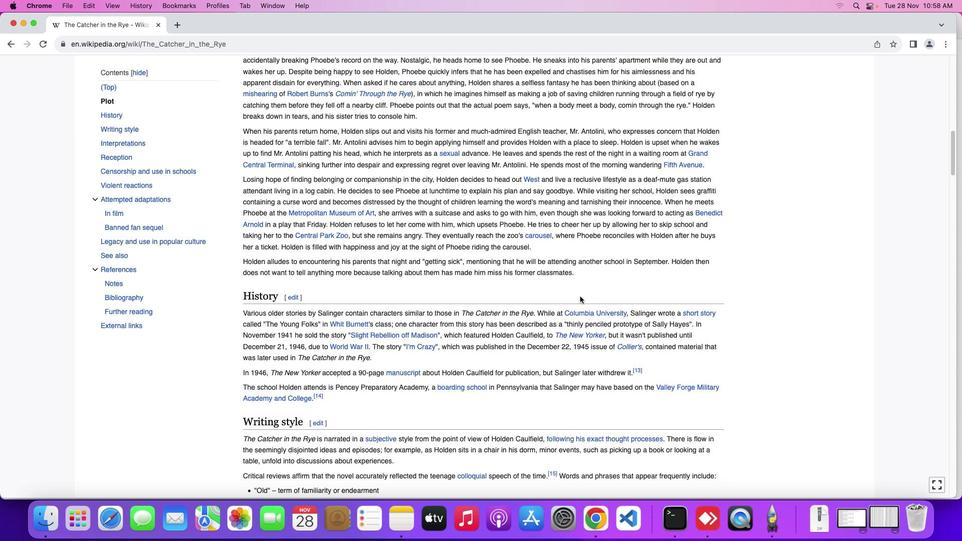 
Action: Mouse scrolled (577, 293) with delta (-3, -3)
Screenshot: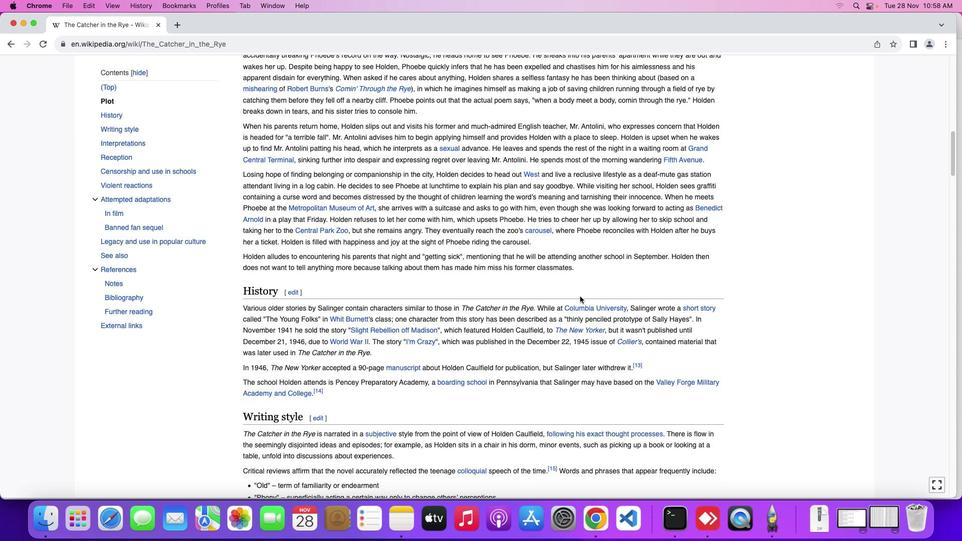 
Action: Mouse moved to (573, 292)
Screenshot: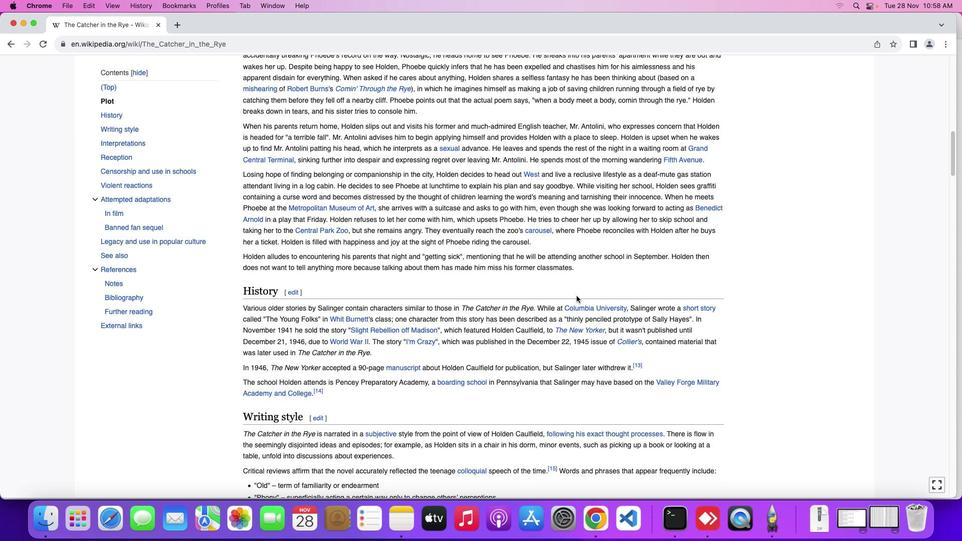 
Action: Mouse scrolled (573, 292) with delta (-3, -3)
Screenshot: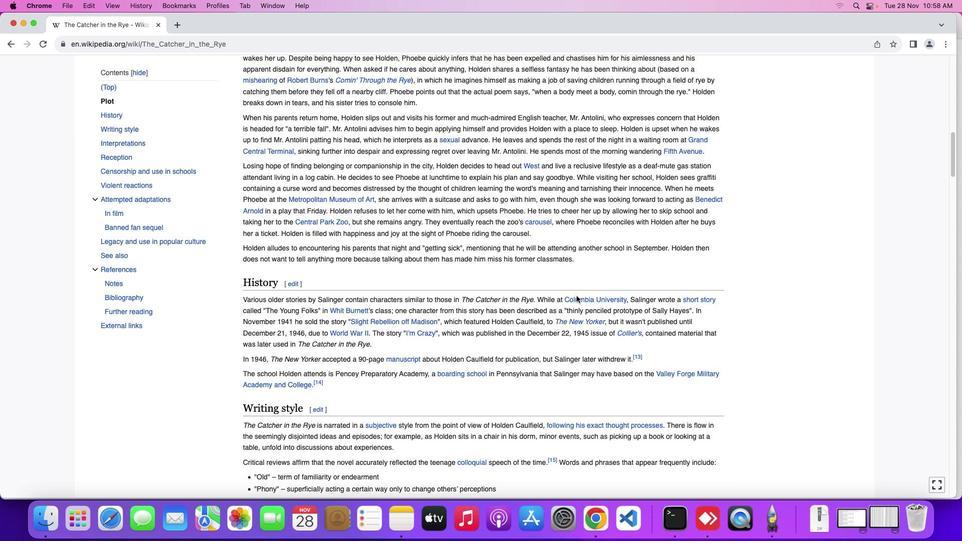 
Action: Mouse scrolled (573, 292) with delta (-3, -3)
Screenshot: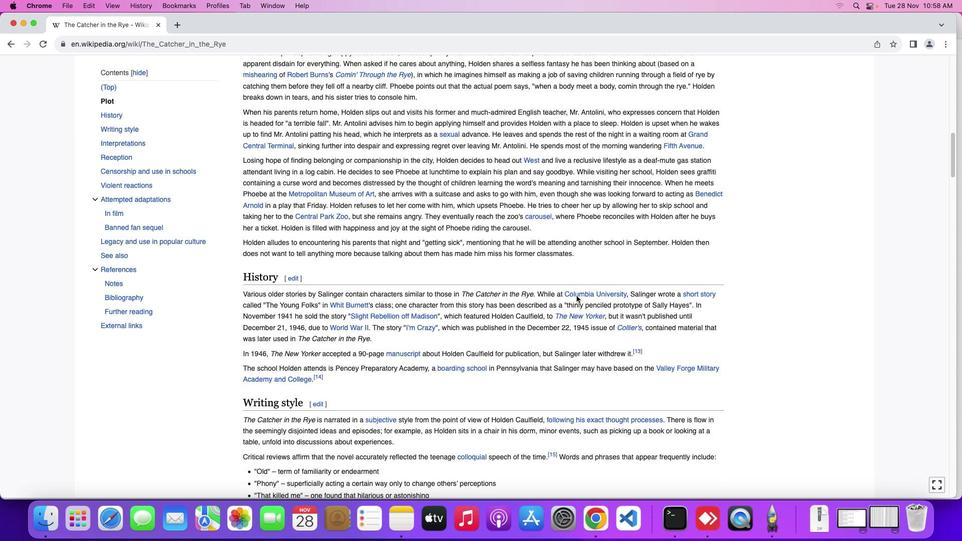 
Action: Mouse scrolled (573, 292) with delta (-3, -3)
Screenshot: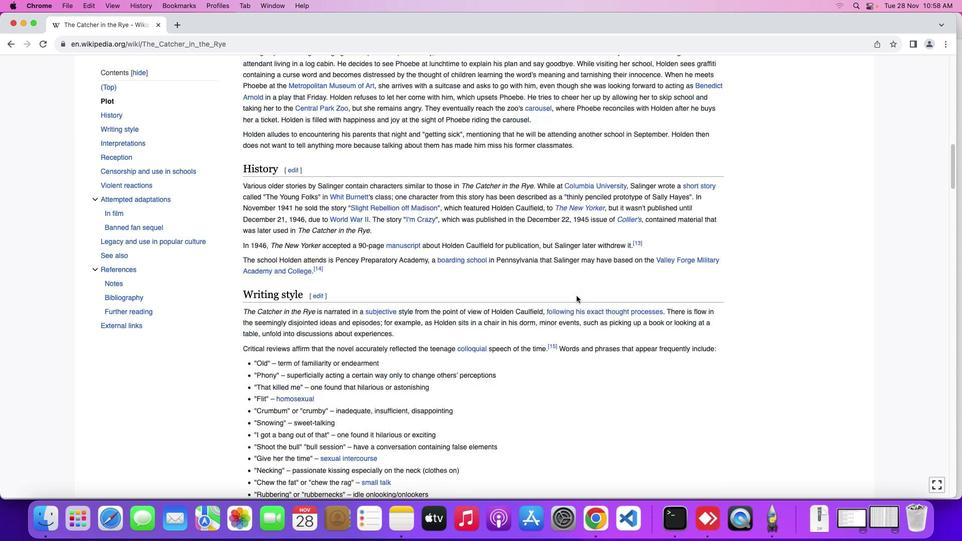 
Action: Mouse scrolled (573, 292) with delta (-3, -3)
Screenshot: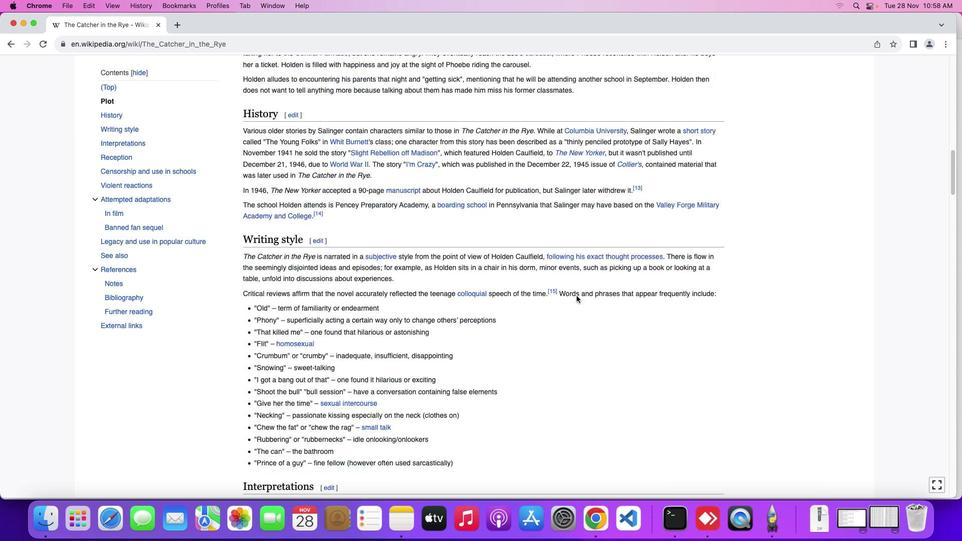 
Action: Mouse scrolled (573, 292) with delta (-3, -4)
Screenshot: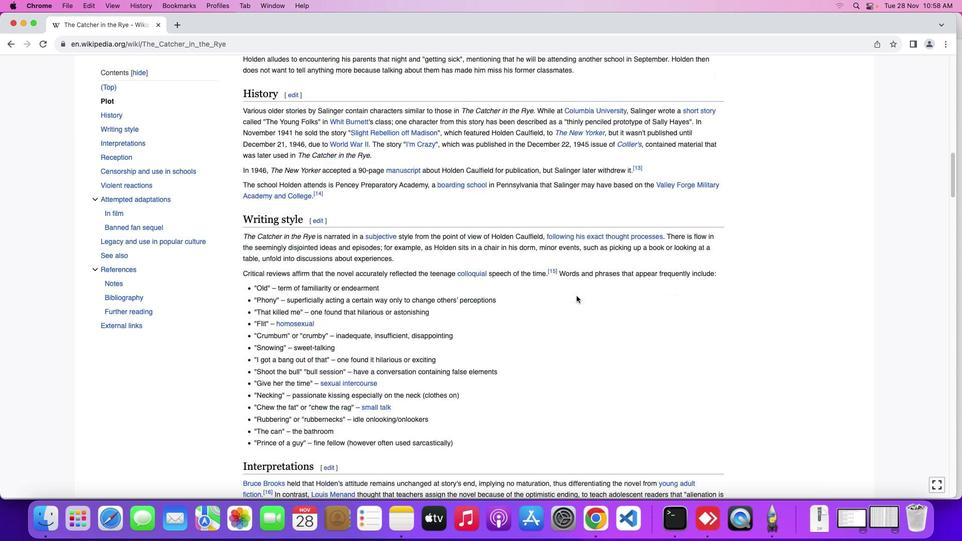 
Action: Mouse scrolled (573, 292) with delta (-3, -5)
Screenshot: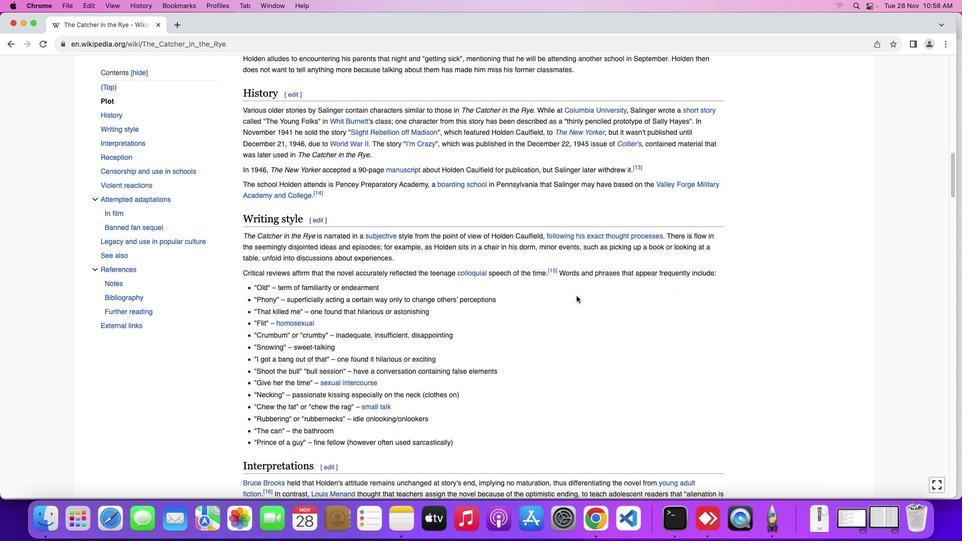 
Action: Mouse scrolled (573, 292) with delta (-3, -3)
Screenshot: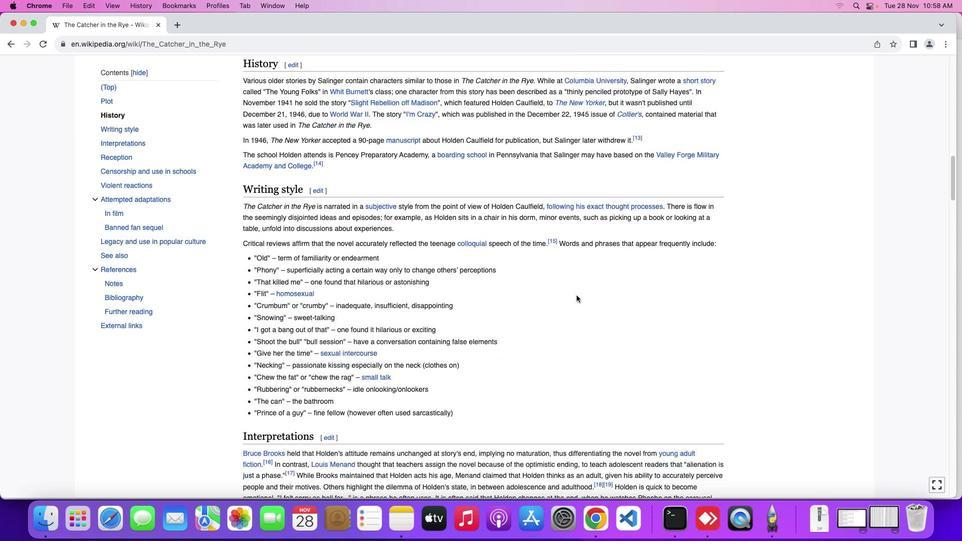 
Action: Mouse scrolled (573, 292) with delta (-3, -3)
Screenshot: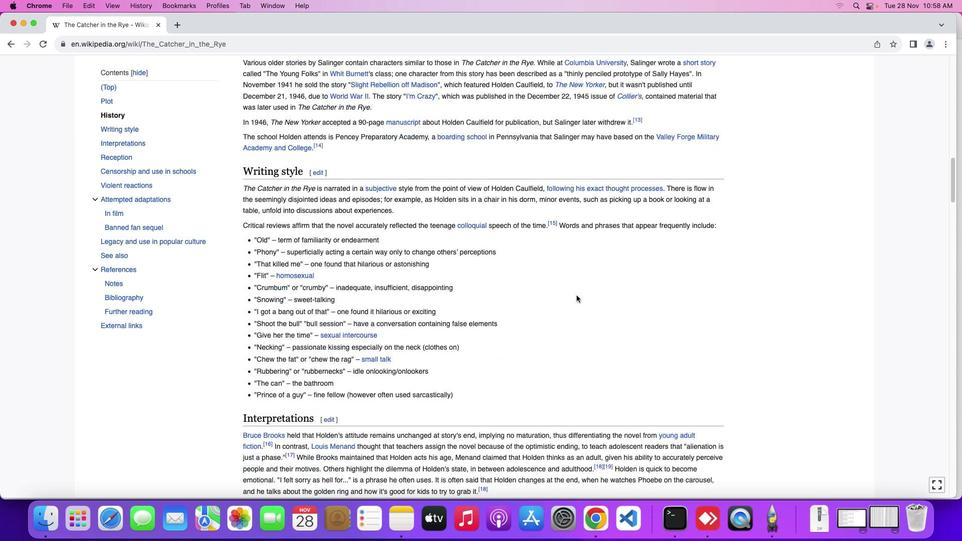 
Action: Mouse moved to (573, 292)
Screenshot: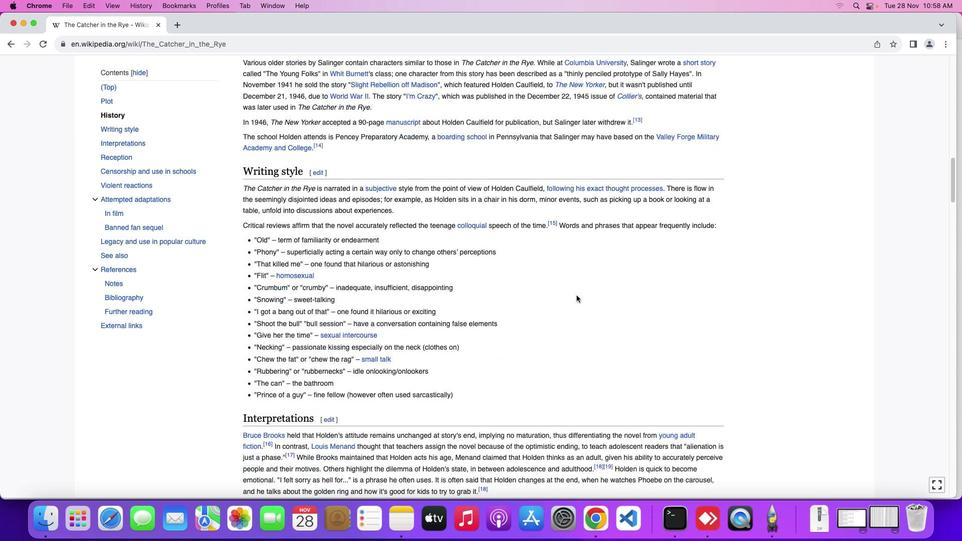 
Action: Mouse scrolled (573, 292) with delta (-3, -4)
Screenshot: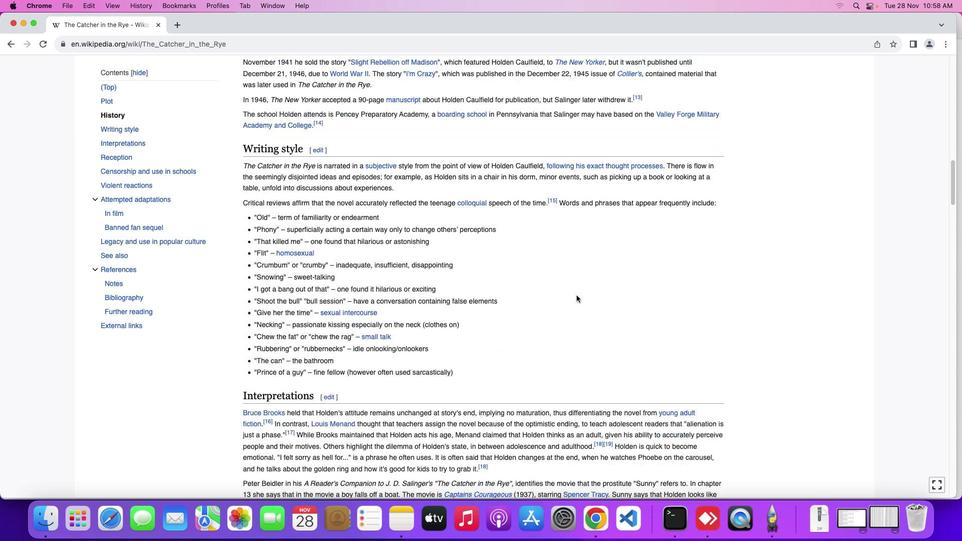 
Action: Mouse scrolled (573, 292) with delta (-3, -3)
Screenshot: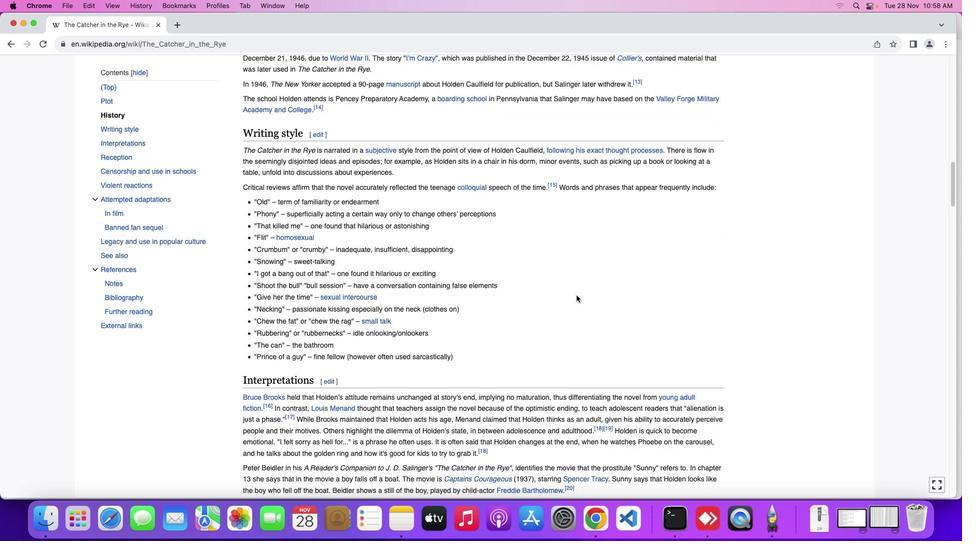 
Action: Mouse scrolled (573, 292) with delta (-3, -3)
Screenshot: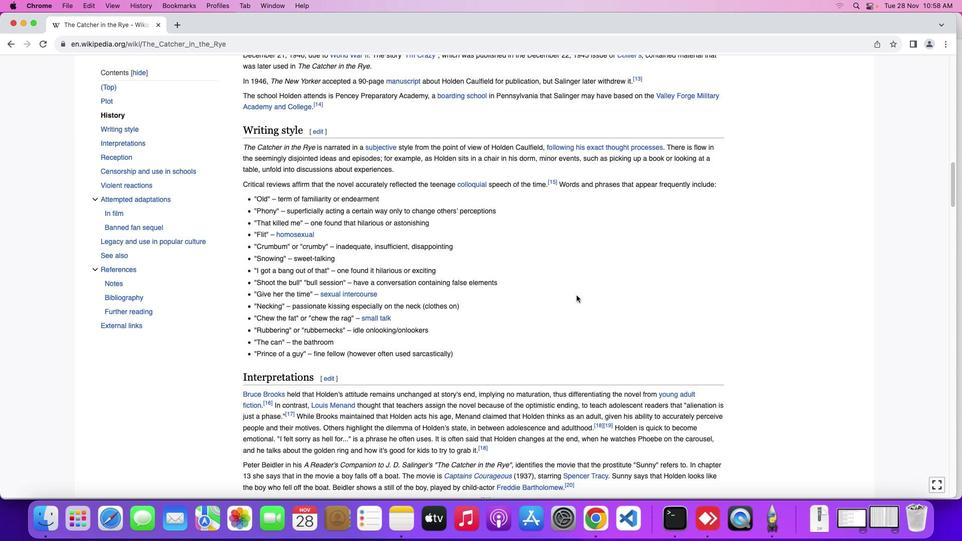 
Action: Mouse scrolled (573, 292) with delta (-3, -3)
Screenshot: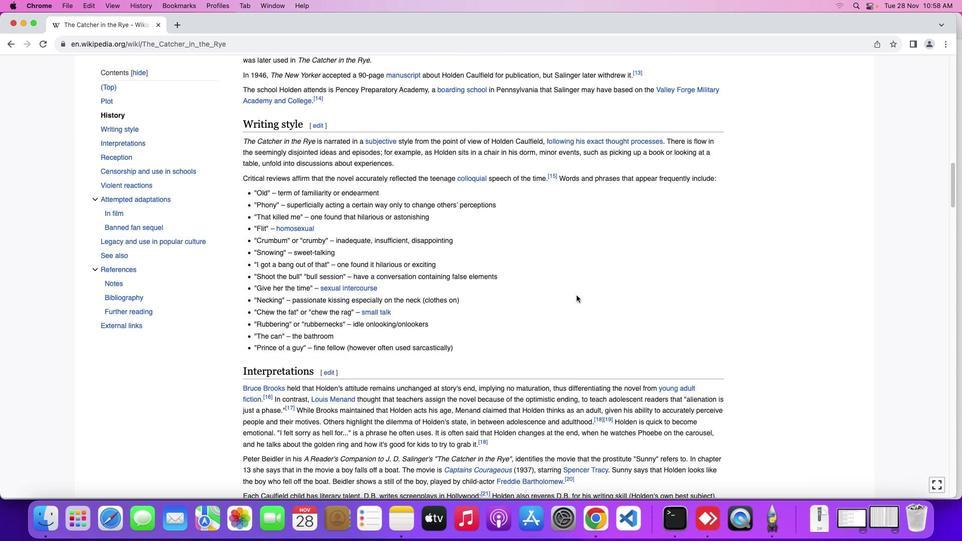 
Action: Mouse scrolled (573, 292) with delta (-3, -3)
Screenshot: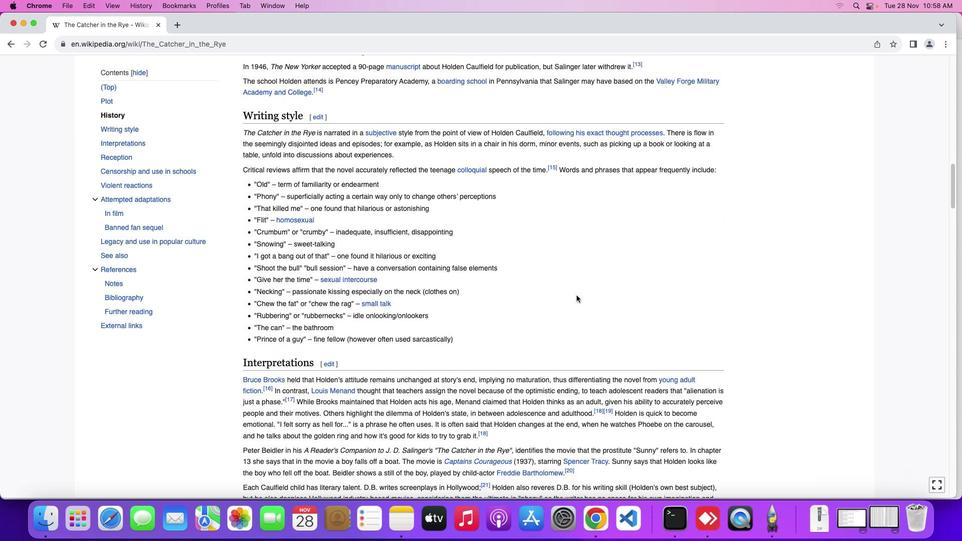 
Action: Mouse scrolled (573, 292) with delta (-3, -3)
Screenshot: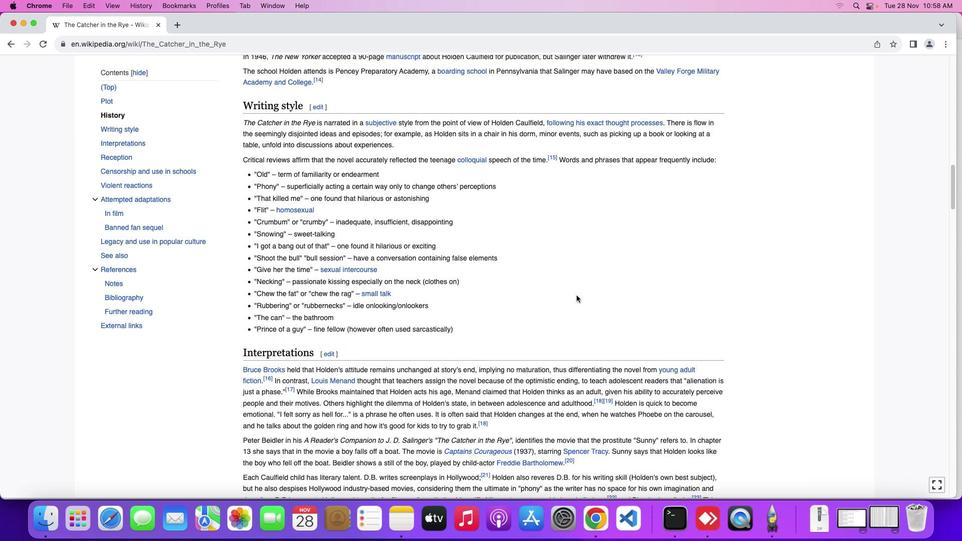 
Action: Mouse scrolled (573, 292) with delta (-3, -3)
Screenshot: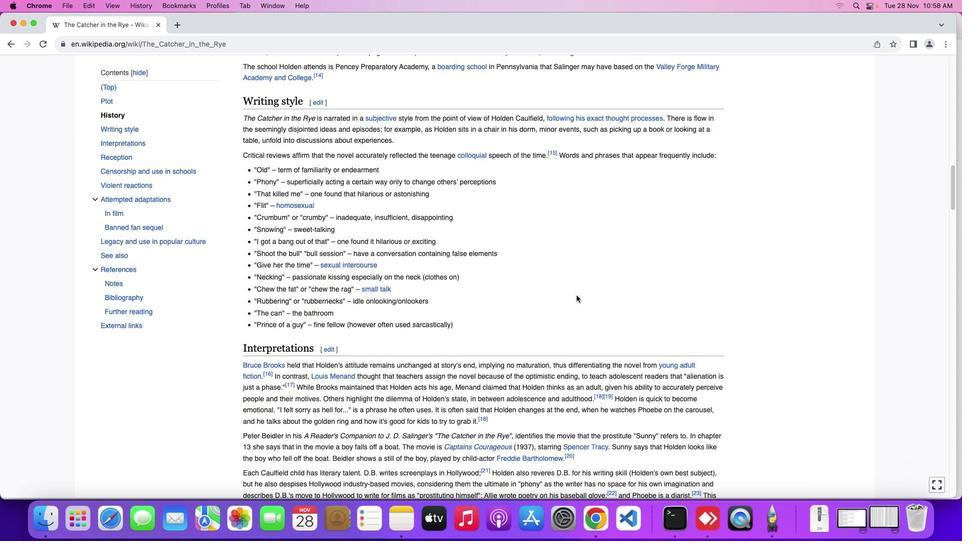 
Action: Mouse scrolled (573, 292) with delta (-3, -3)
Screenshot: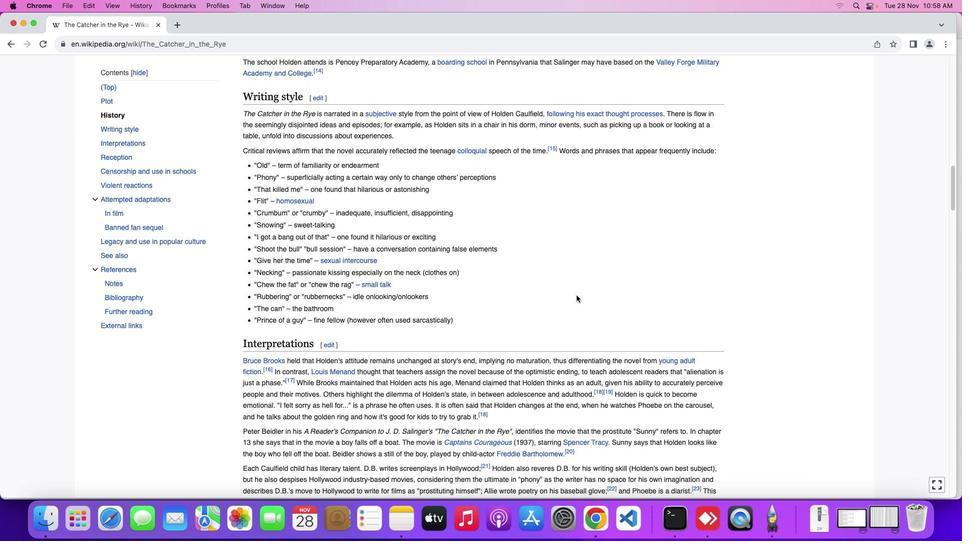 
Action: Mouse scrolled (573, 292) with delta (-3, -3)
Screenshot: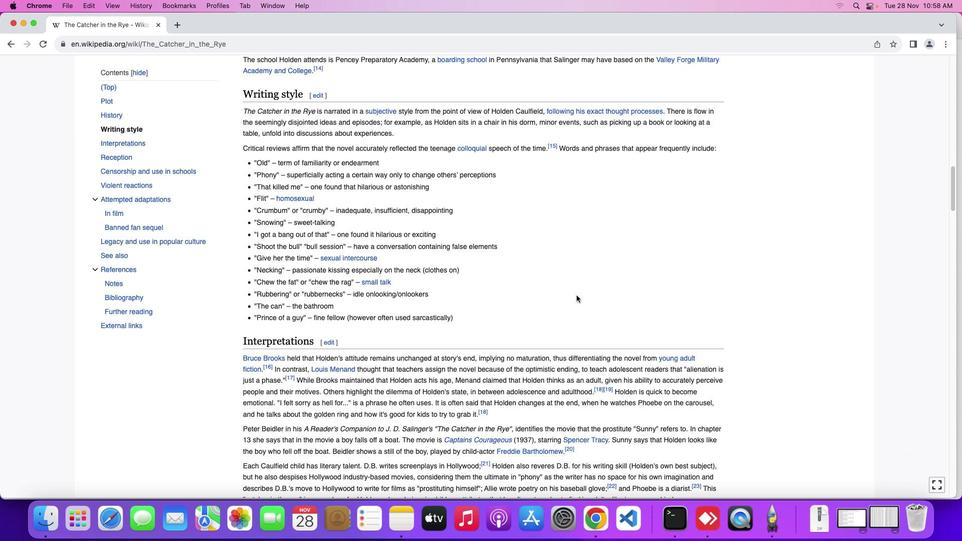 
Action: Mouse scrolled (573, 292) with delta (-3, -3)
Screenshot: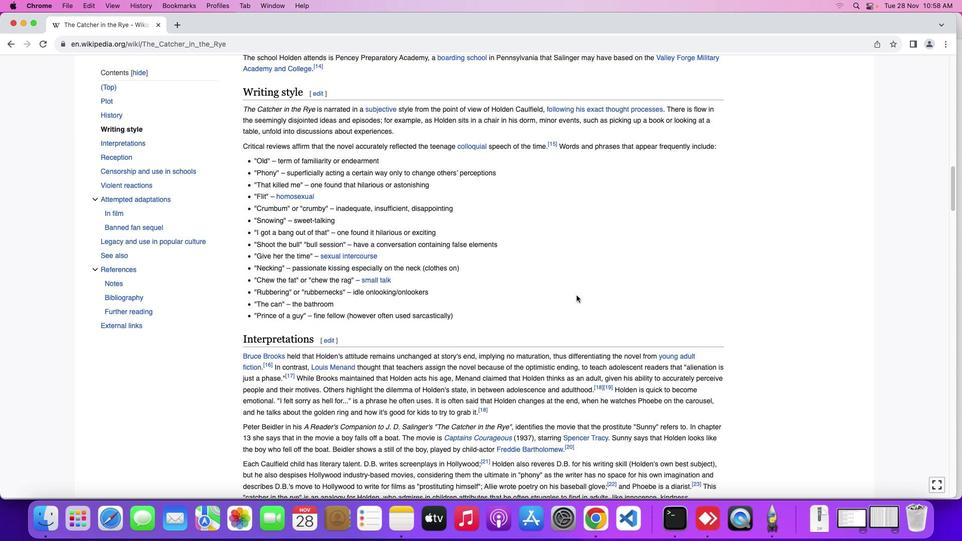 
Action: Mouse scrolled (573, 292) with delta (-3, -3)
Screenshot: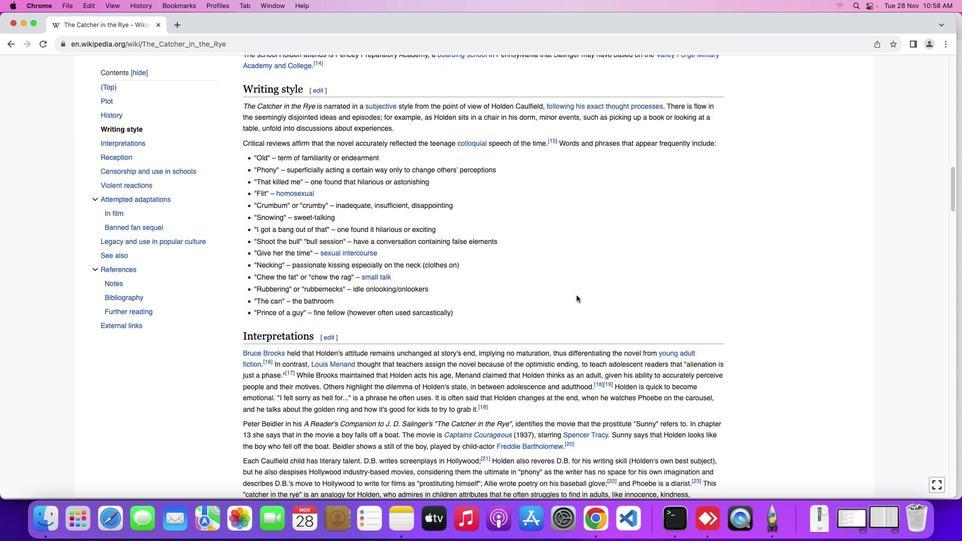 
Action: Mouse scrolled (573, 292) with delta (-3, -3)
Screenshot: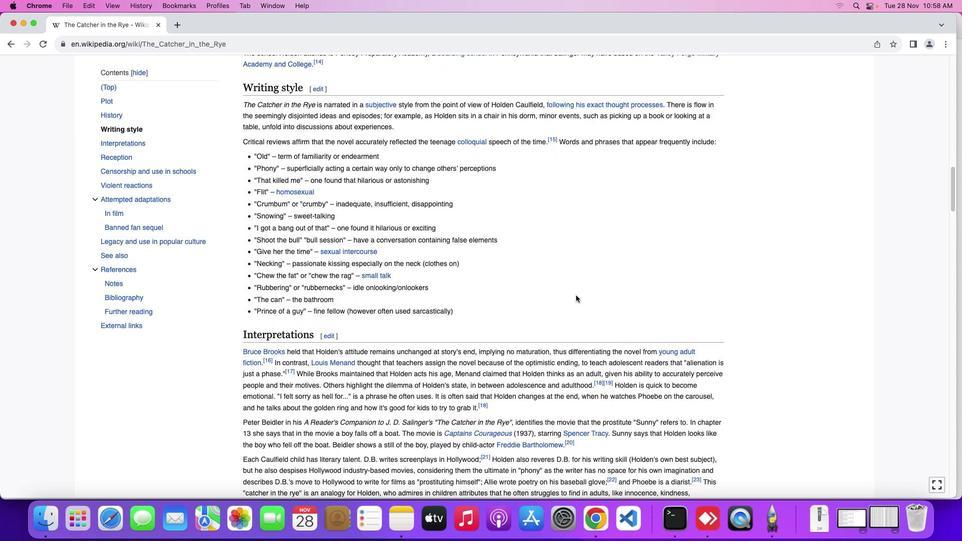 
Action: Mouse moved to (572, 291)
Screenshot: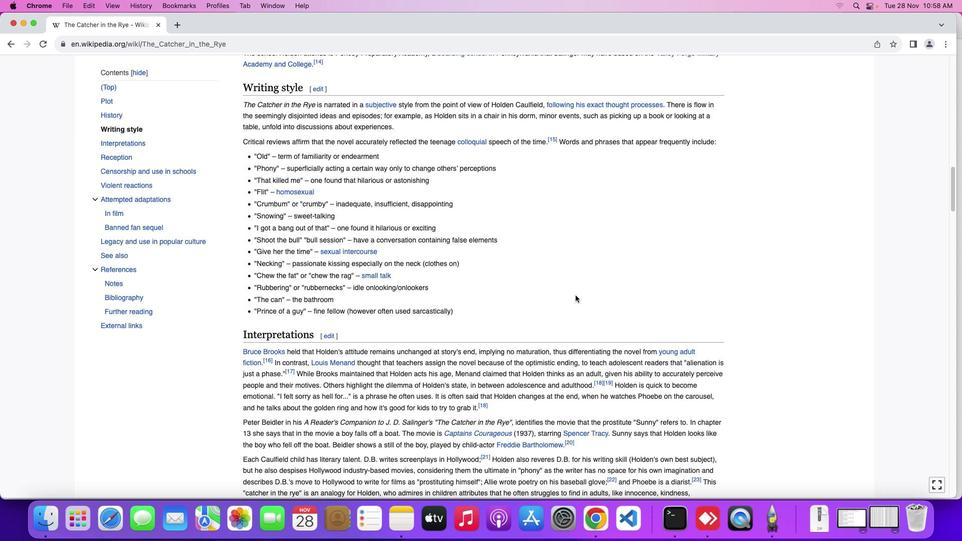 
Action: Mouse scrolled (572, 291) with delta (-3, -3)
Screenshot: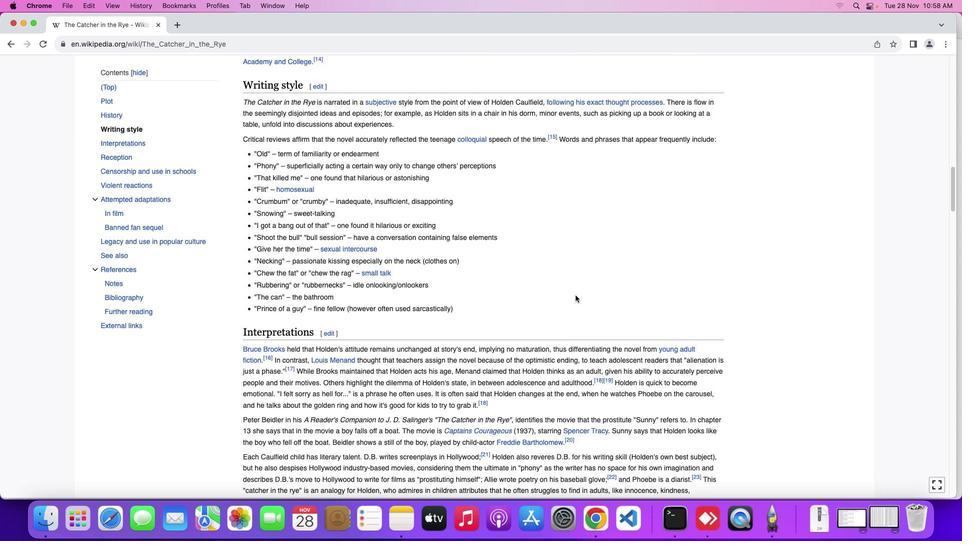 
Action: Mouse scrolled (572, 291) with delta (-3, -3)
Screenshot: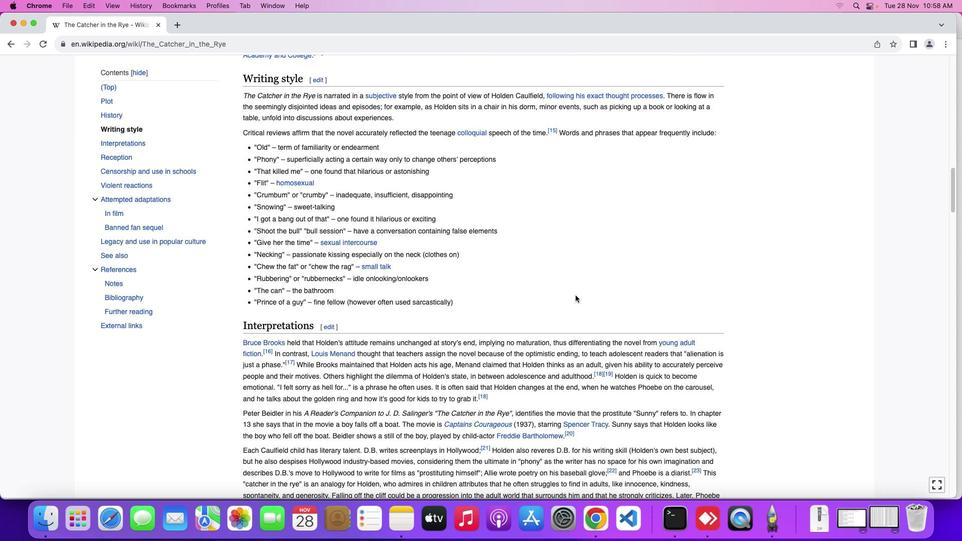 
Action: Mouse scrolled (572, 291) with delta (-3, -3)
Screenshot: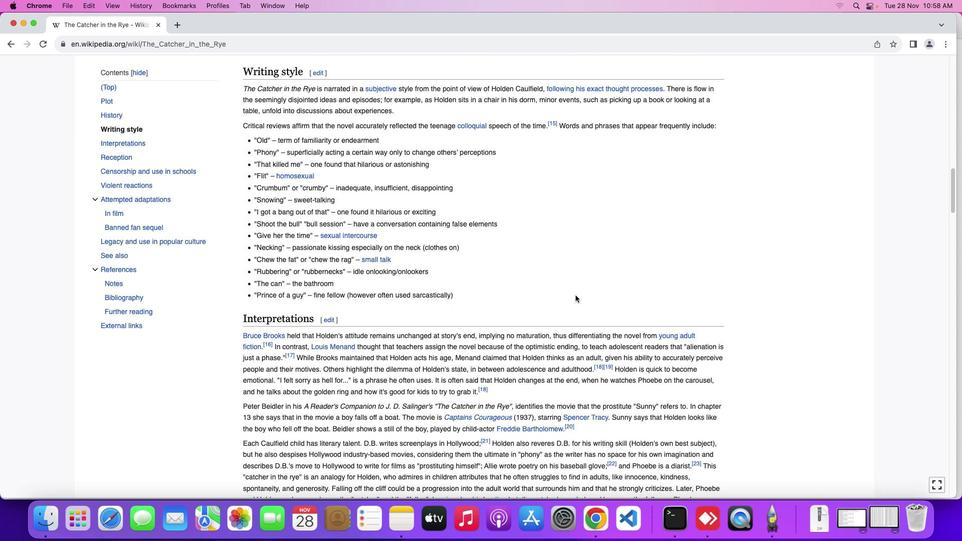 
Action: Mouse moved to (572, 291)
Screenshot: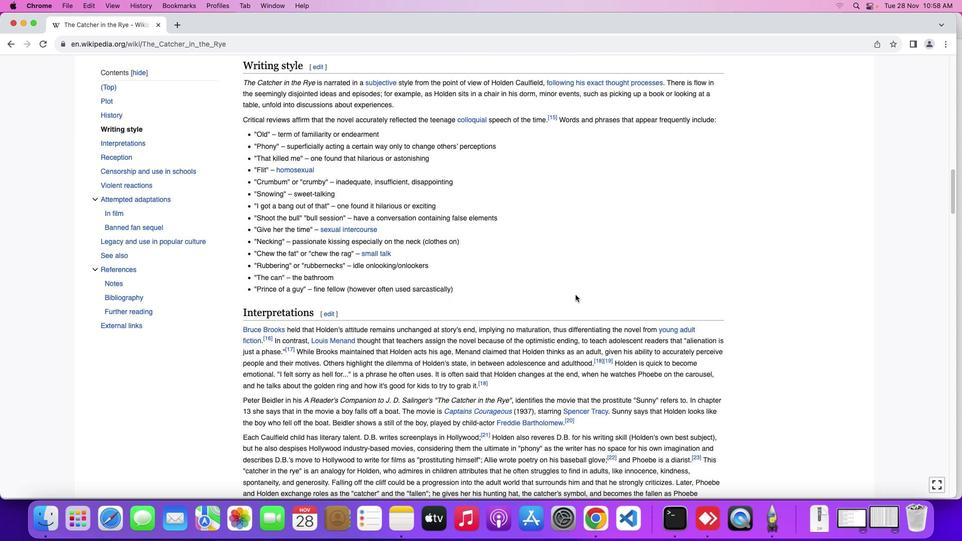 
Action: Mouse scrolled (572, 291) with delta (-3, -3)
Screenshot: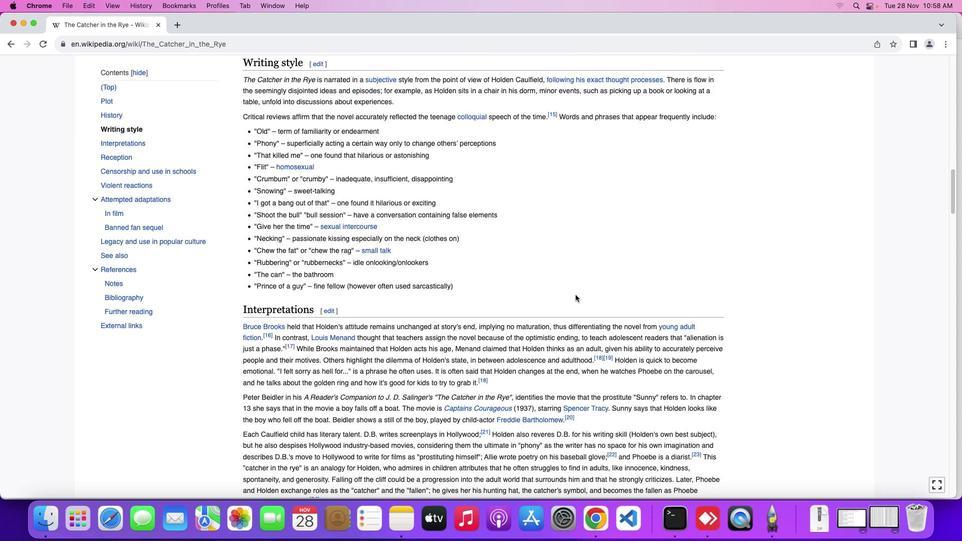 
Action: Mouse scrolled (572, 291) with delta (-3, -3)
Screenshot: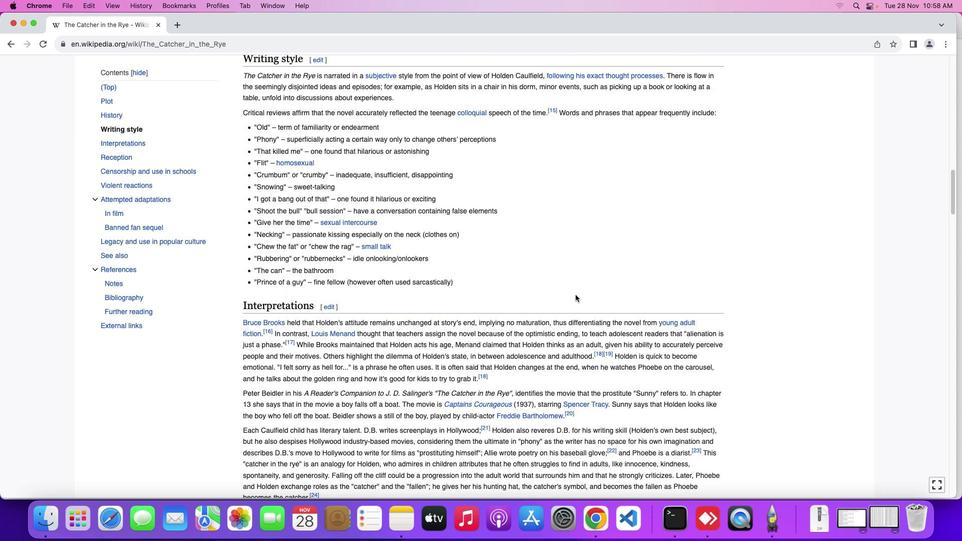 
Action: Mouse moved to (572, 291)
Screenshot: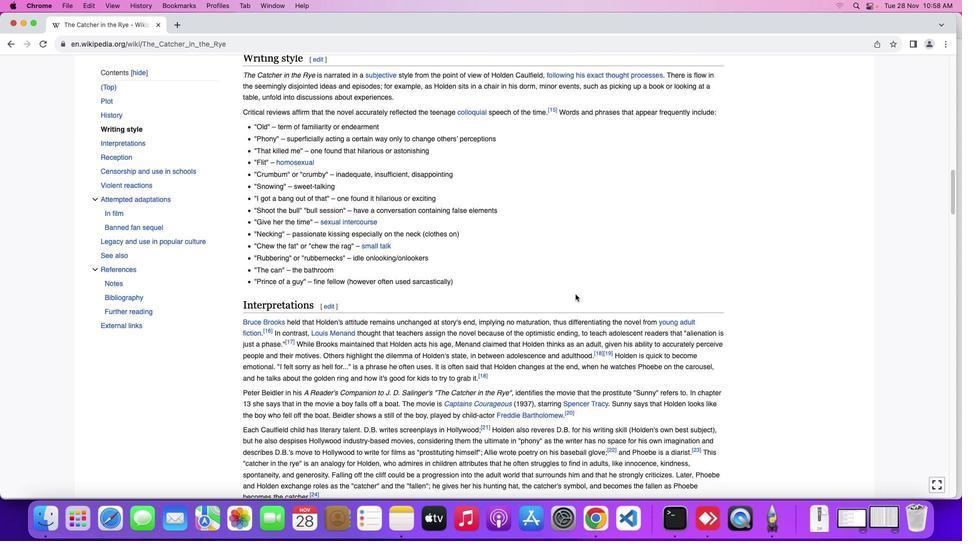 
Action: Mouse scrolled (572, 291) with delta (-3, -3)
Screenshot: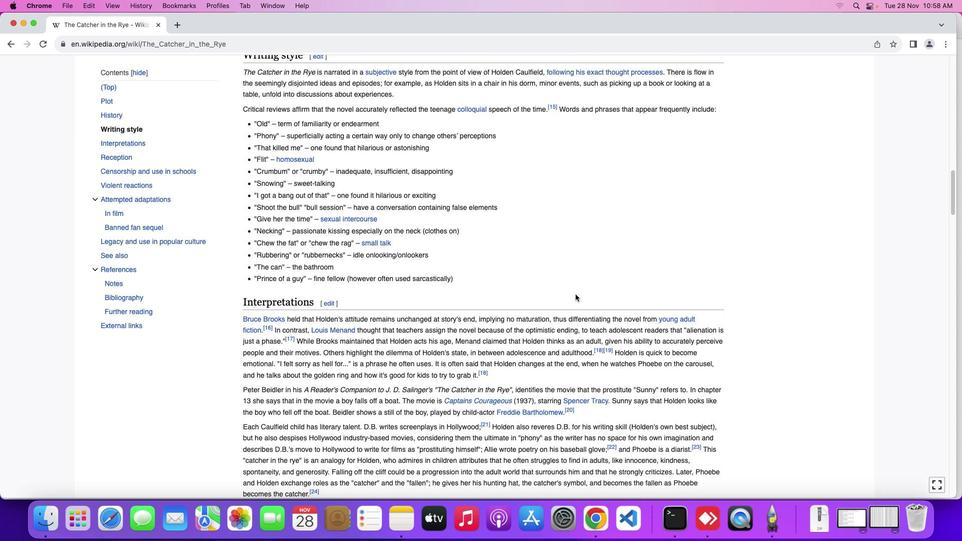 
Action: Mouse scrolled (572, 291) with delta (-3, -3)
Screenshot: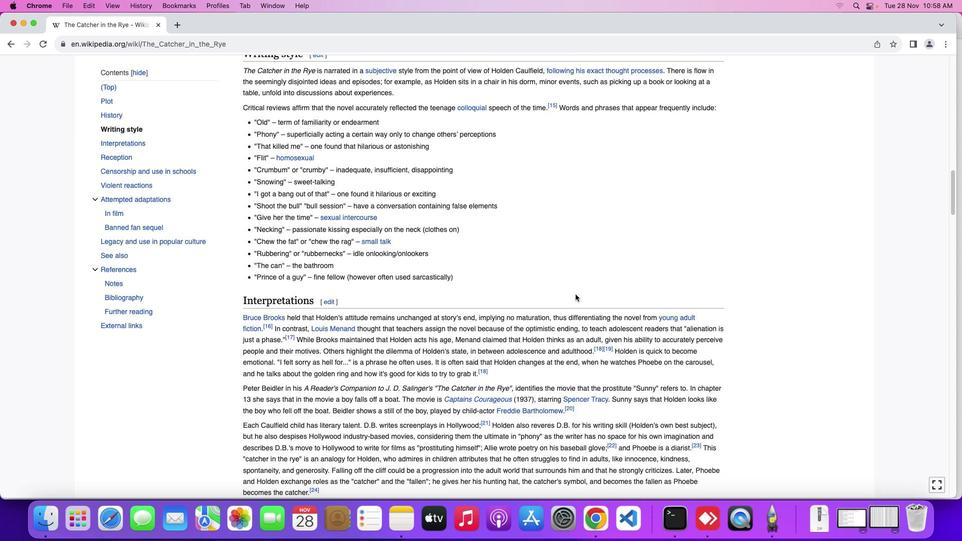 
Action: Mouse scrolled (572, 291) with delta (-3, -3)
Screenshot: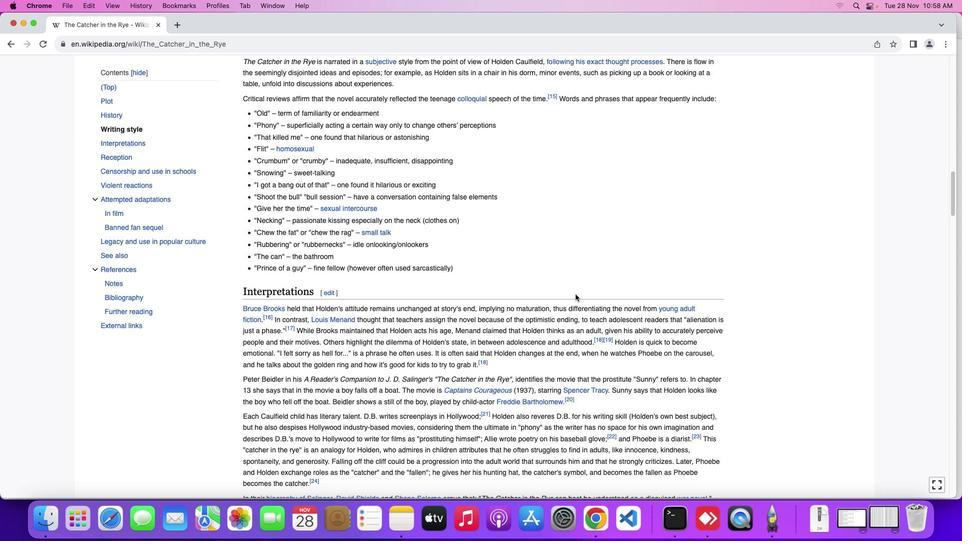 
Action: Mouse scrolled (572, 291) with delta (-3, -3)
Screenshot: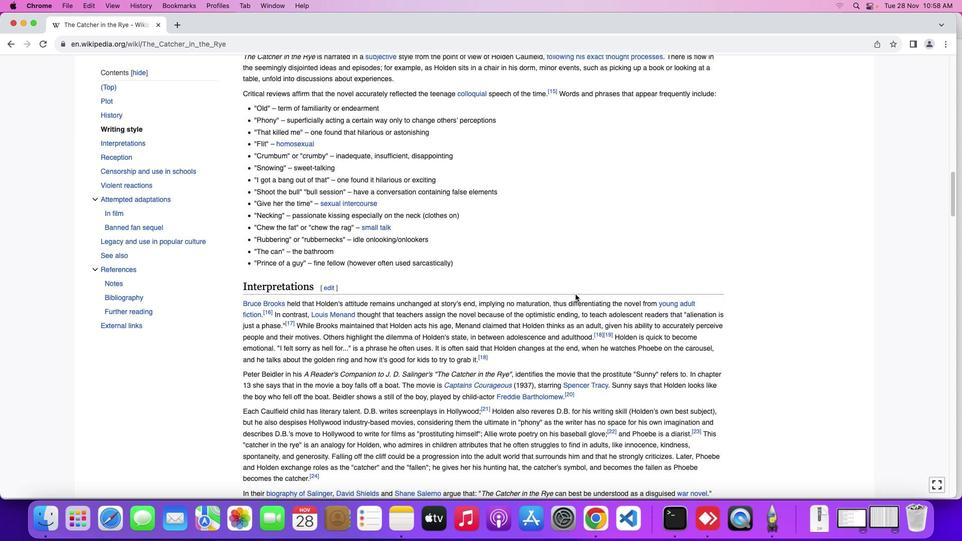 
Action: Mouse scrolled (572, 291) with delta (-3, -3)
Screenshot: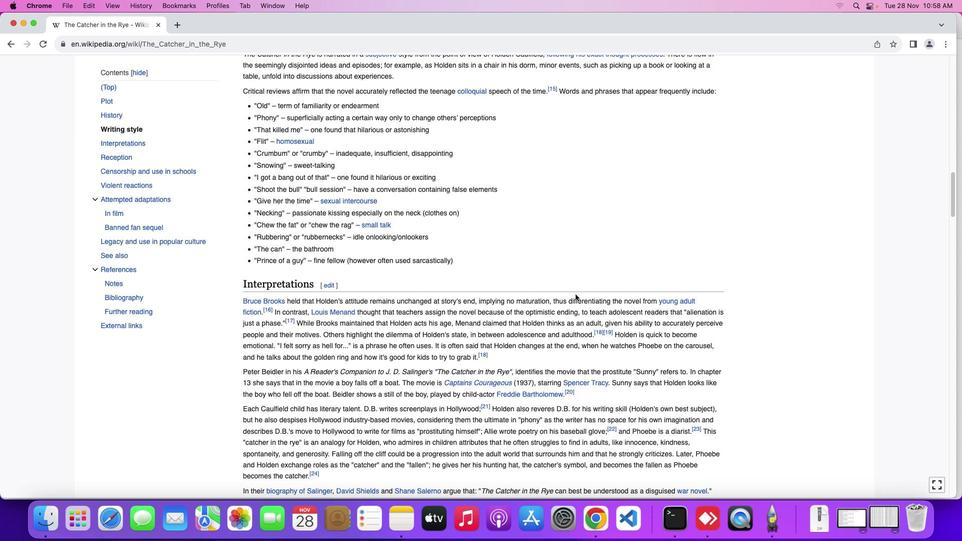 
Action: Mouse scrolled (572, 291) with delta (-3, -3)
Screenshot: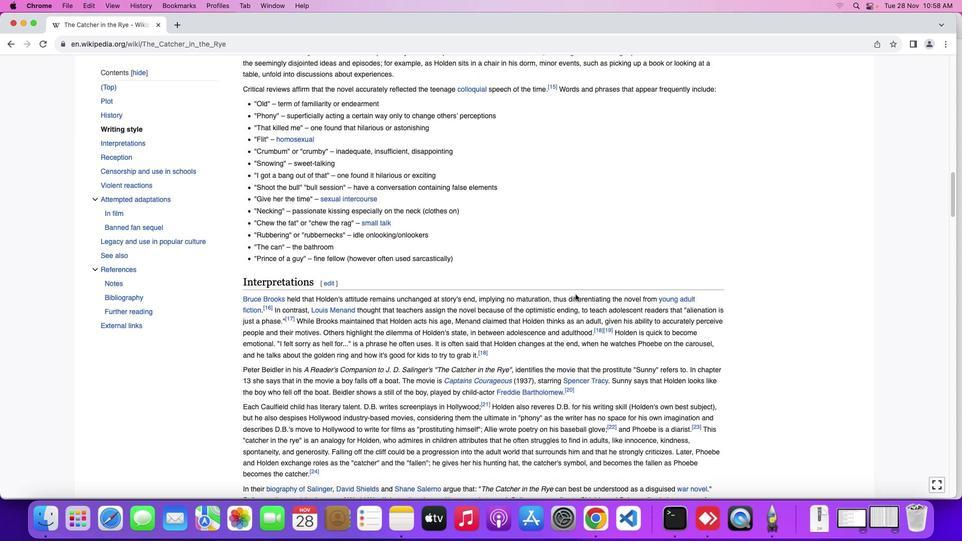 
Action: Mouse scrolled (572, 291) with delta (-3, -3)
Screenshot: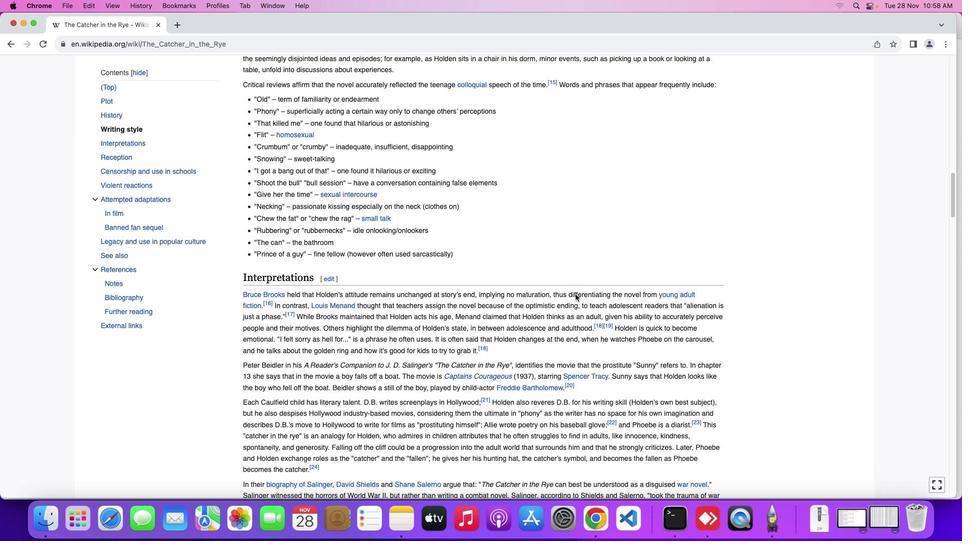 
Action: Mouse scrolled (572, 291) with delta (-3, -3)
Screenshot: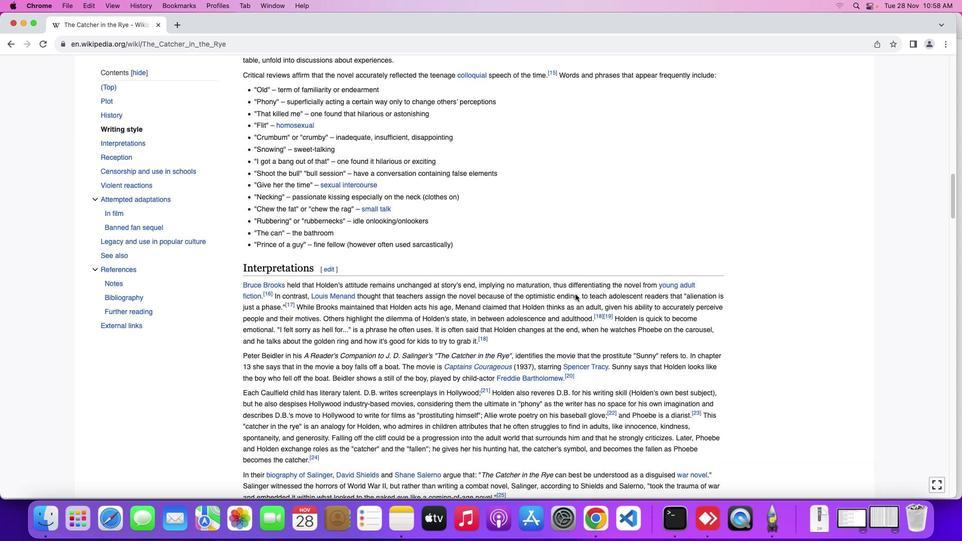 
Action: Mouse scrolled (572, 291) with delta (-3, -3)
Screenshot: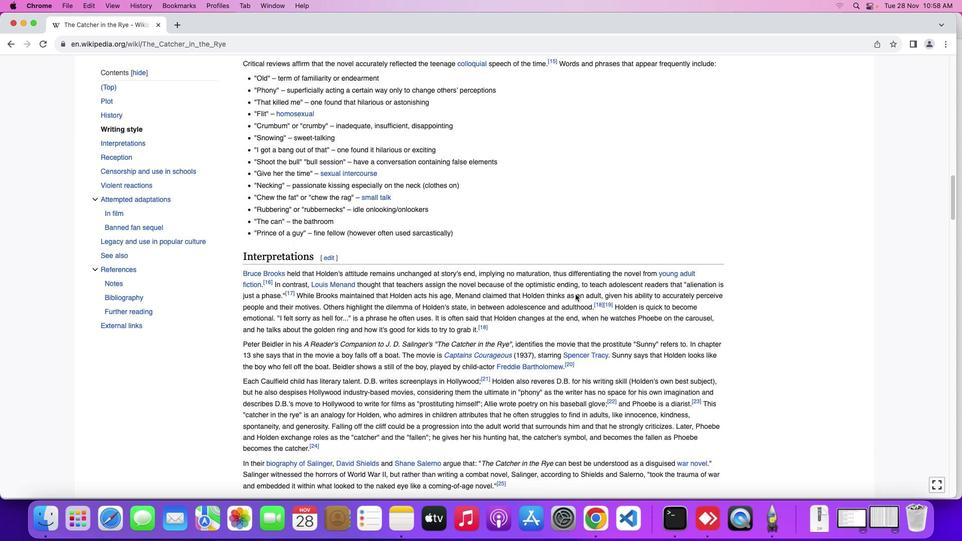 
Action: Mouse moved to (572, 290)
Screenshot: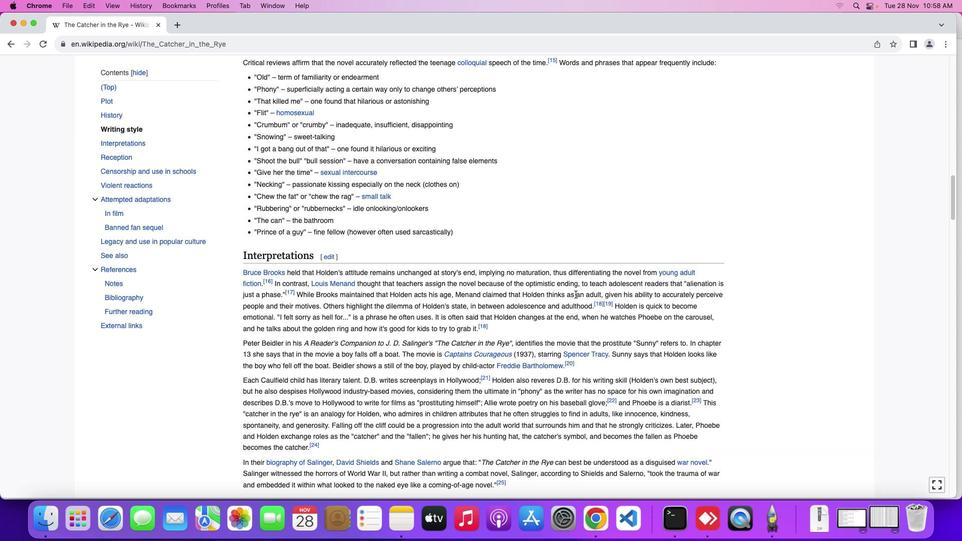 
Action: Mouse scrolled (572, 290) with delta (-3, -3)
Screenshot: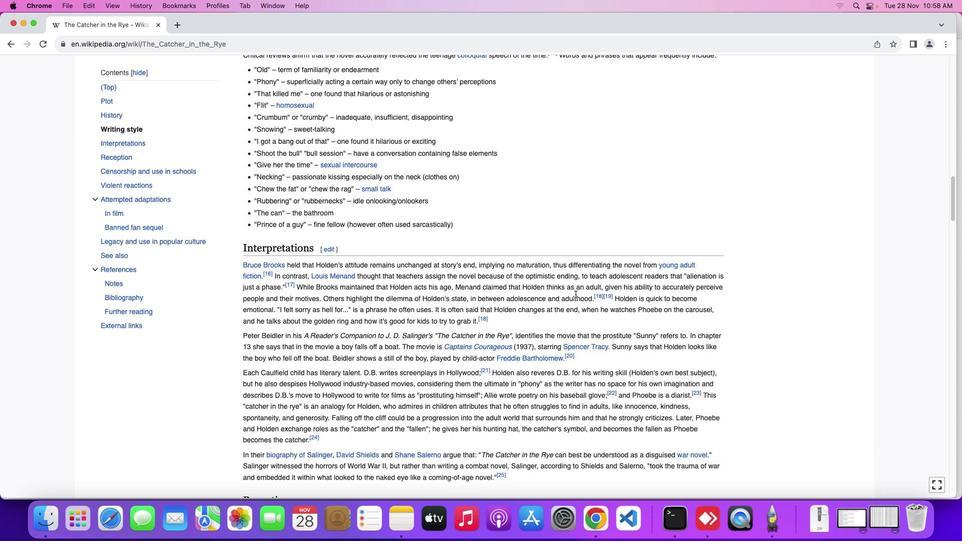 
Action: Mouse scrolled (572, 290) with delta (-3, -3)
Screenshot: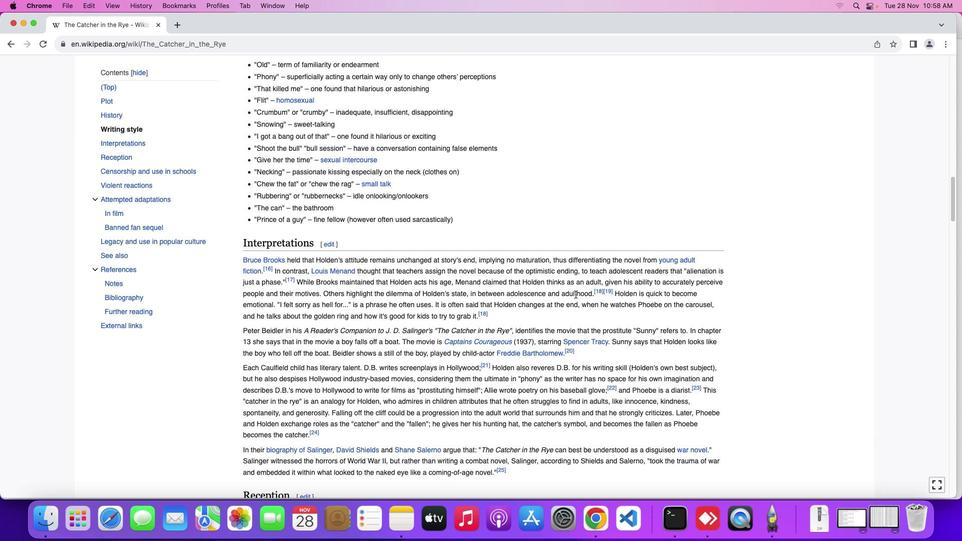 
Action: Mouse scrolled (572, 290) with delta (-3, -3)
Screenshot: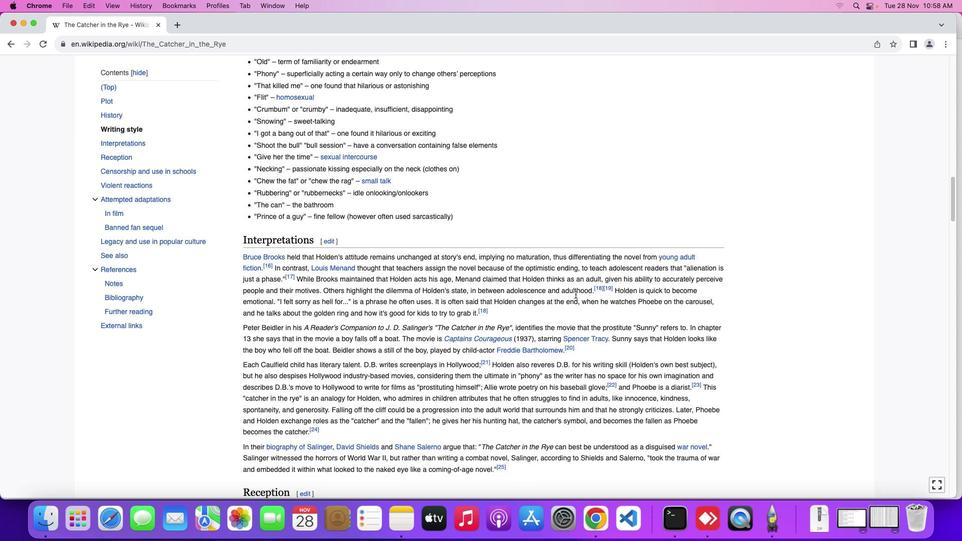 
Action: Mouse scrolled (572, 290) with delta (-3, -3)
Screenshot: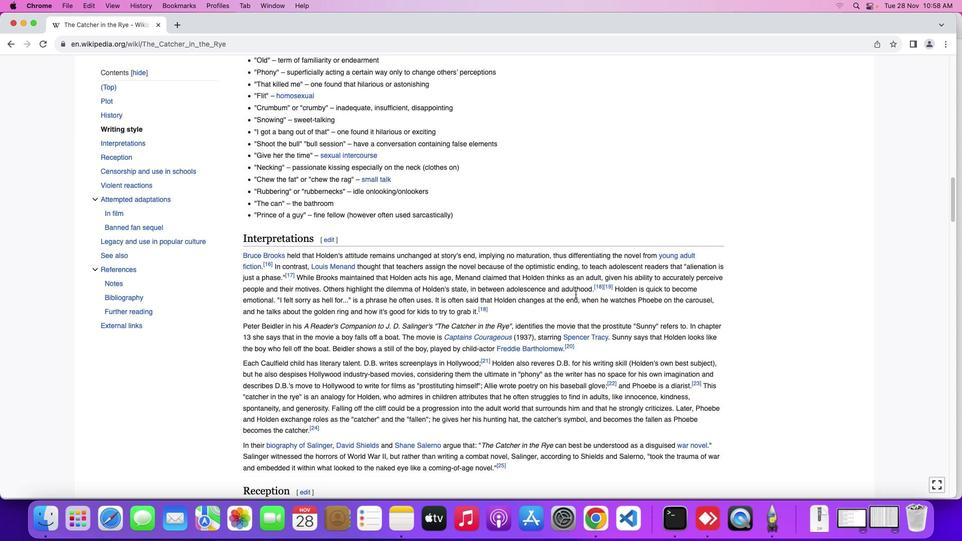 
Action: Mouse scrolled (572, 290) with delta (-3, -3)
Screenshot: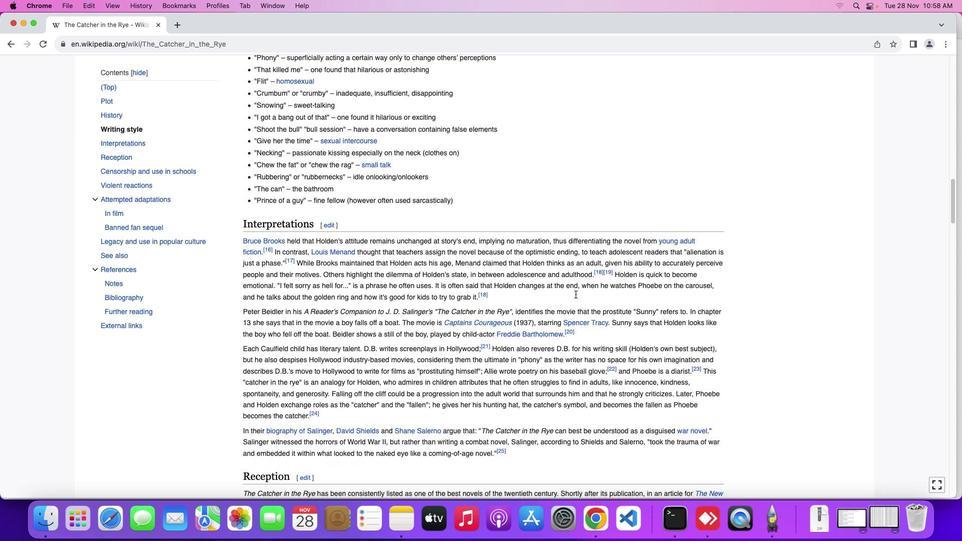 
Action: Mouse scrolled (572, 290) with delta (-3, -3)
Screenshot: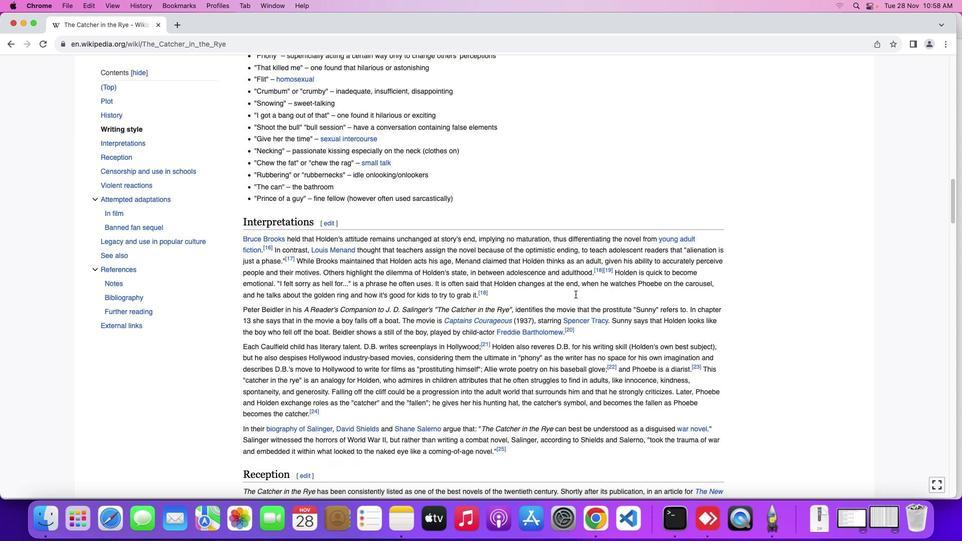 
Action: Mouse scrolled (572, 290) with delta (-3, -3)
Screenshot: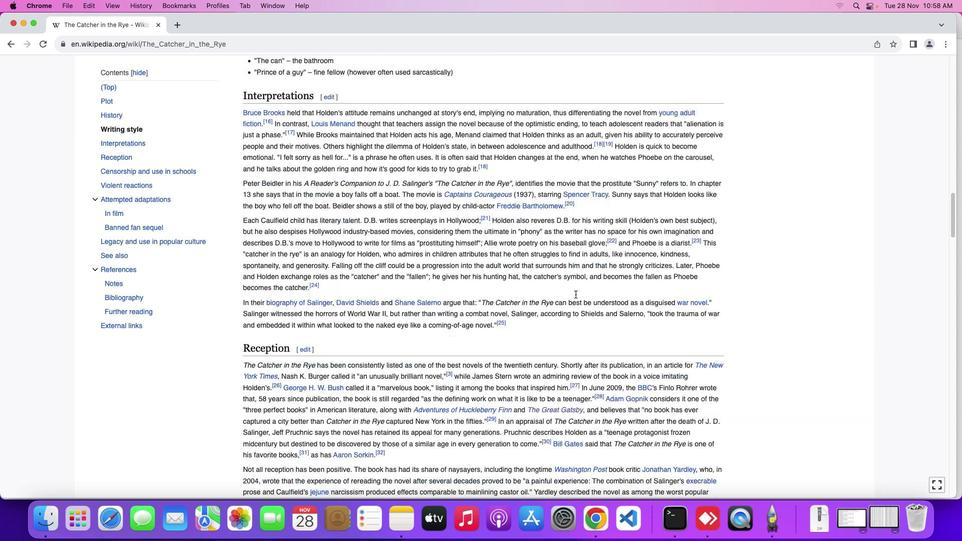 
Action: Mouse scrolled (572, 290) with delta (-3, -3)
Screenshot: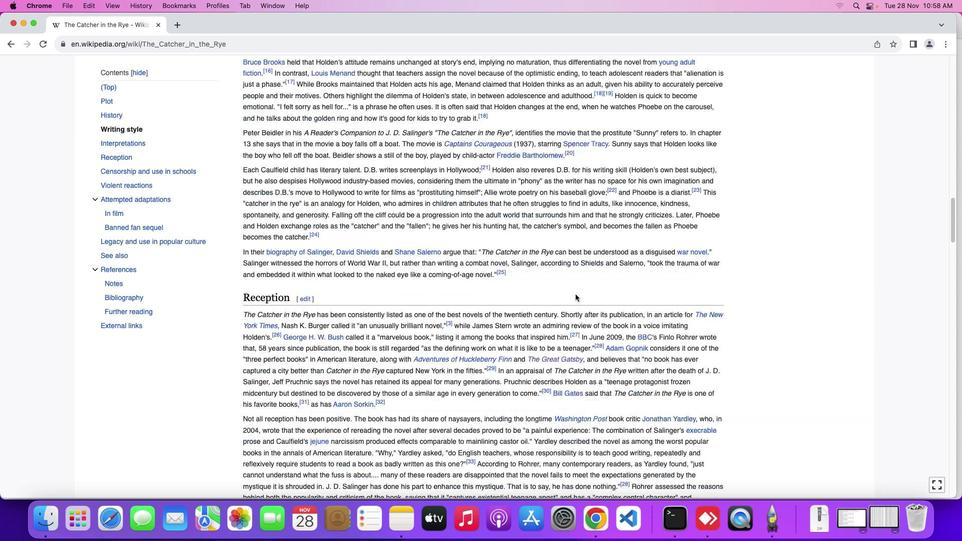 
Action: Mouse scrolled (572, 290) with delta (-3, -4)
Screenshot: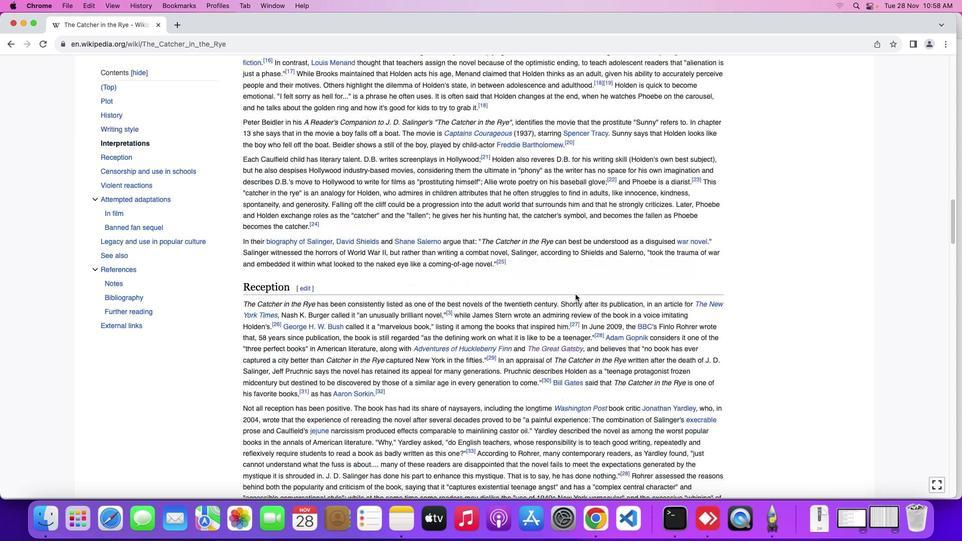 
Action: Mouse scrolled (572, 290) with delta (-3, -5)
Screenshot: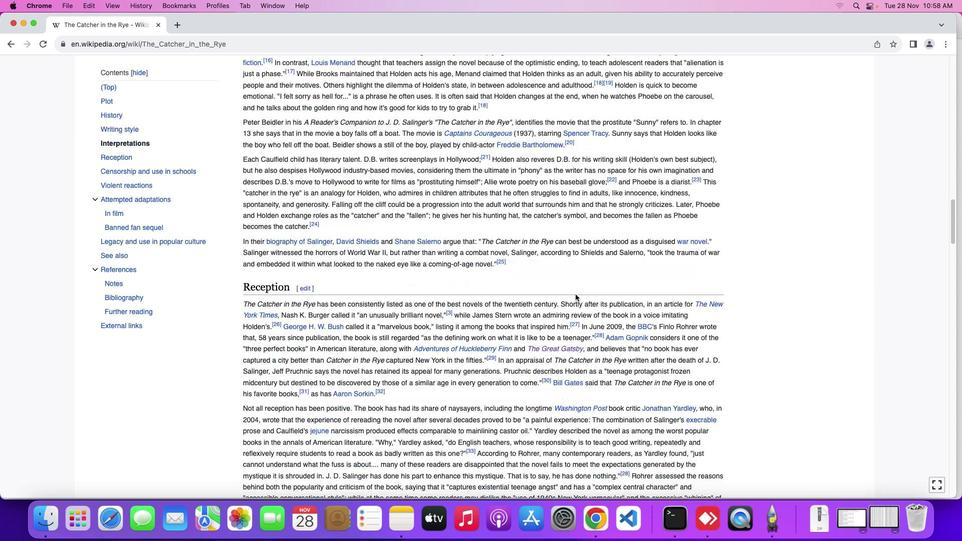 
Action: Mouse scrolled (572, 290) with delta (-3, -3)
Screenshot: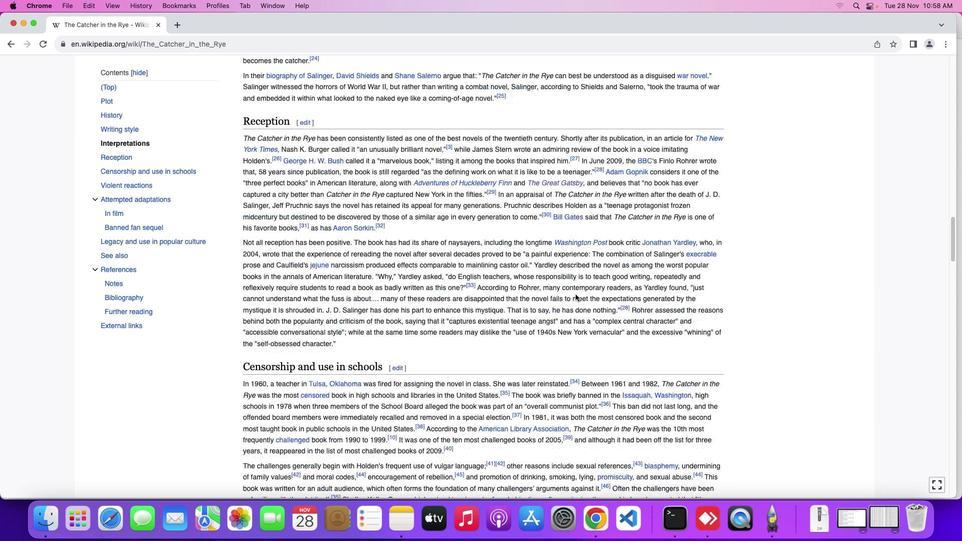 
Action: Mouse scrolled (572, 290) with delta (-3, -3)
Screenshot: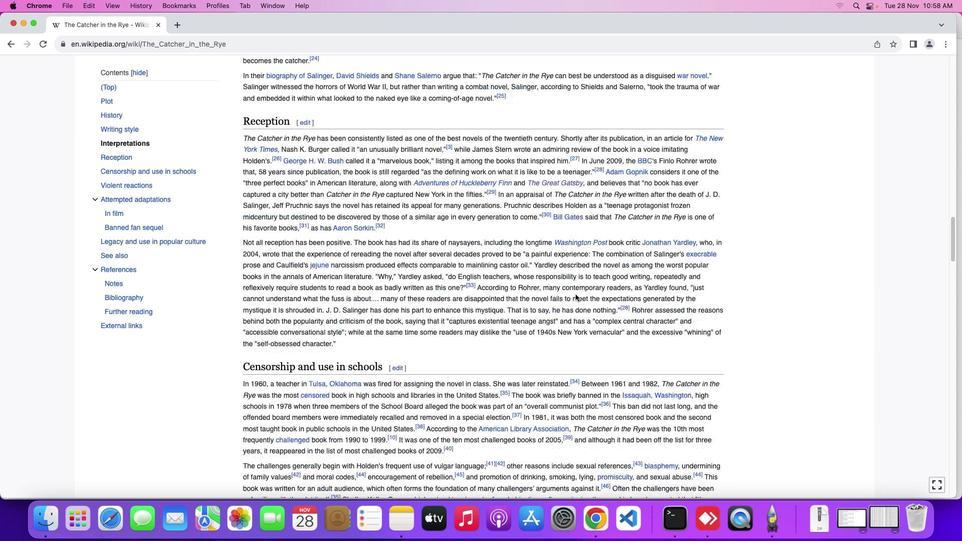 
Action: Mouse scrolled (572, 290) with delta (-3, -4)
Screenshot: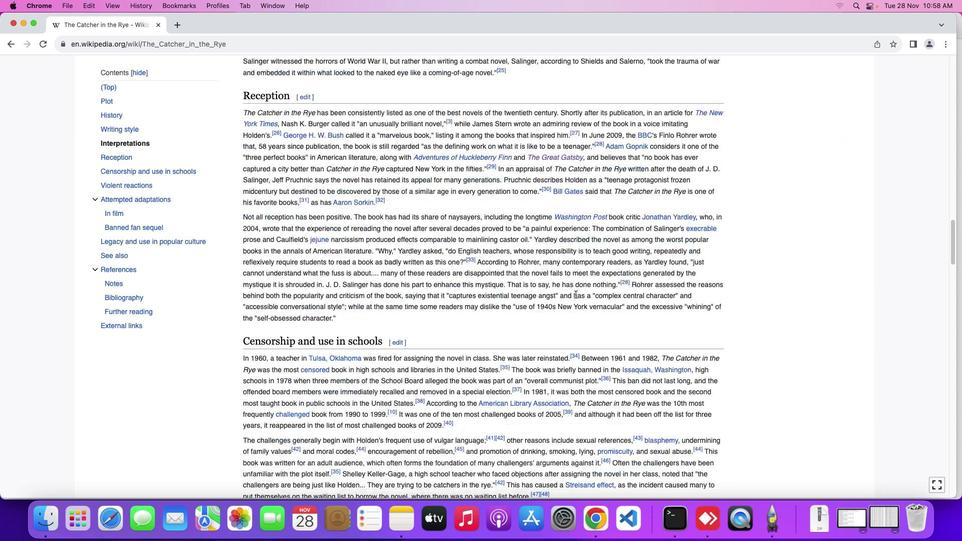 
Action: Mouse scrolled (572, 290) with delta (-3, -5)
Screenshot: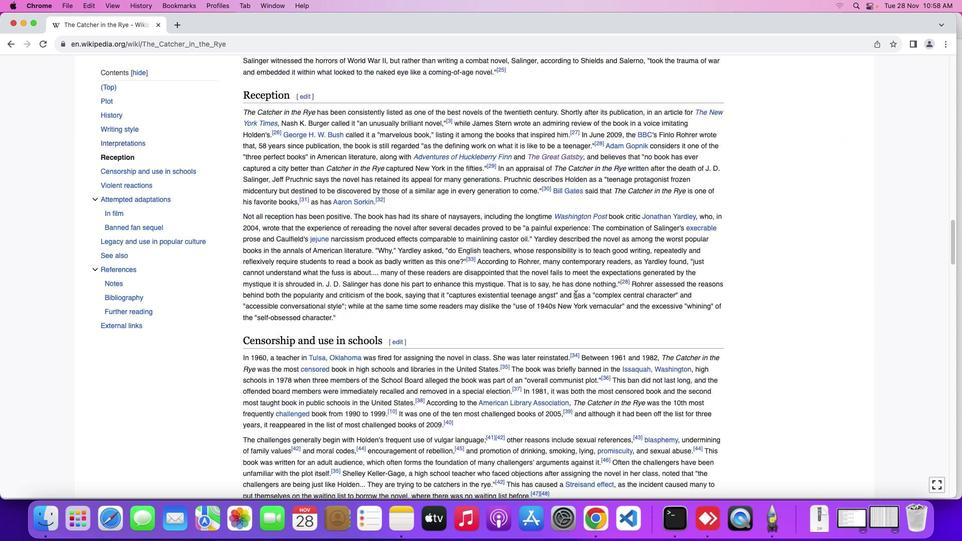 
Action: Mouse scrolled (572, 290) with delta (-3, -3)
Screenshot: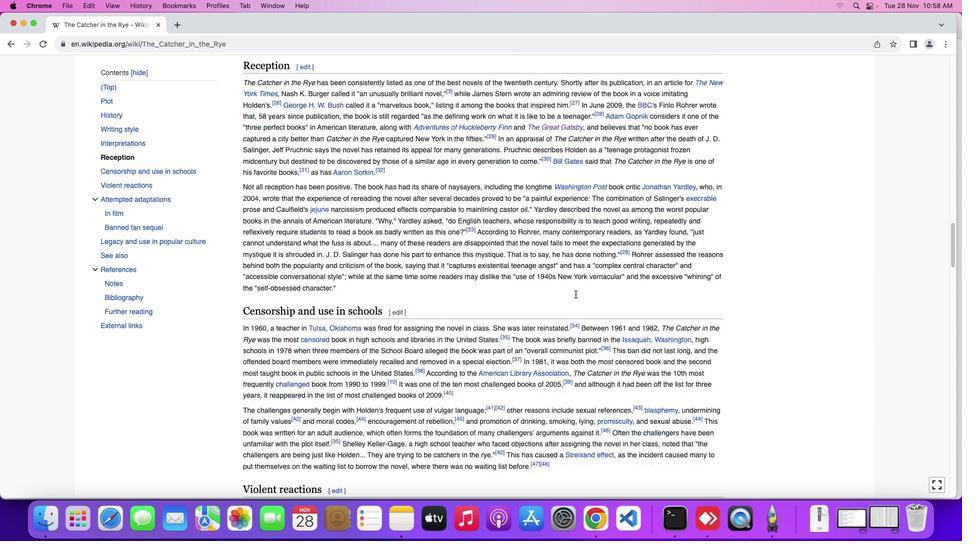 
Action: Mouse scrolled (572, 290) with delta (-3, -3)
Screenshot: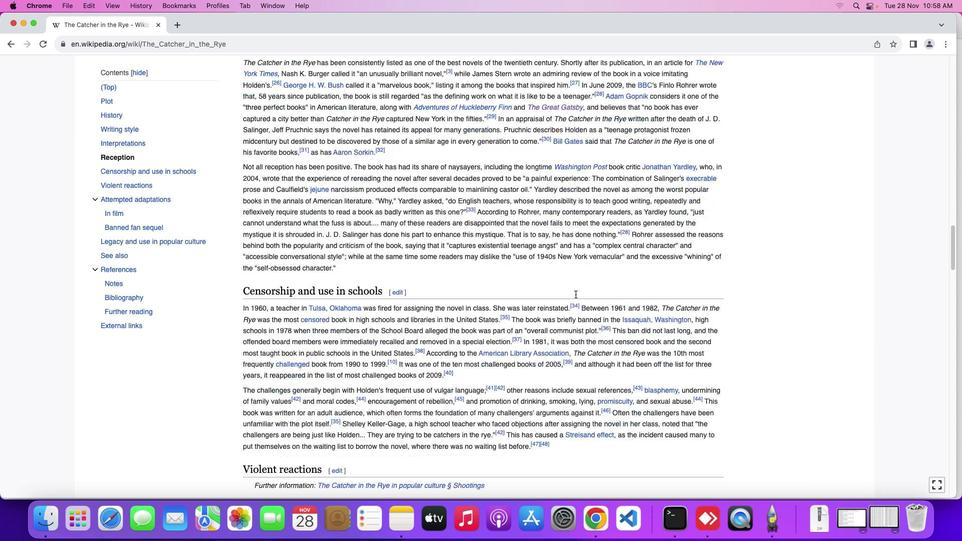 
Action: Mouse scrolled (572, 290) with delta (-3, -4)
Screenshot: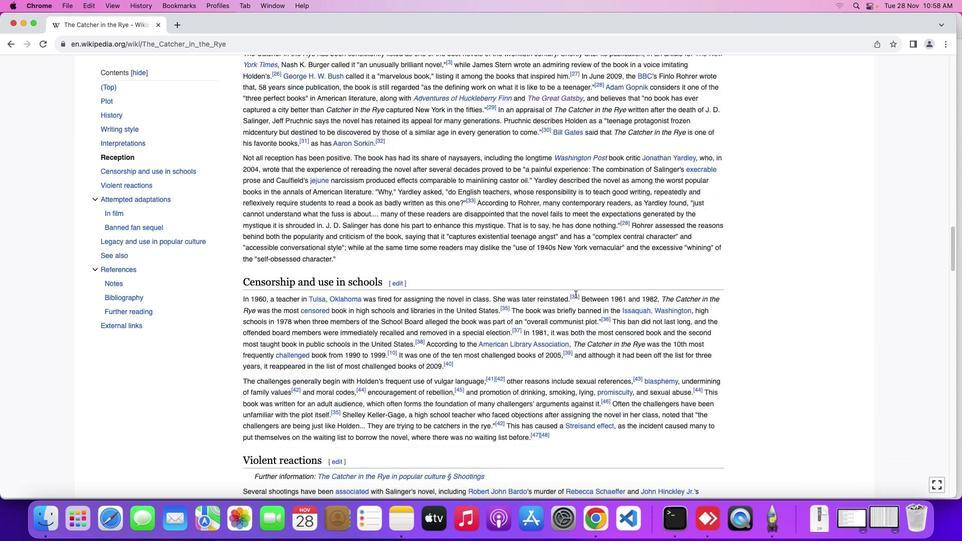 
Action: Mouse scrolled (572, 290) with delta (-3, -3)
Screenshot: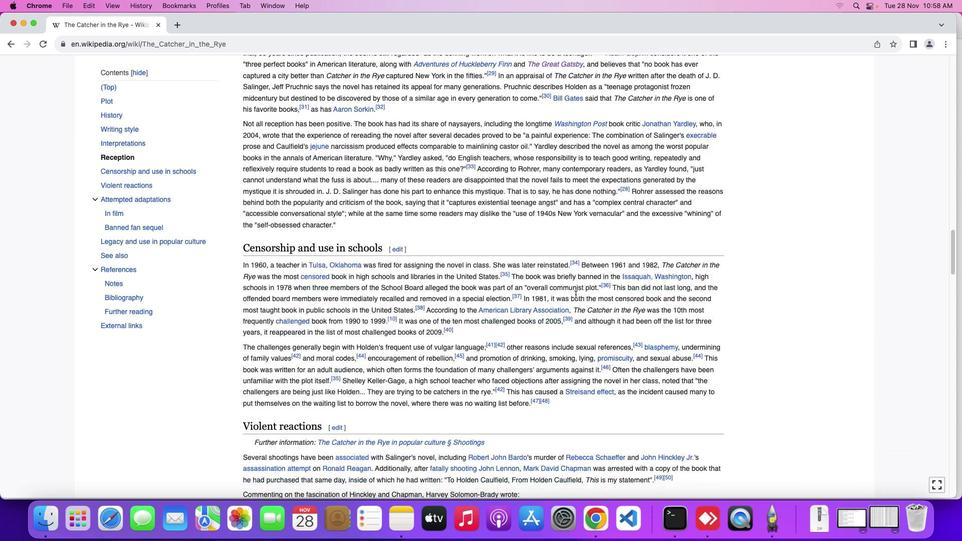 
Action: Mouse scrolled (572, 290) with delta (-3, -3)
Screenshot: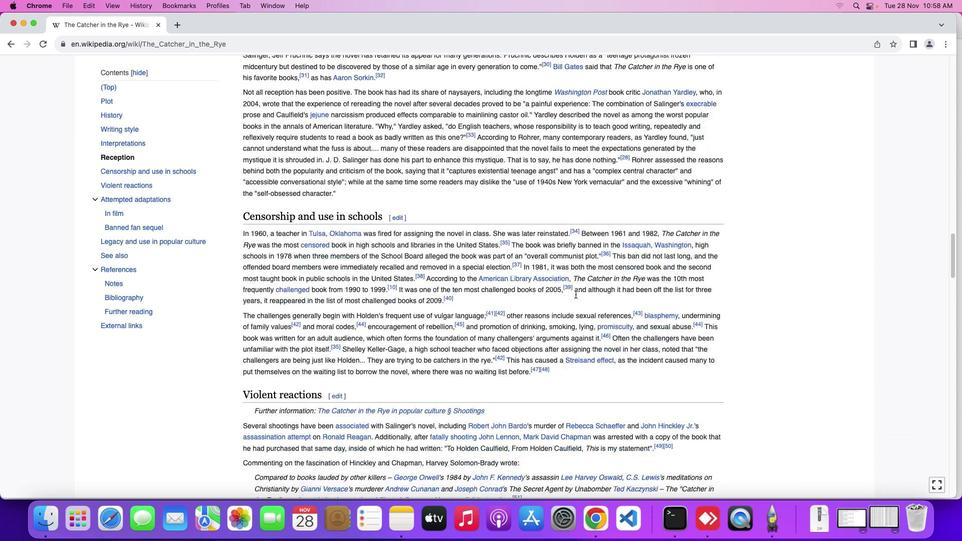 
Action: Mouse scrolled (572, 290) with delta (-3, -4)
Screenshot: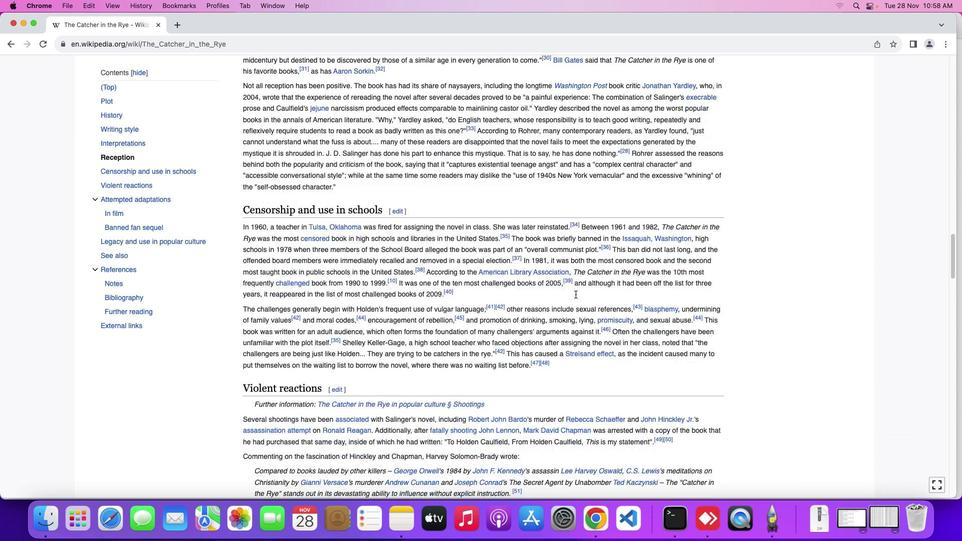
Action: Mouse moved to (572, 290)
Screenshot: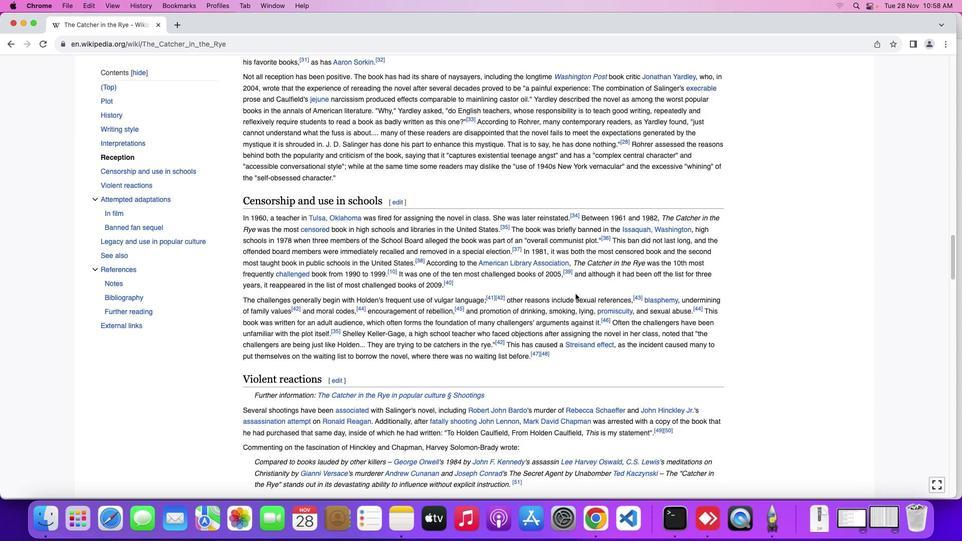 
Action: Mouse scrolled (572, 290) with delta (-3, -3)
Screenshot: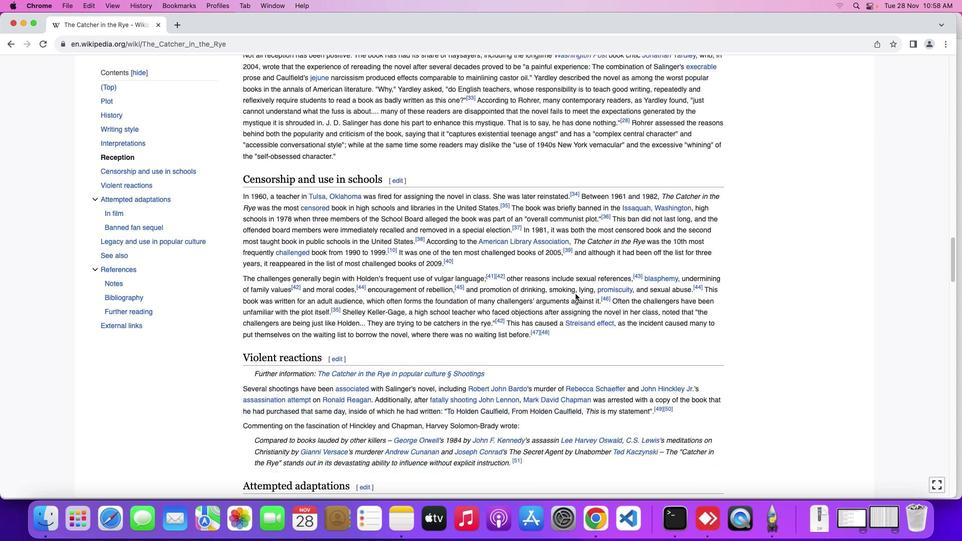 
Action: Mouse scrolled (572, 290) with delta (-3, -3)
Screenshot: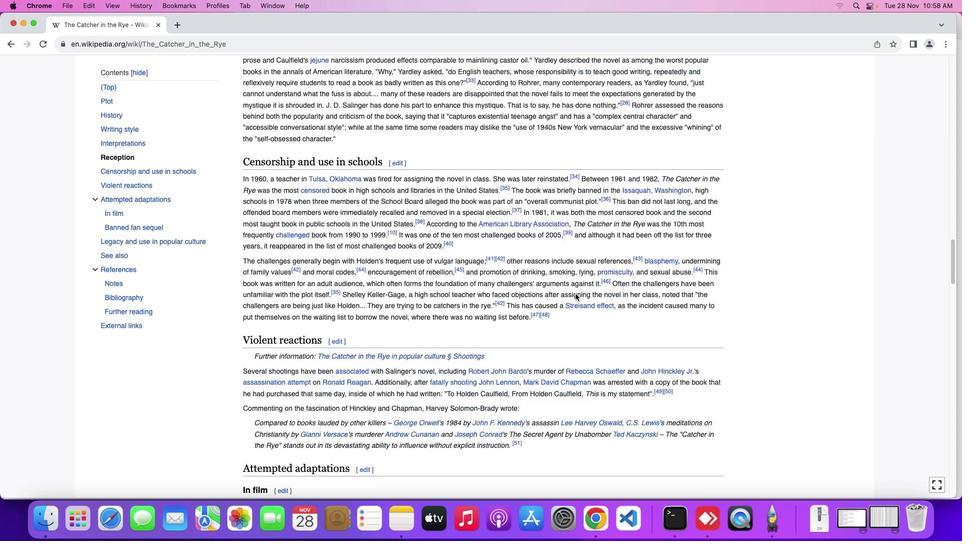 
Action: Mouse scrolled (572, 290) with delta (-3, -4)
Screenshot: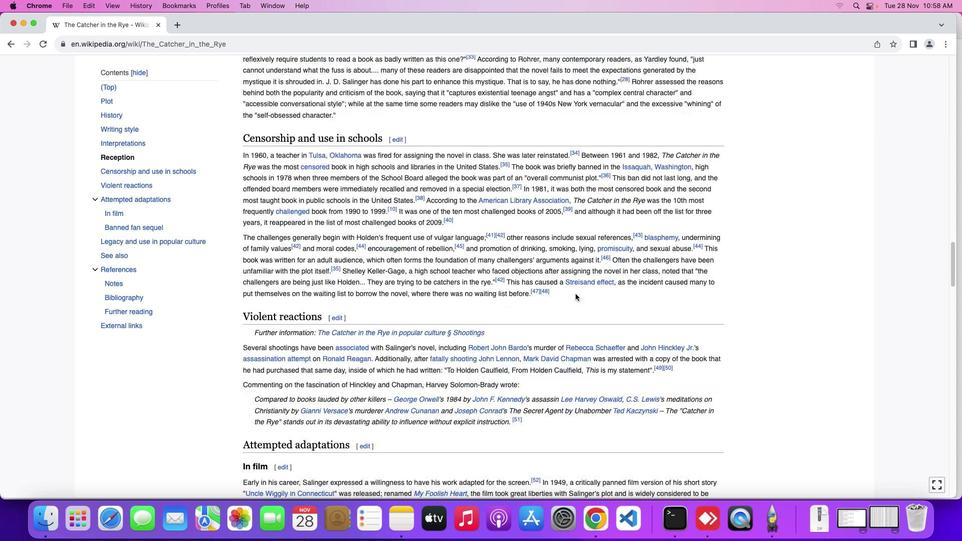 
Action: Mouse scrolled (572, 290) with delta (-3, -3)
Screenshot: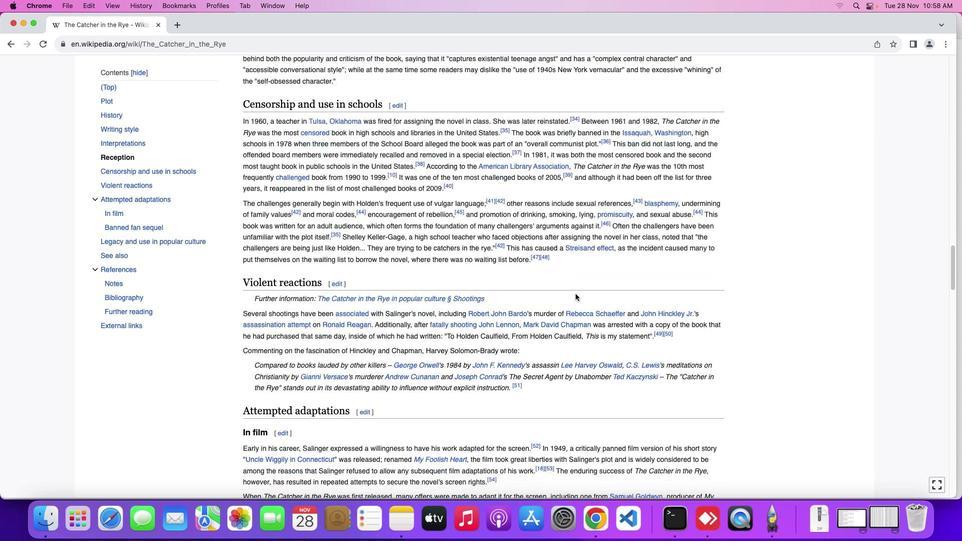 
Action: Mouse scrolled (572, 290) with delta (-3, -3)
Screenshot: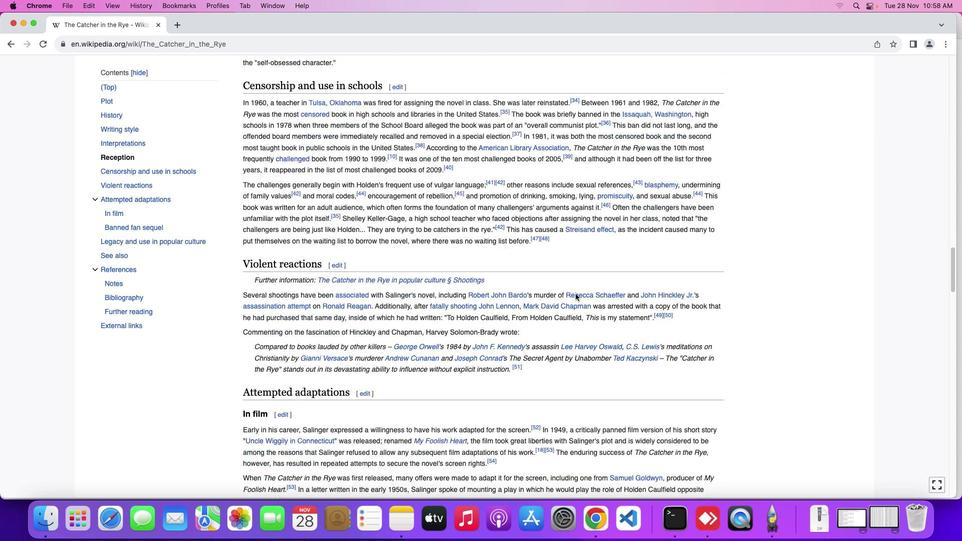 
Action: Mouse scrolled (572, 290) with delta (-3, -4)
Screenshot: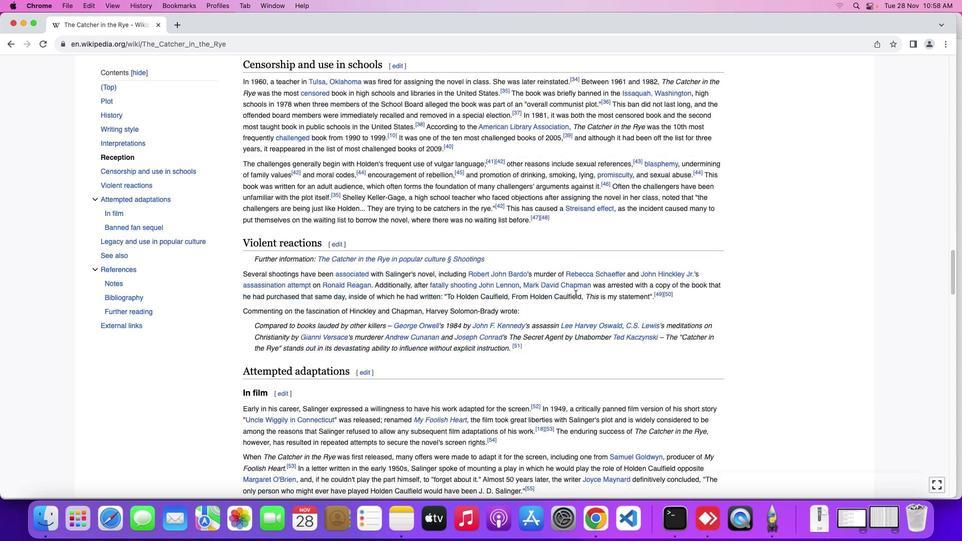 
Action: Mouse scrolled (572, 290) with delta (-3, -3)
Screenshot: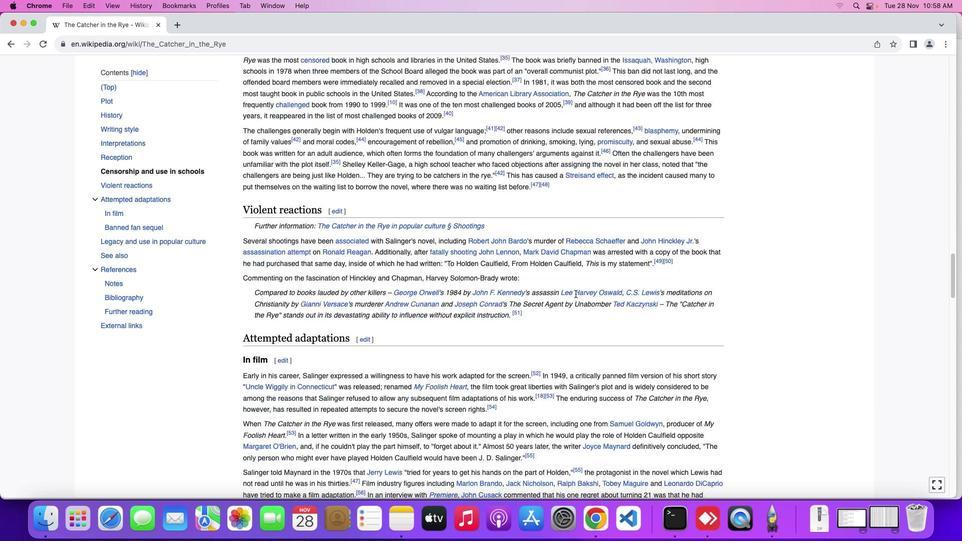 
Action: Mouse scrolled (572, 290) with delta (-3, -3)
Screenshot: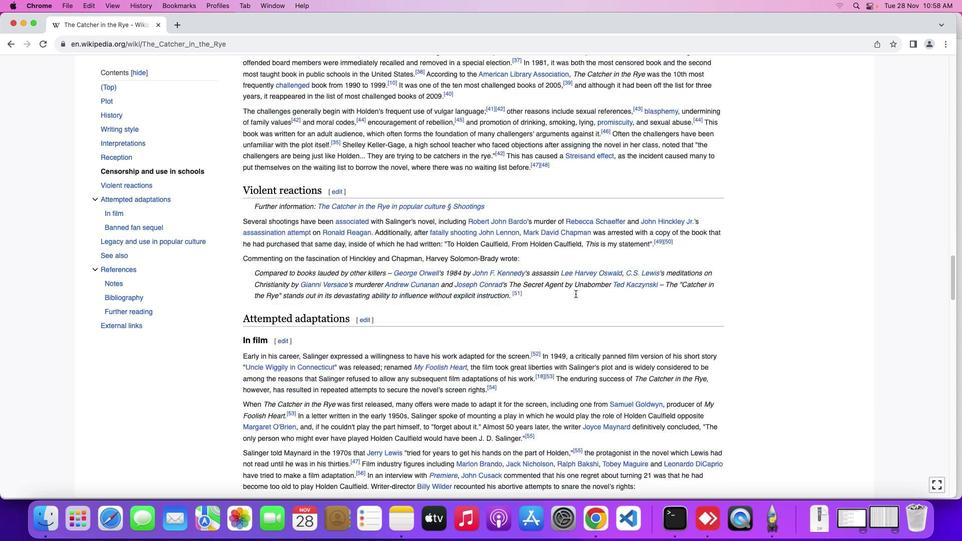 
Action: Mouse scrolled (572, 290) with delta (-3, -4)
Screenshot: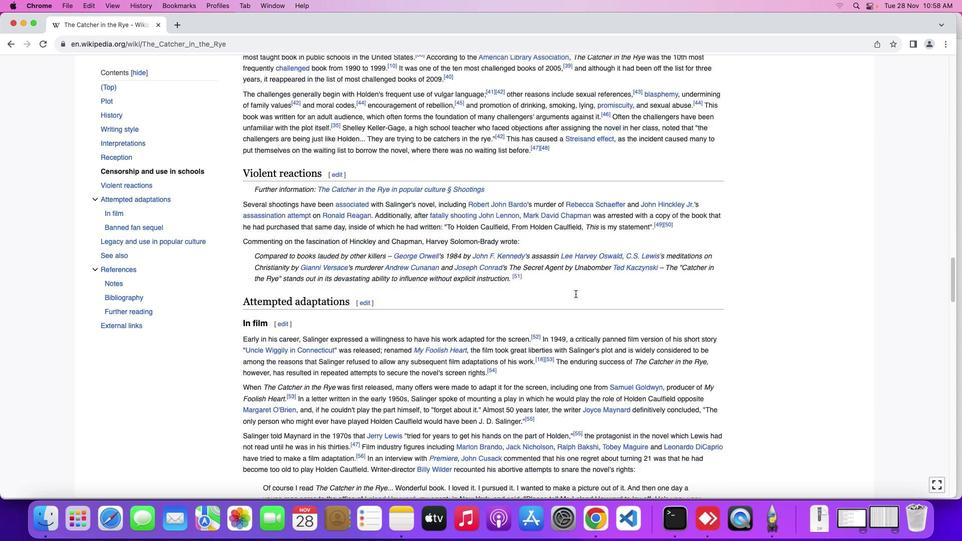 
Action: Mouse scrolled (572, 290) with delta (-3, -3)
Screenshot: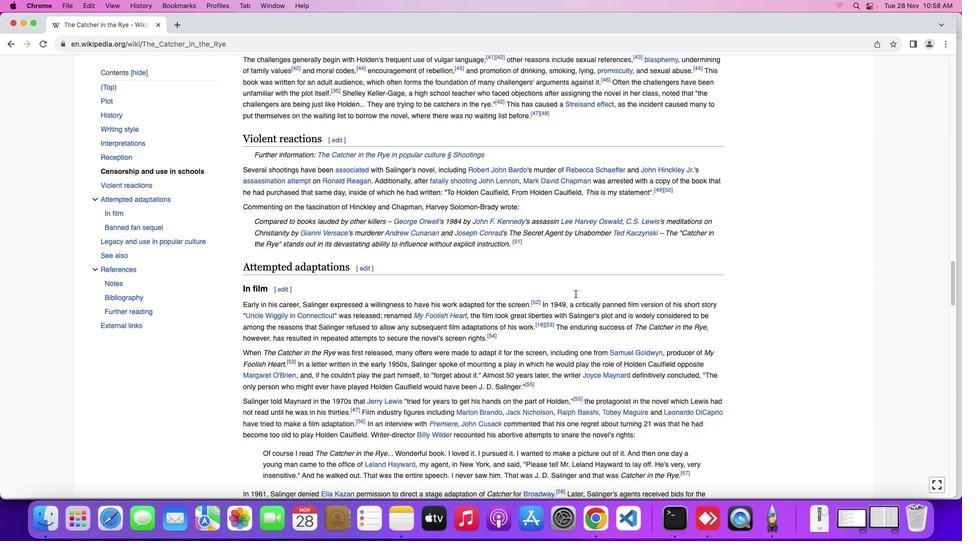 
Action: Mouse scrolled (572, 290) with delta (-3, -3)
Screenshot: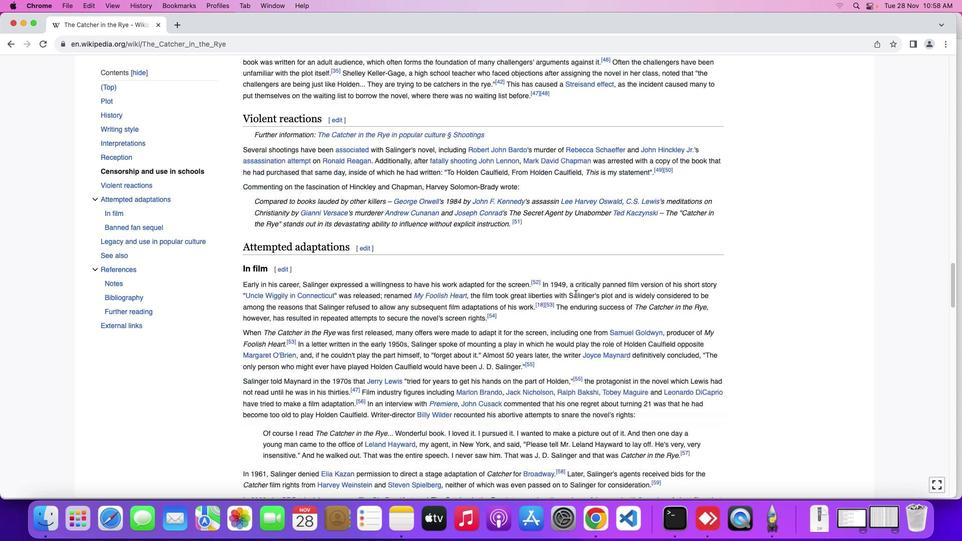 
Action: Mouse scrolled (572, 290) with delta (-3, -4)
Screenshot: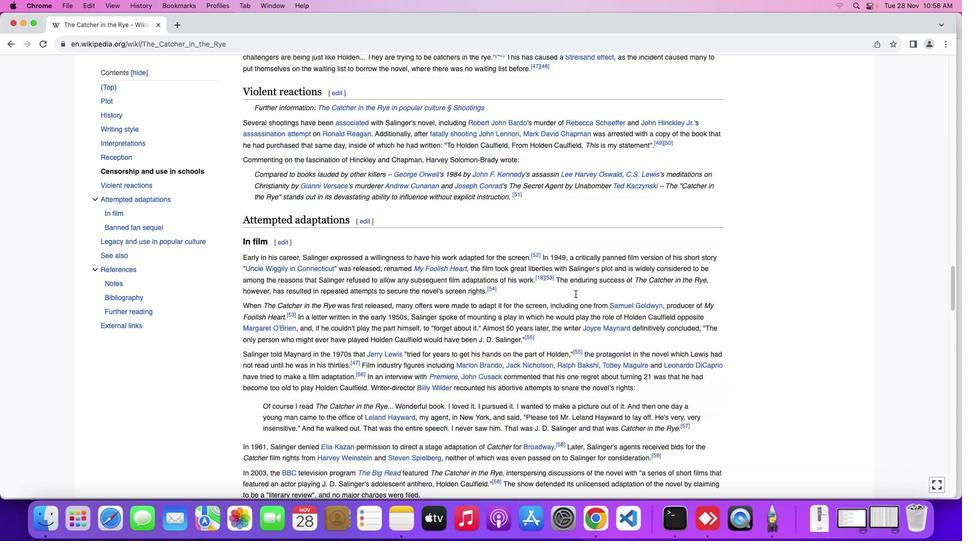 
Action: Mouse scrolled (572, 290) with delta (-3, -3)
Screenshot: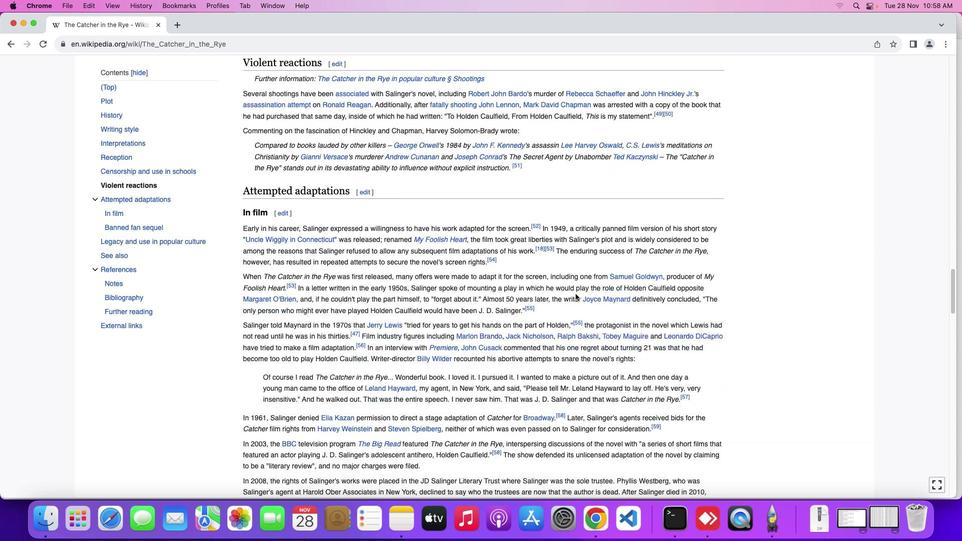 
Action: Mouse scrolled (572, 290) with delta (-3, -3)
Screenshot: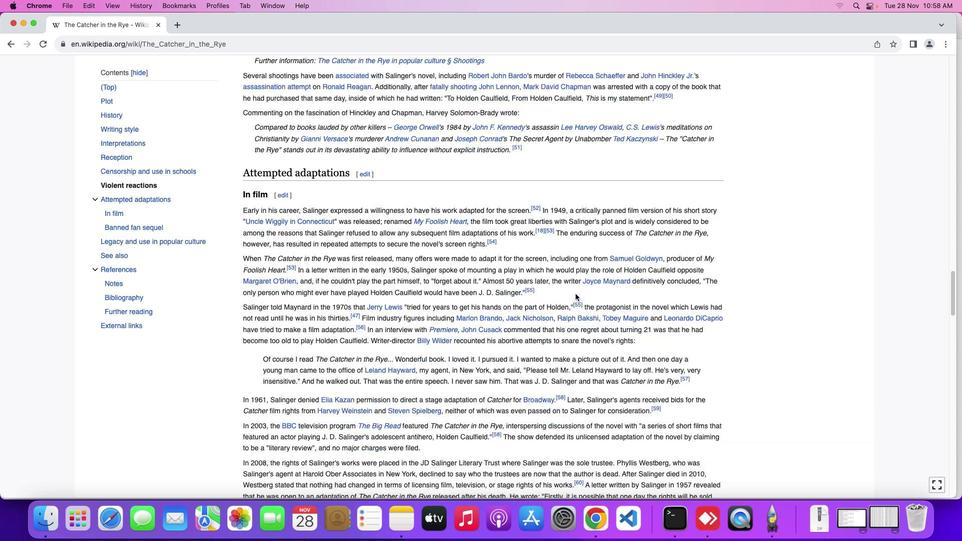 
Action: Mouse scrolled (572, 290) with delta (-3, -4)
Screenshot: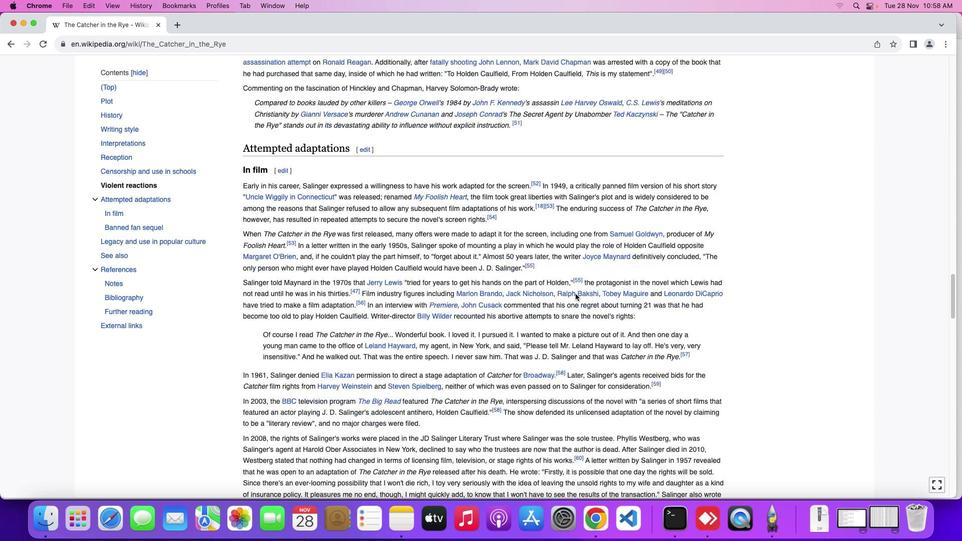 
Action: Mouse moved to (670, 276)
Screenshot: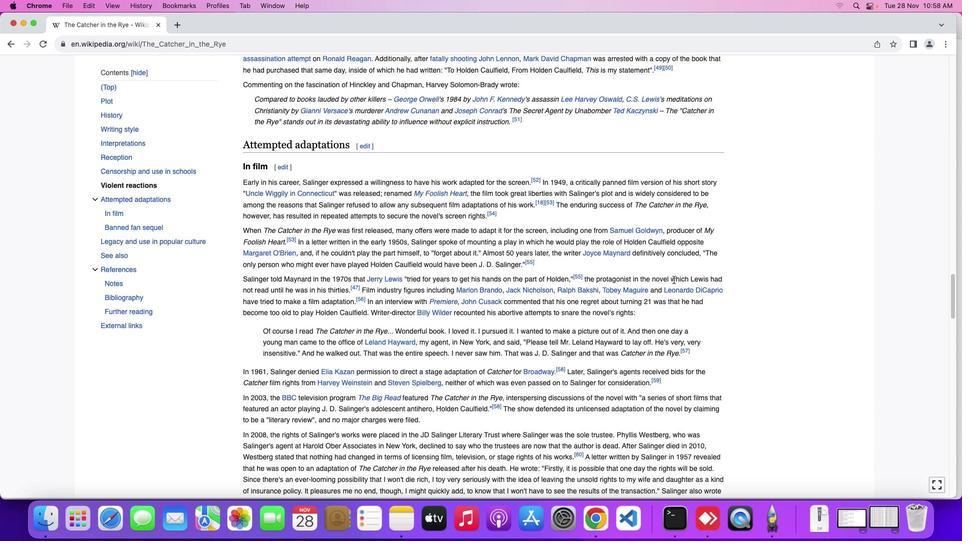 
Action: Mouse scrolled (670, 276) with delta (-3, -3)
Screenshot: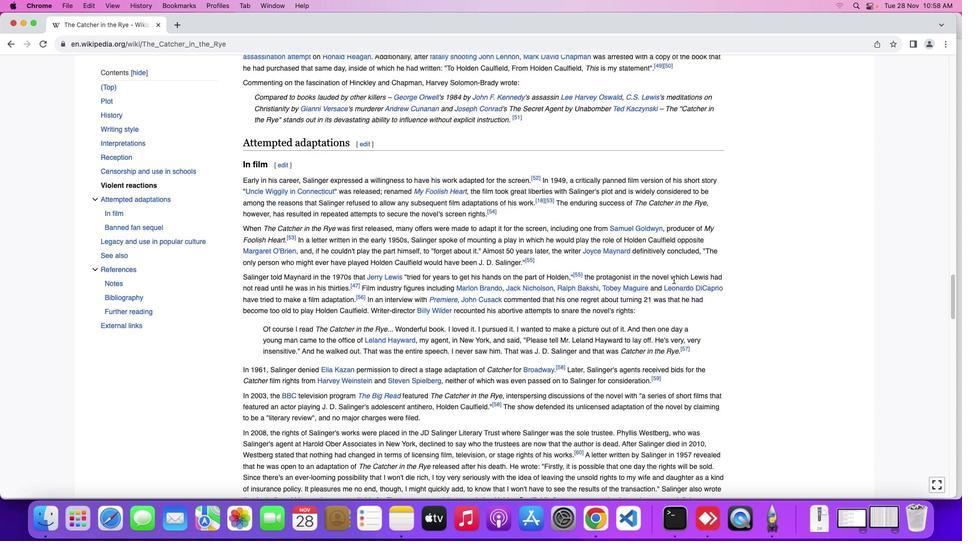 
Action: Mouse scrolled (670, 276) with delta (-3, -3)
Screenshot: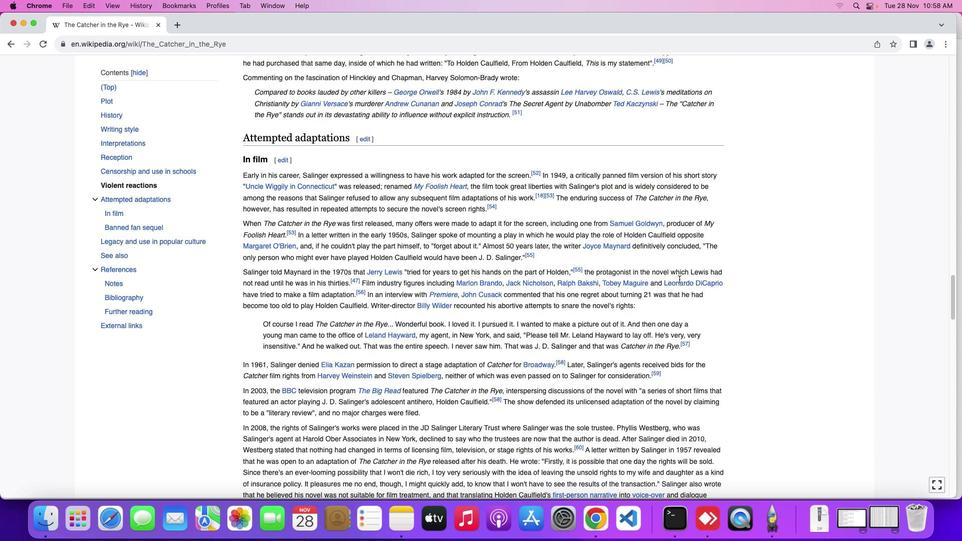
Action: Mouse moved to (752, 279)
Screenshot: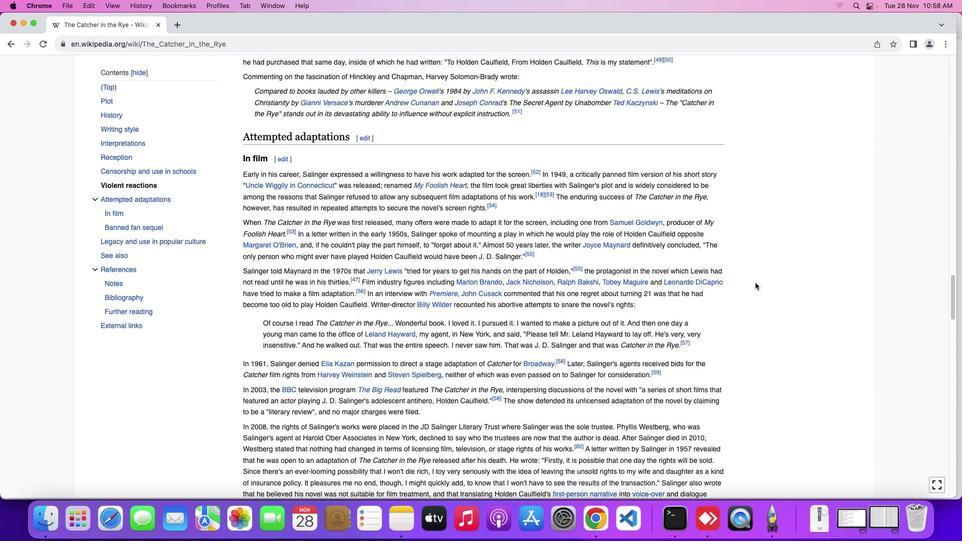 
Action: Mouse scrolled (752, 279) with delta (-3, -3)
Screenshot: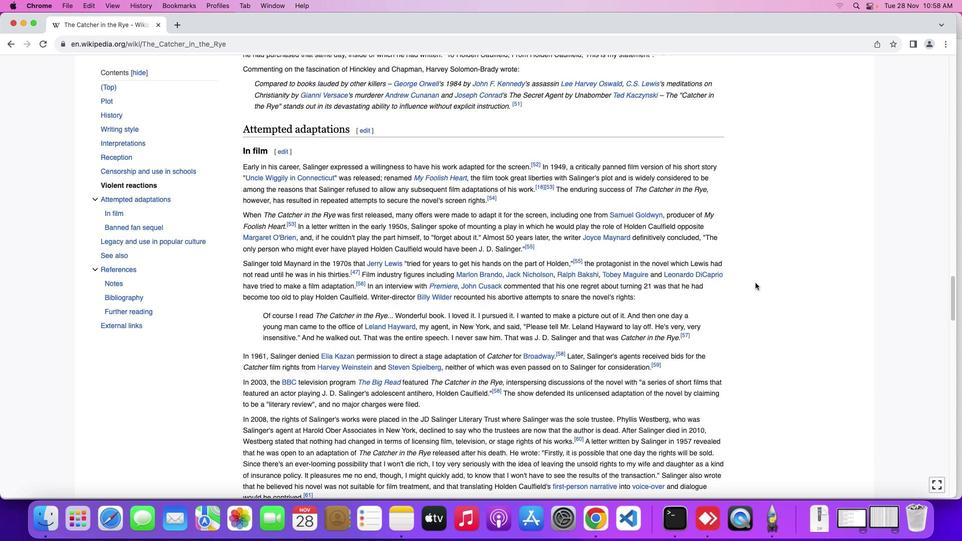 
Action: Mouse scrolled (752, 279) with delta (-3, -3)
Screenshot: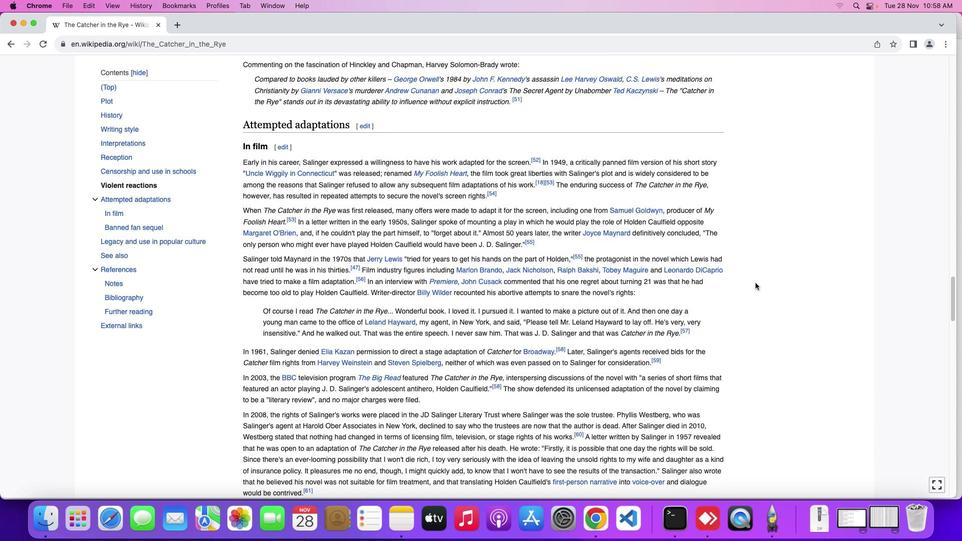 
Action: Mouse moved to (771, 280)
Screenshot: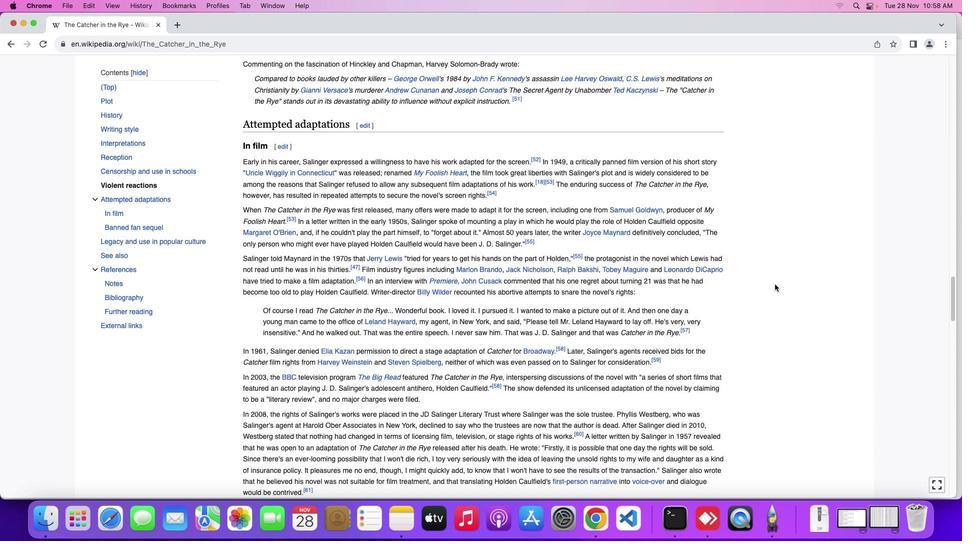 
Action: Mouse scrolled (771, 280) with delta (-3, -3)
Screenshot: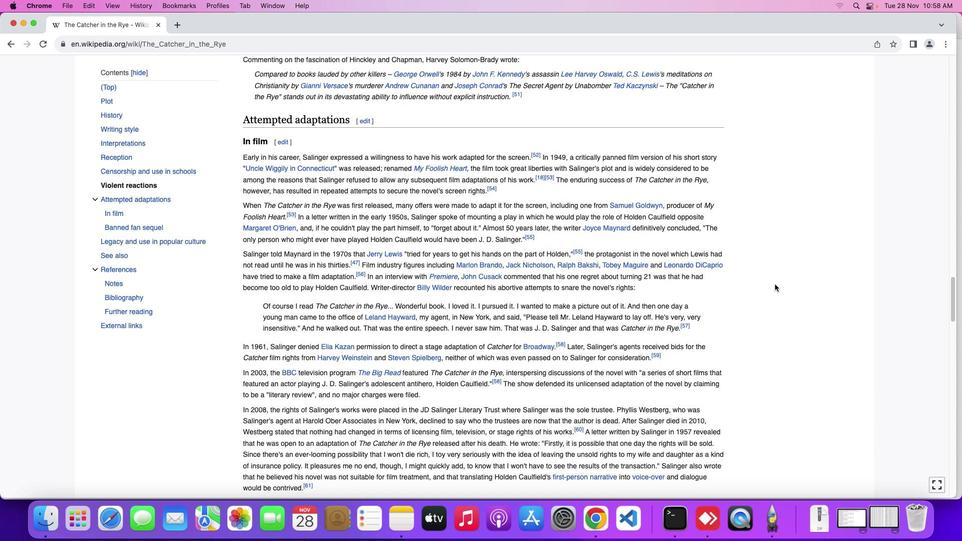 
Action: Mouse scrolled (771, 280) with delta (-3, -3)
Screenshot: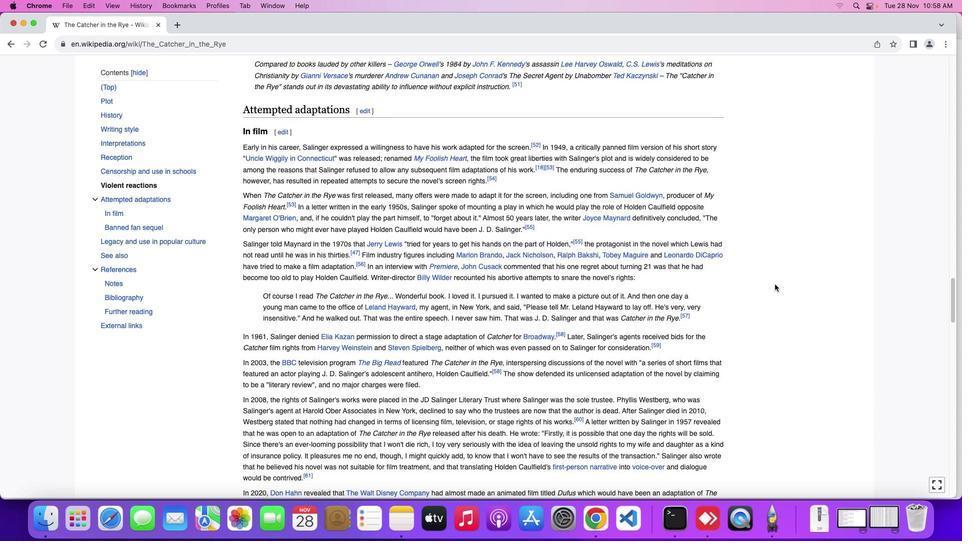 
Action: Mouse scrolled (771, 280) with delta (-3, -3)
Screenshot: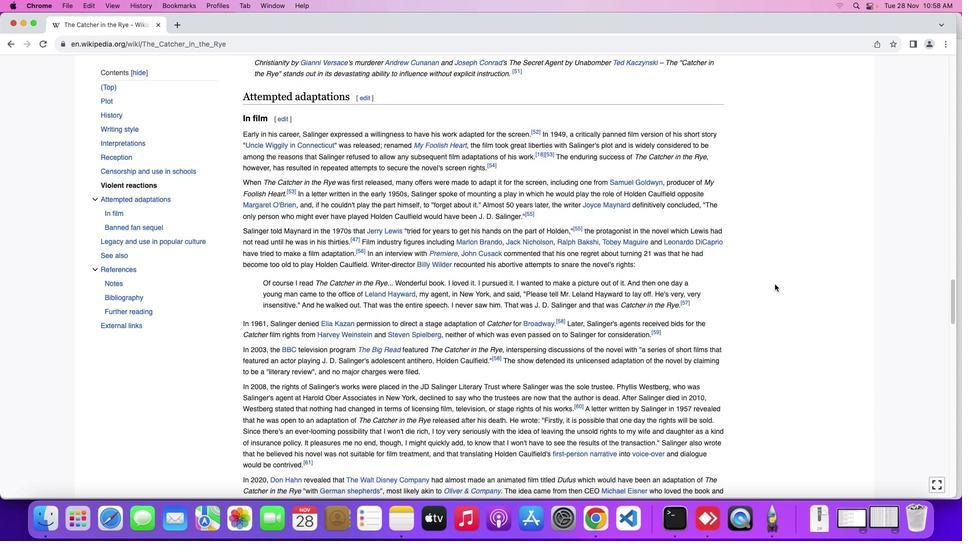 
Action: Mouse moved to (776, 282)
Screenshot: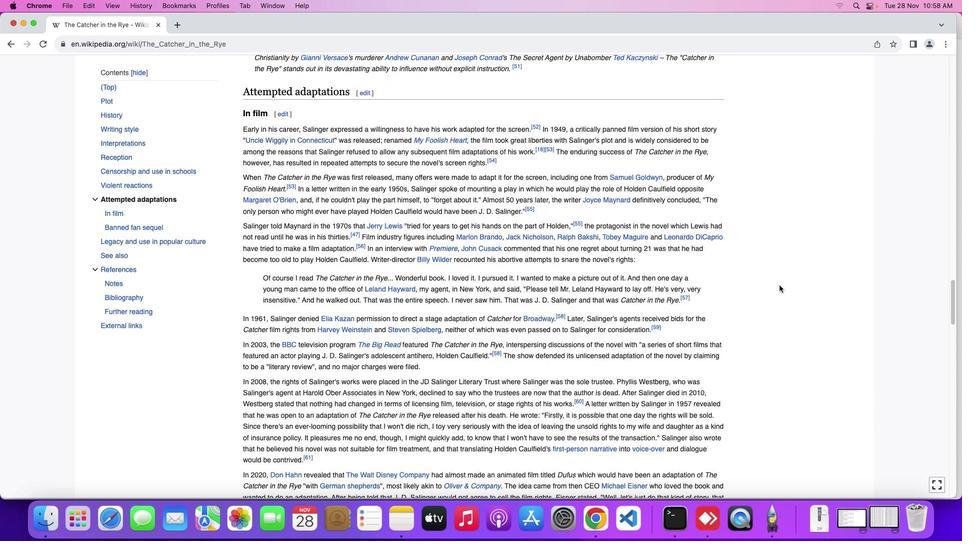 
Action: Mouse scrolled (776, 282) with delta (-3, -3)
Screenshot: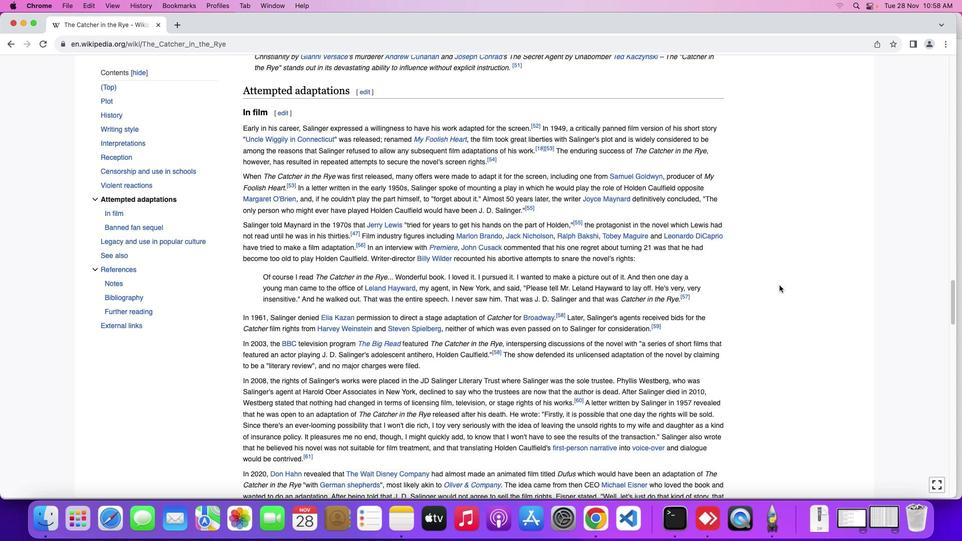 
Action: Mouse moved to (760, 291)
Screenshot: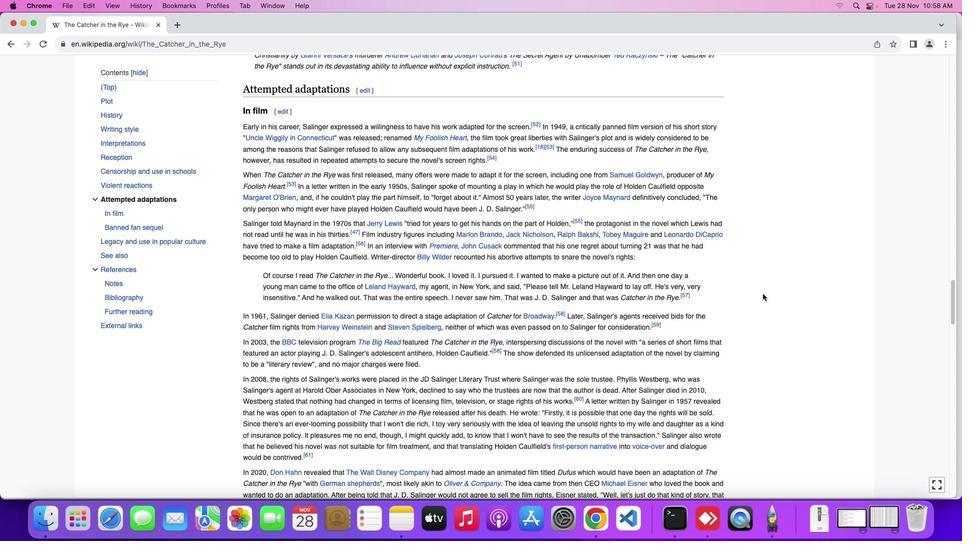
Action: Mouse scrolled (760, 291) with delta (-3, -3)
Screenshot: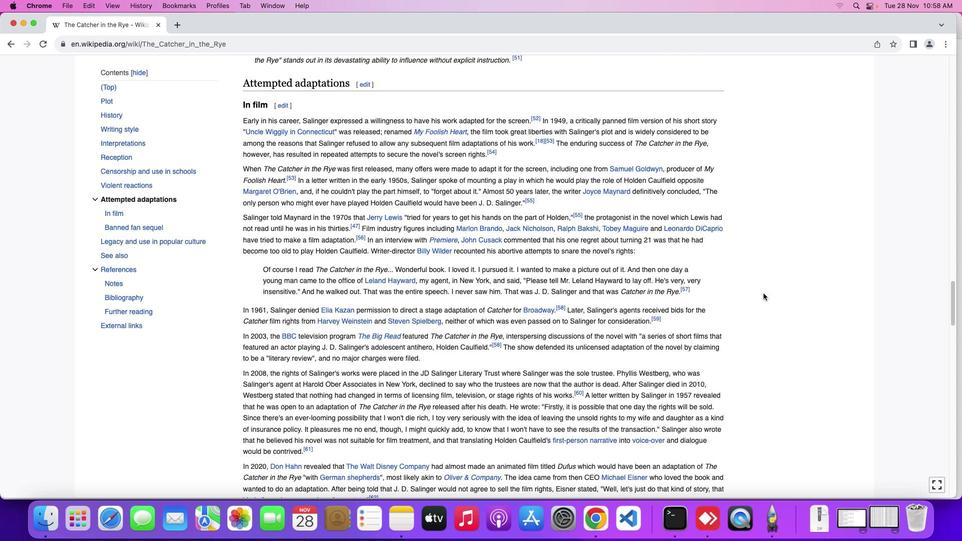
Action: Mouse moved to (759, 291)
Screenshot: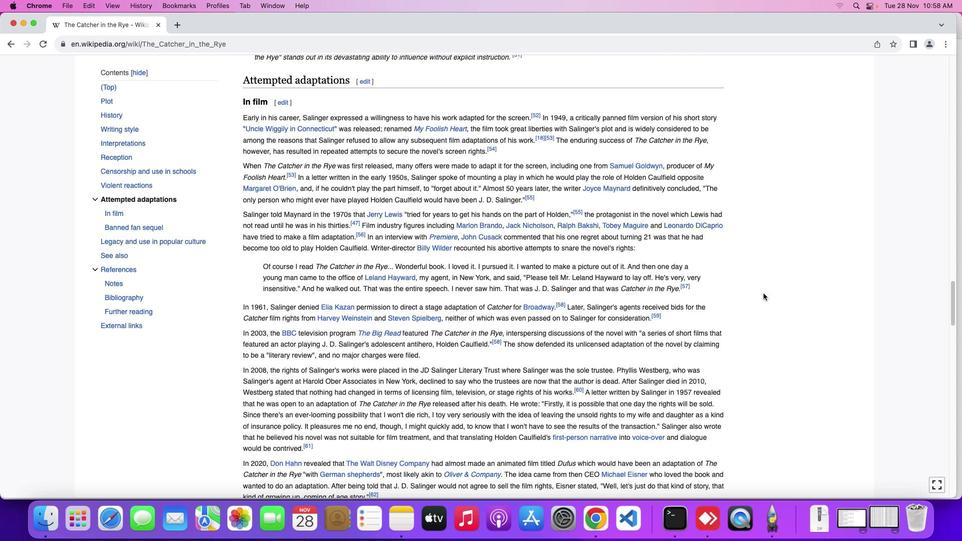 
Action: Mouse scrolled (759, 291) with delta (-3, -3)
Screenshot: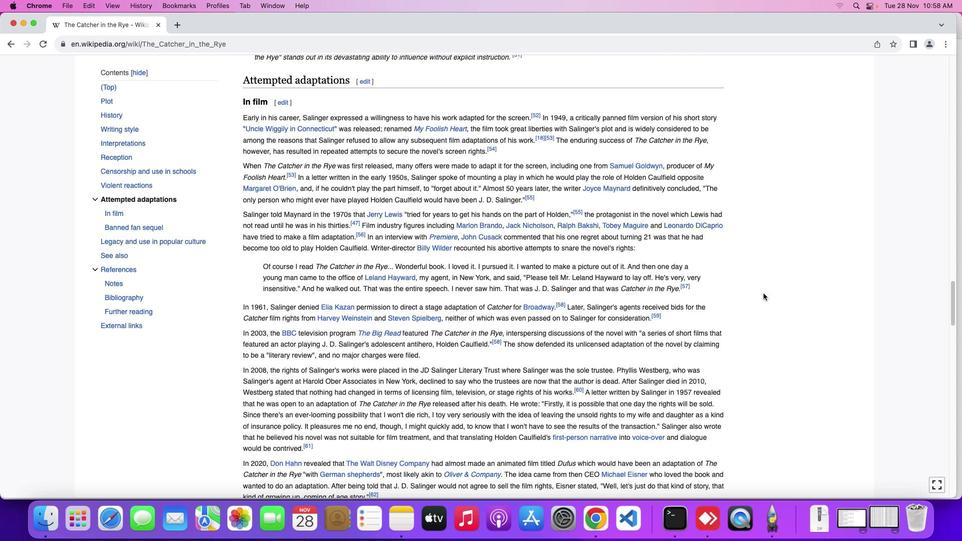
Action: Mouse moved to (750, 289)
Screenshot: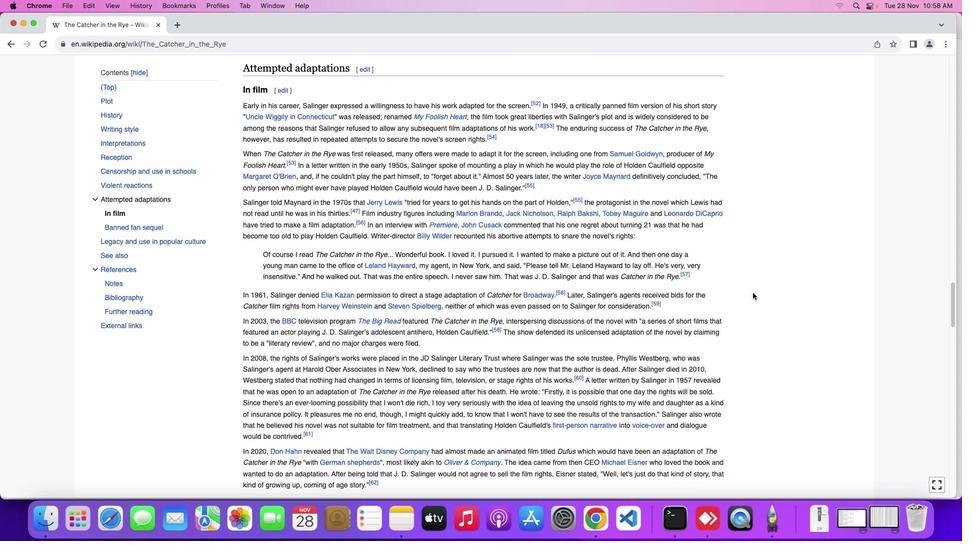 
Action: Mouse scrolled (750, 289) with delta (-3, -3)
Screenshot: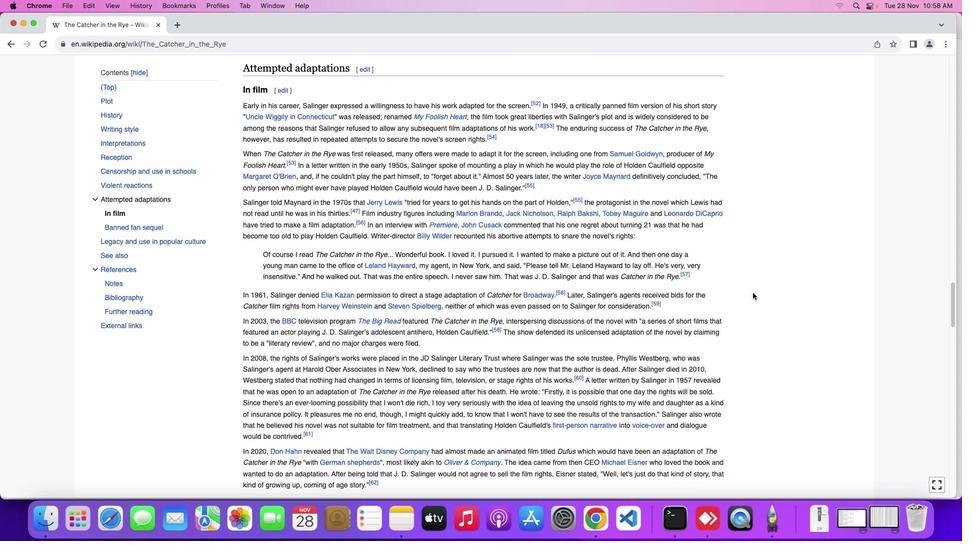 
Action: Mouse moved to (749, 289)
Screenshot: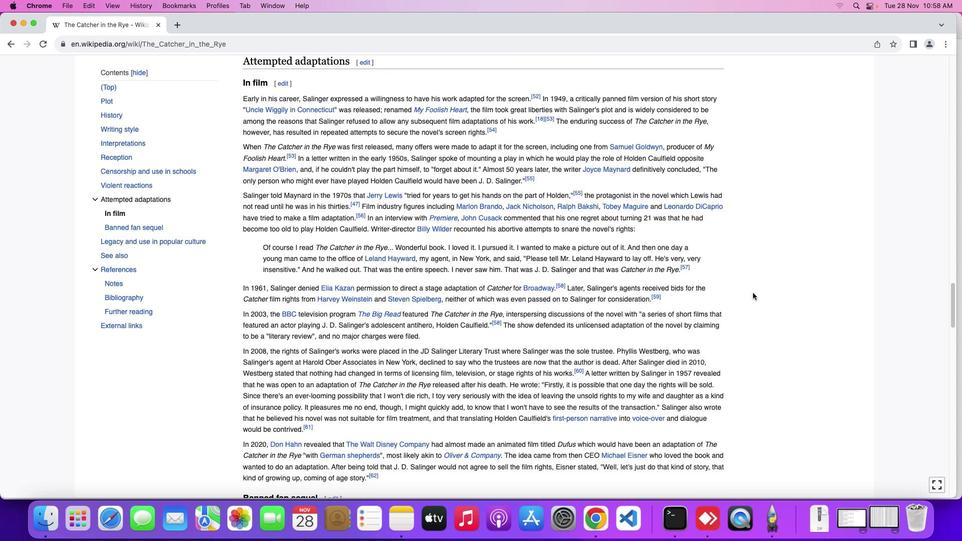 
Action: Mouse scrolled (749, 289) with delta (-3, -3)
Screenshot: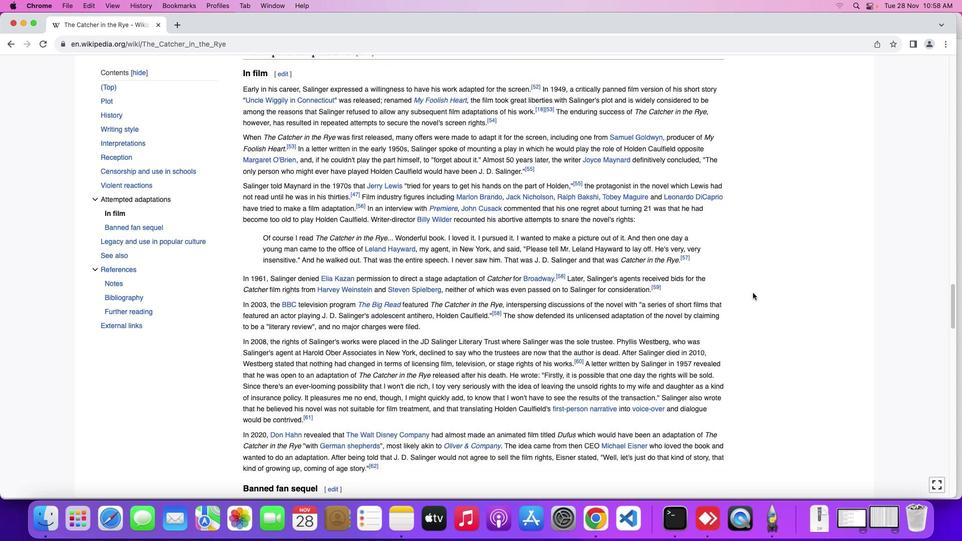 
Action: Mouse scrolled (749, 289) with delta (-3, -3)
Screenshot: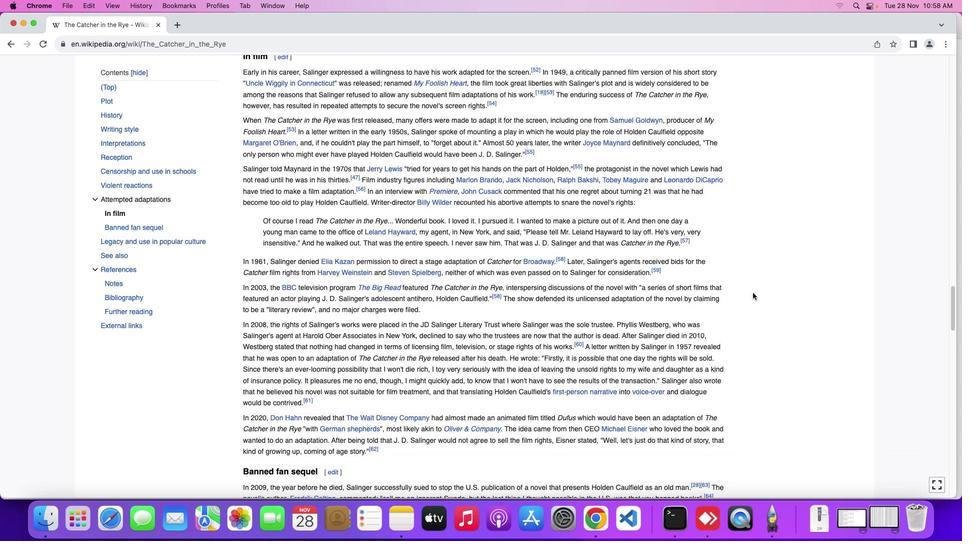 
Action: Mouse moved to (749, 288)
Screenshot: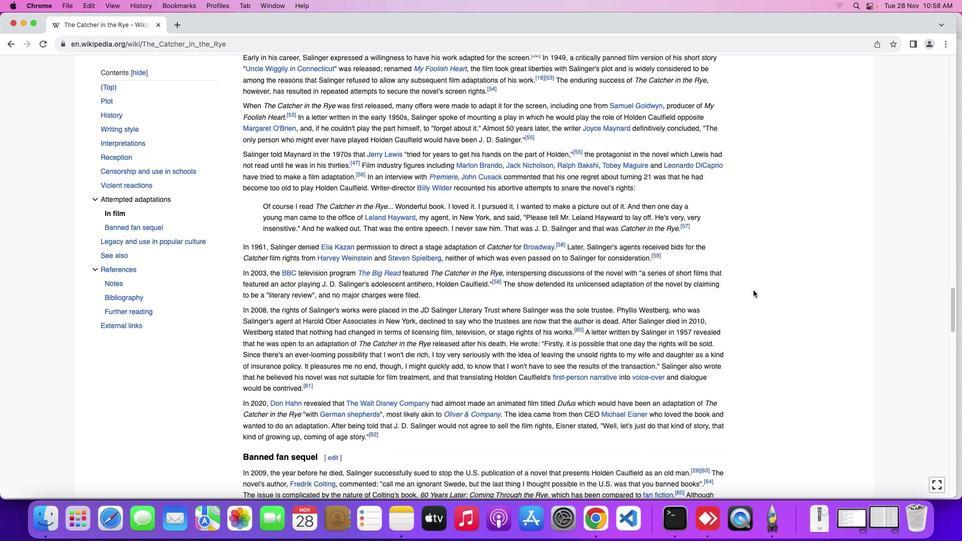 
Action: Mouse scrolled (749, 288) with delta (-3, -3)
Screenshot: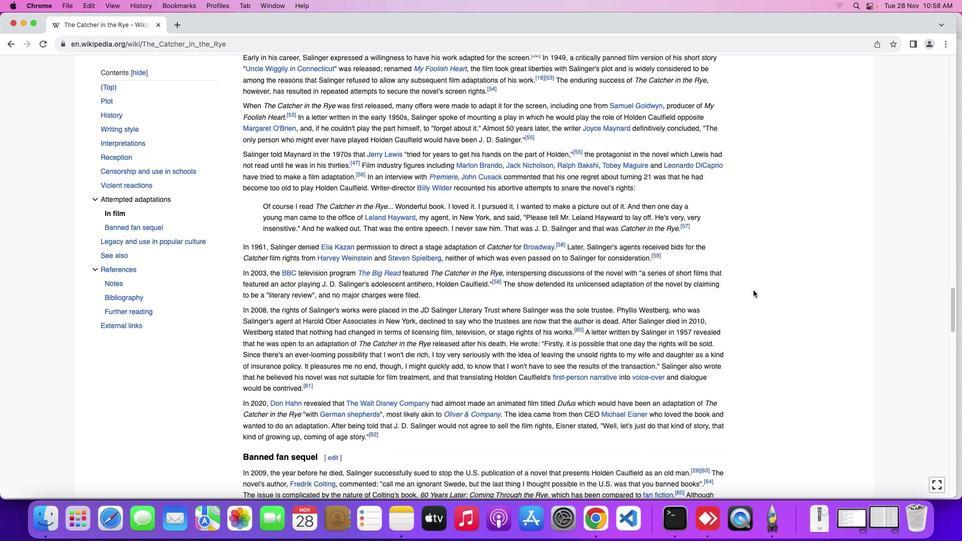 
Action: Mouse moved to (750, 287)
Screenshot: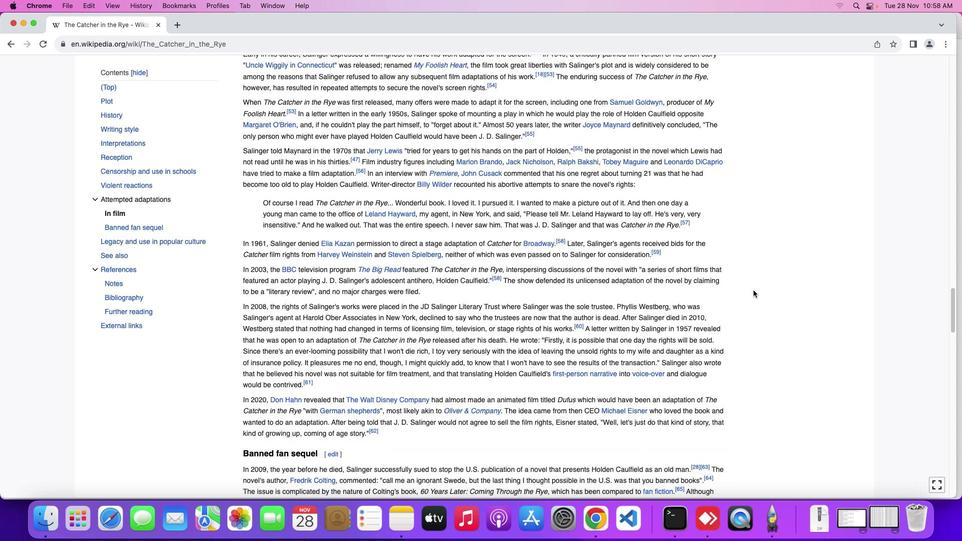
Action: Mouse scrolled (750, 287) with delta (-3, -3)
Screenshot: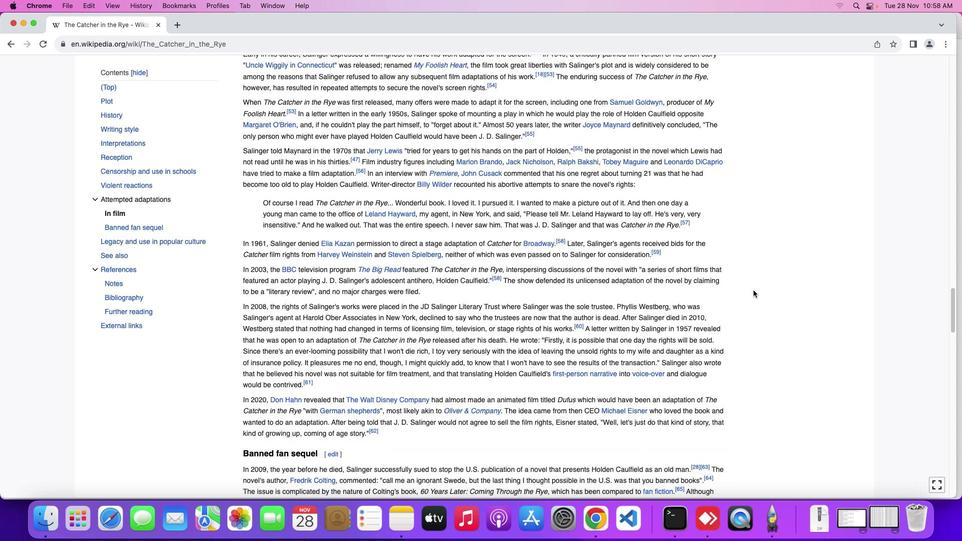 
Action: Mouse moved to (693, 263)
Screenshot: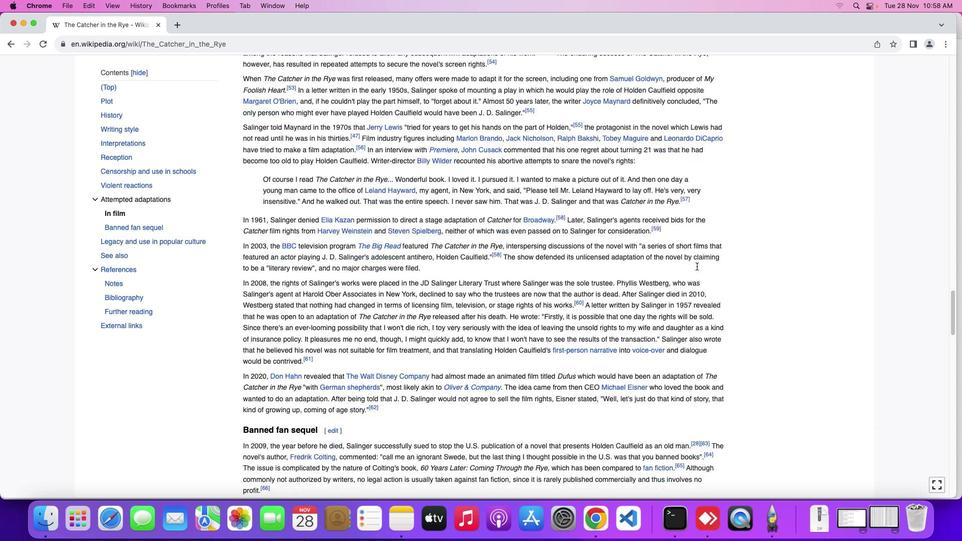 
Action: Mouse scrolled (693, 263) with delta (-3, -3)
Screenshot: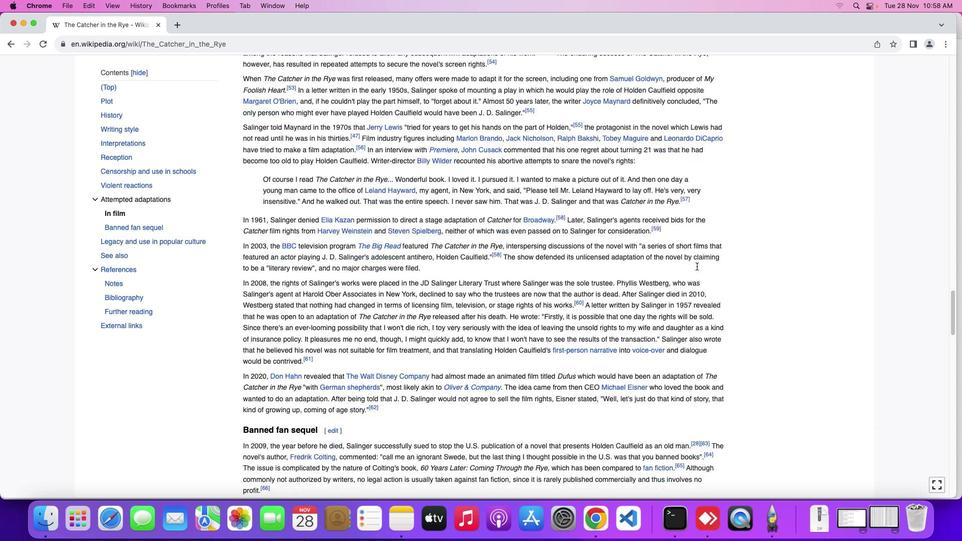 
Action: Mouse scrolled (693, 263) with delta (-3, -3)
Screenshot: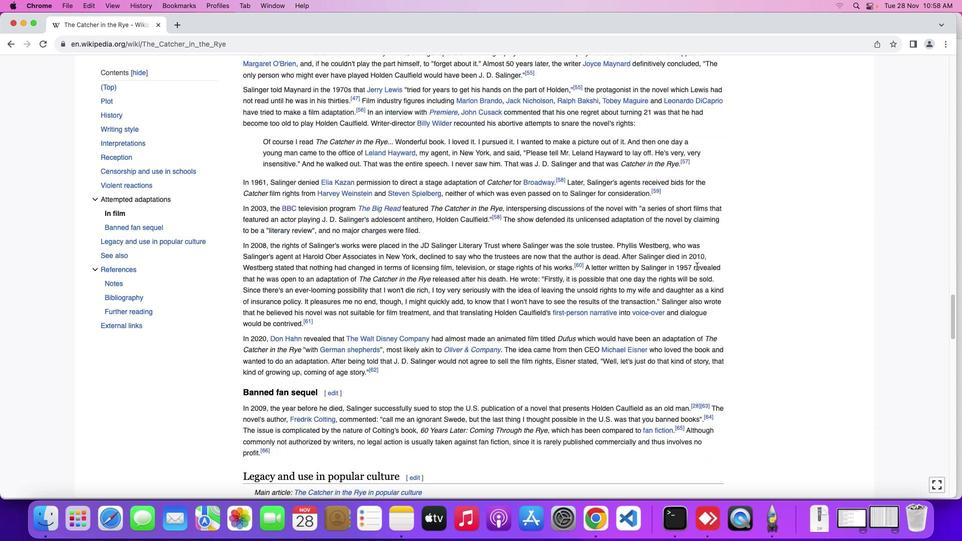 
Action: Mouse scrolled (693, 263) with delta (-3, -4)
Screenshot: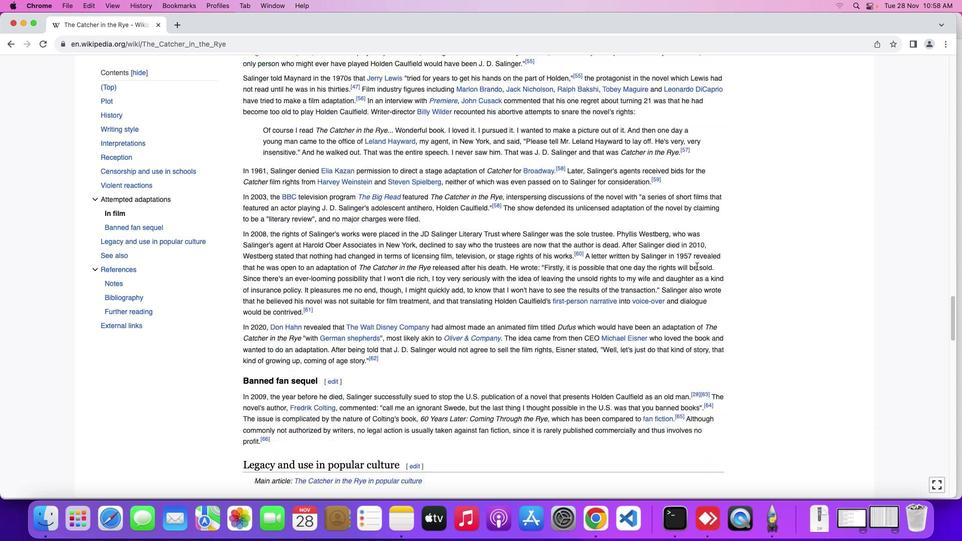
Action: Mouse scrolled (693, 263) with delta (-3, -3)
Screenshot: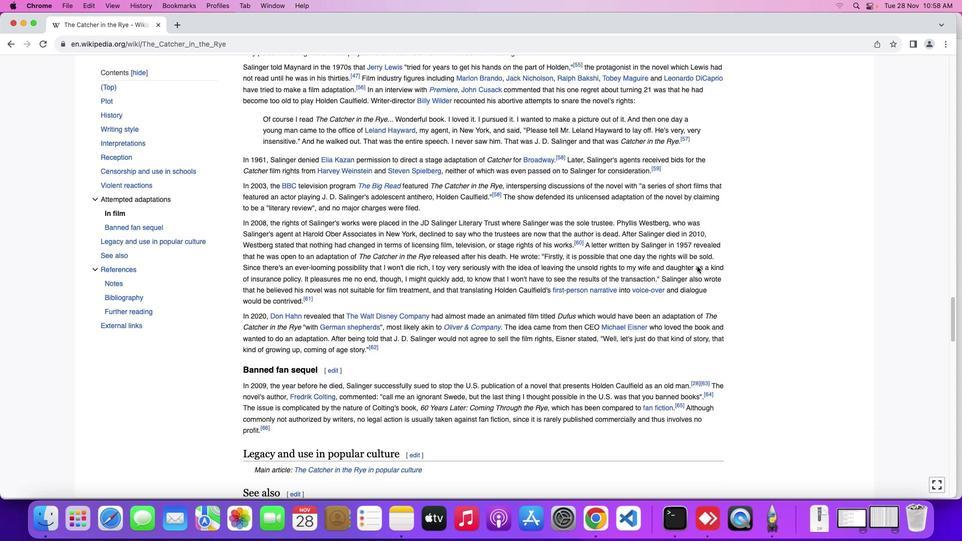 
Action: Mouse moved to (693, 262)
Screenshot: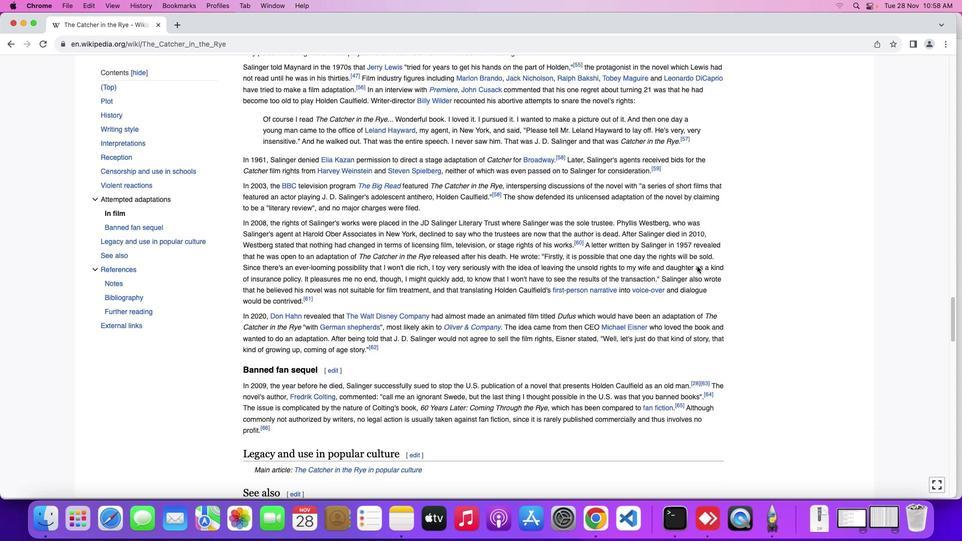 
Action: Mouse scrolled (693, 262) with delta (-3, -3)
Screenshot: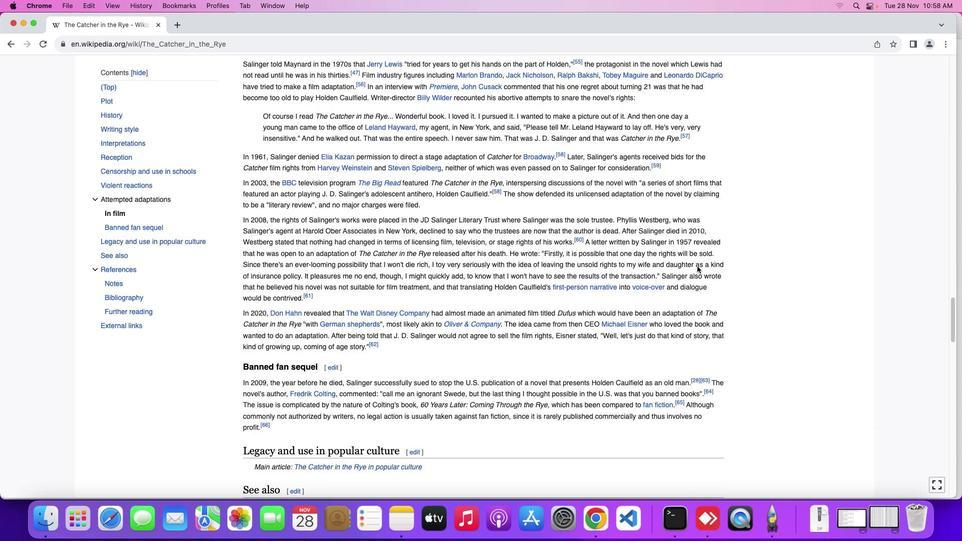 
Action: Mouse moved to (694, 283)
Screenshot: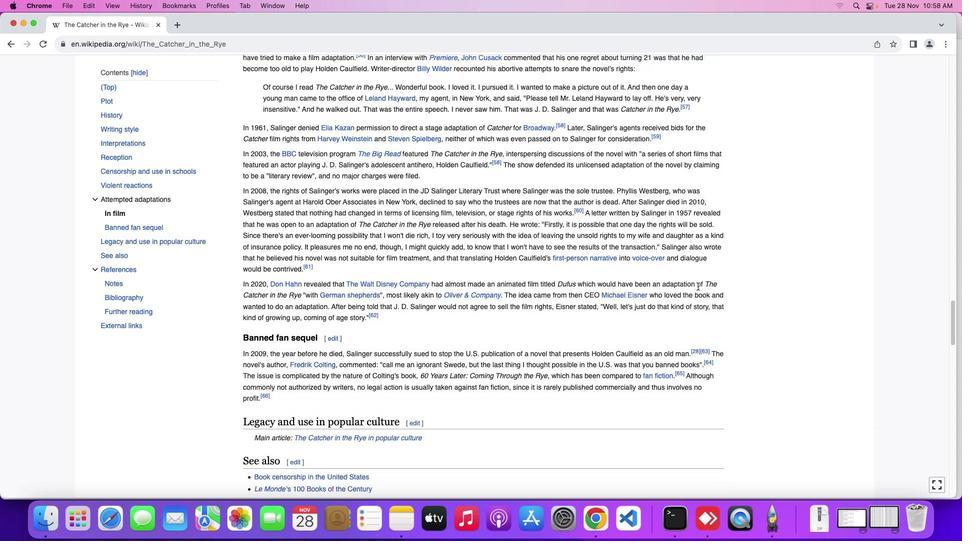 
Action: Mouse scrolled (694, 283) with delta (-3, -3)
Screenshot: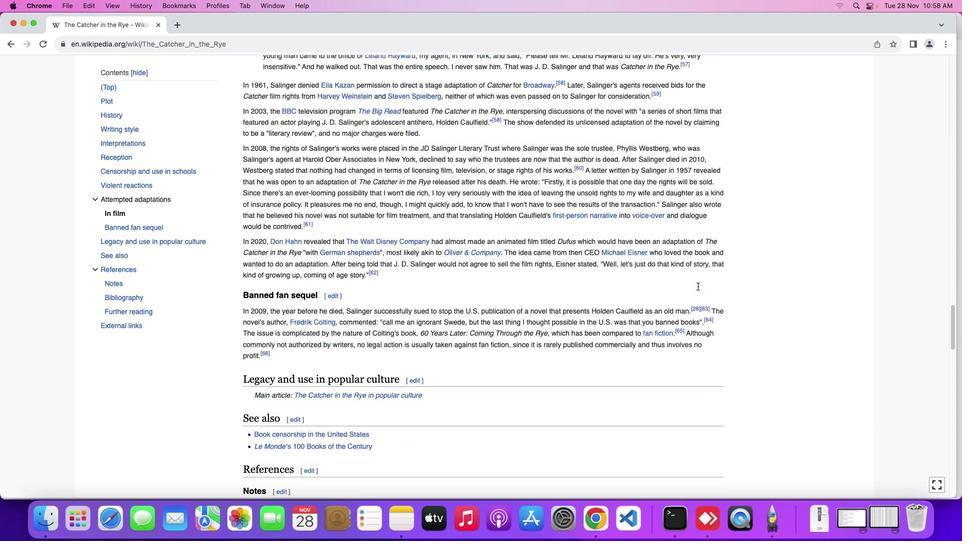 
Action: Mouse scrolled (694, 283) with delta (-3, -3)
Screenshot: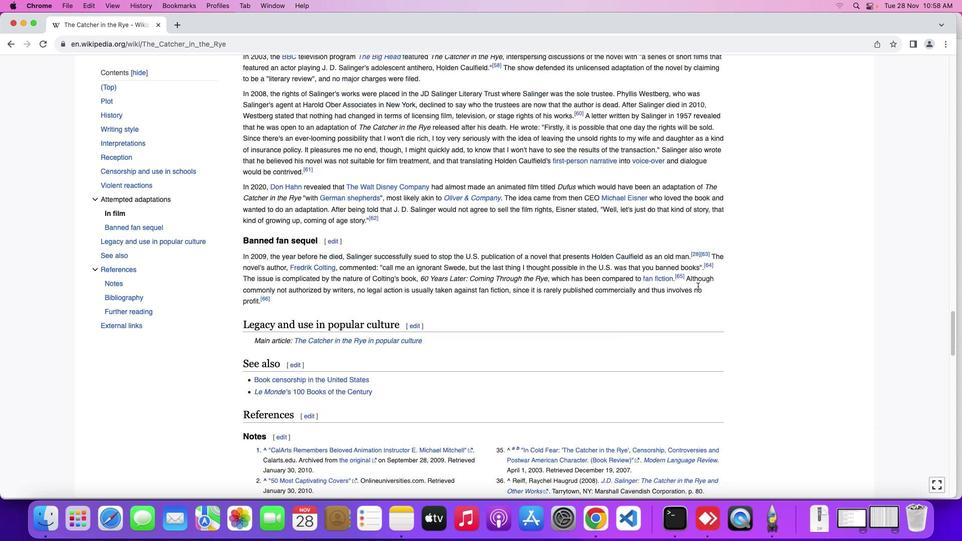 
Action: Mouse scrolled (694, 283) with delta (-3, -4)
Screenshot: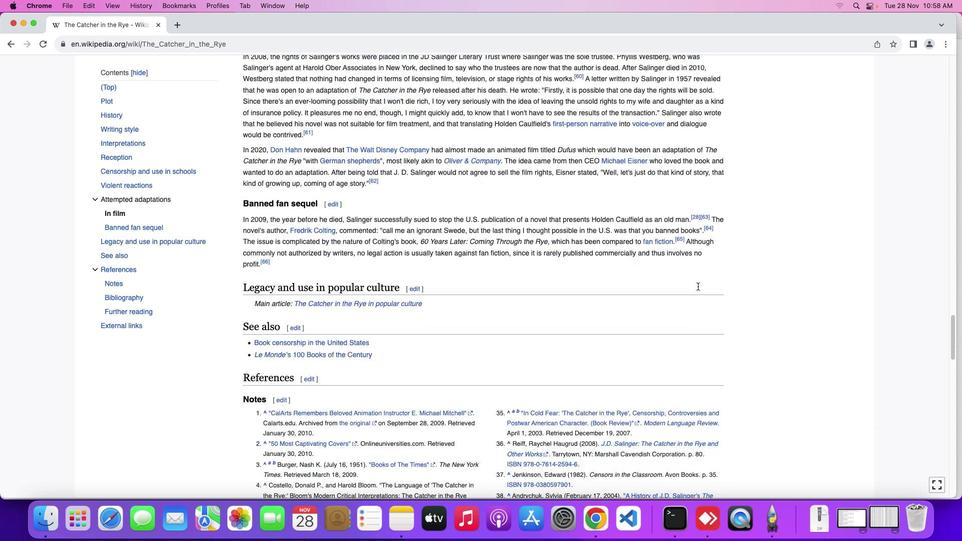 
Action: Mouse scrolled (694, 283) with delta (-3, -5)
Screenshot: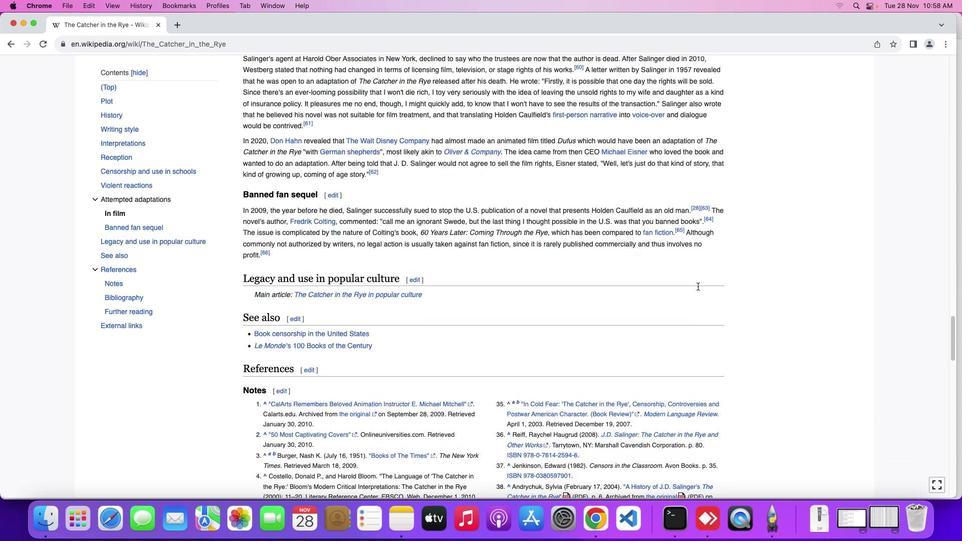 
Action: Mouse moved to (694, 282)
Screenshot: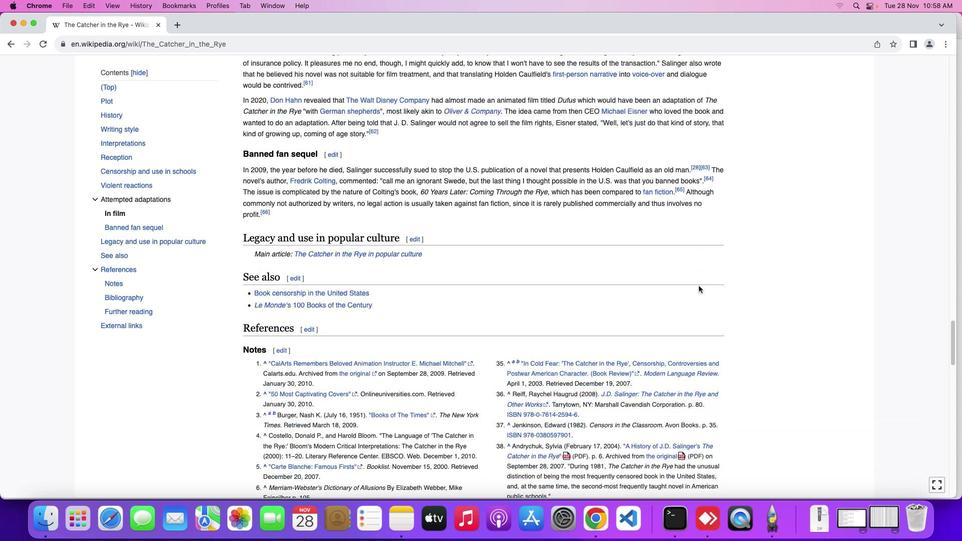 
Action: Mouse scrolled (694, 282) with delta (-3, -3)
Screenshot: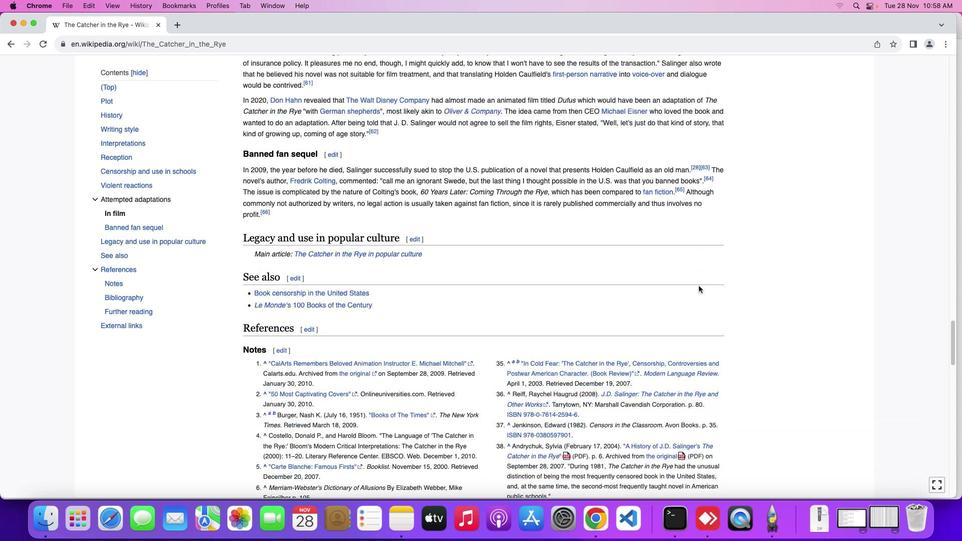 
Action: Mouse moved to (695, 282)
Screenshot: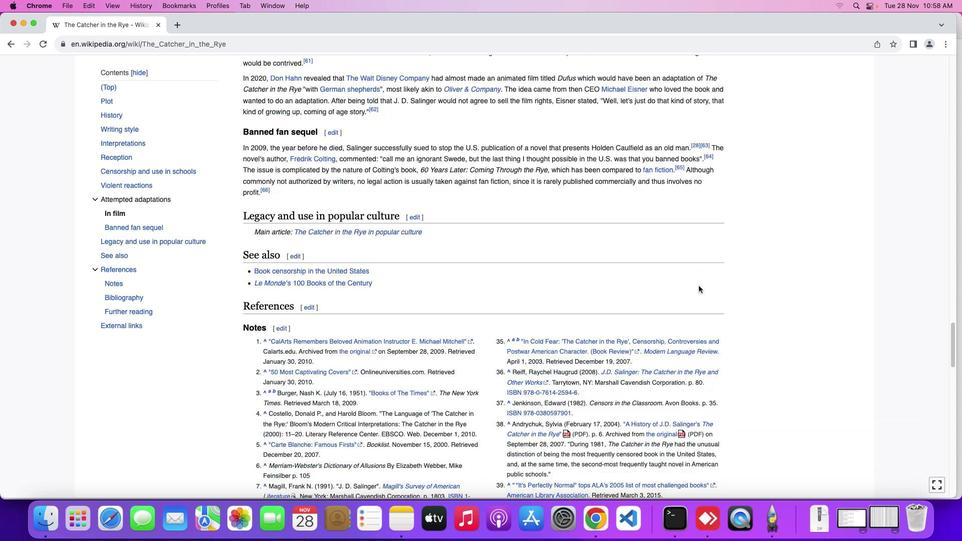 
Action: Mouse scrolled (695, 282) with delta (-3, -3)
Screenshot: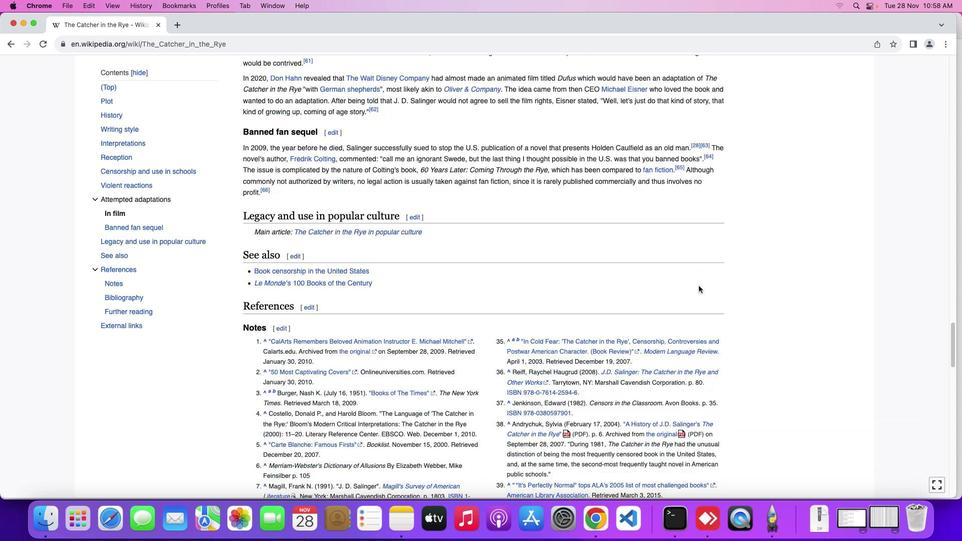 
Action: Mouse scrolled (695, 282) with delta (-3, -4)
Screenshot: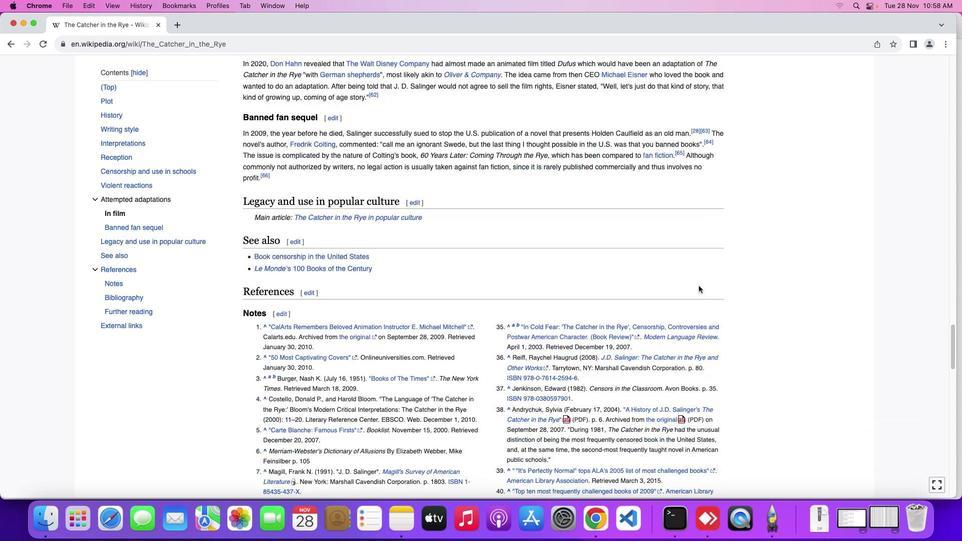 
Action: Mouse scrolled (695, 282) with delta (-3, -3)
Screenshot: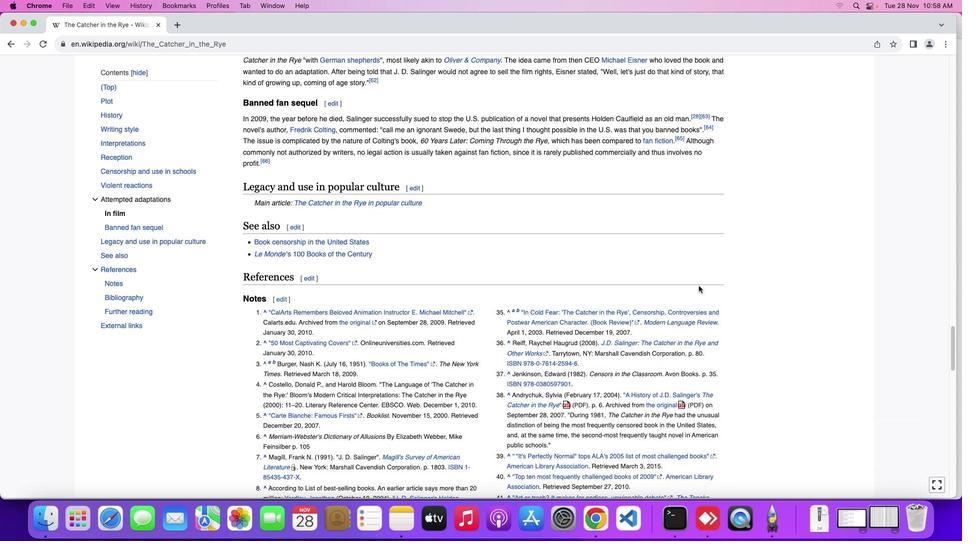 
Action: Mouse scrolled (695, 282) with delta (-3, -3)
Screenshot: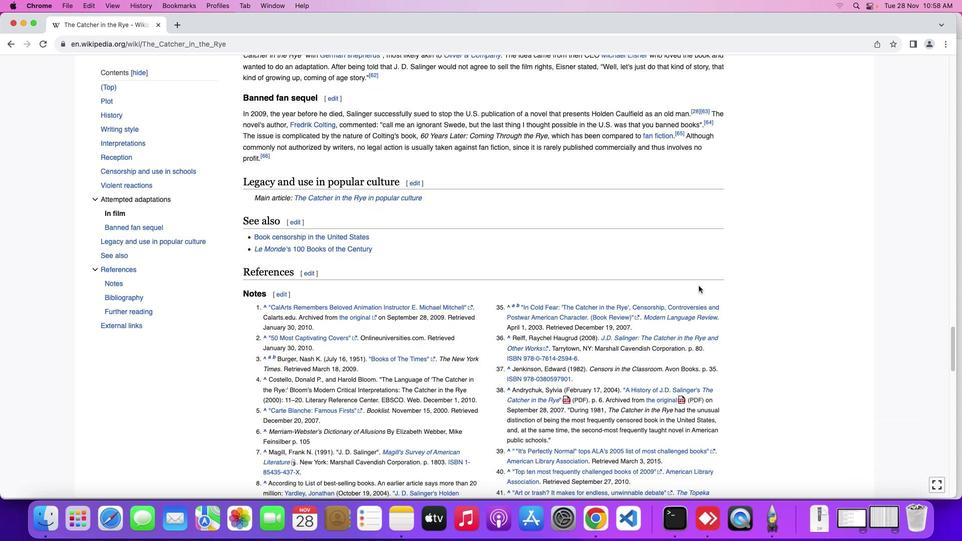 
Action: Mouse scrolled (695, 282) with delta (-3, -3)
Screenshot: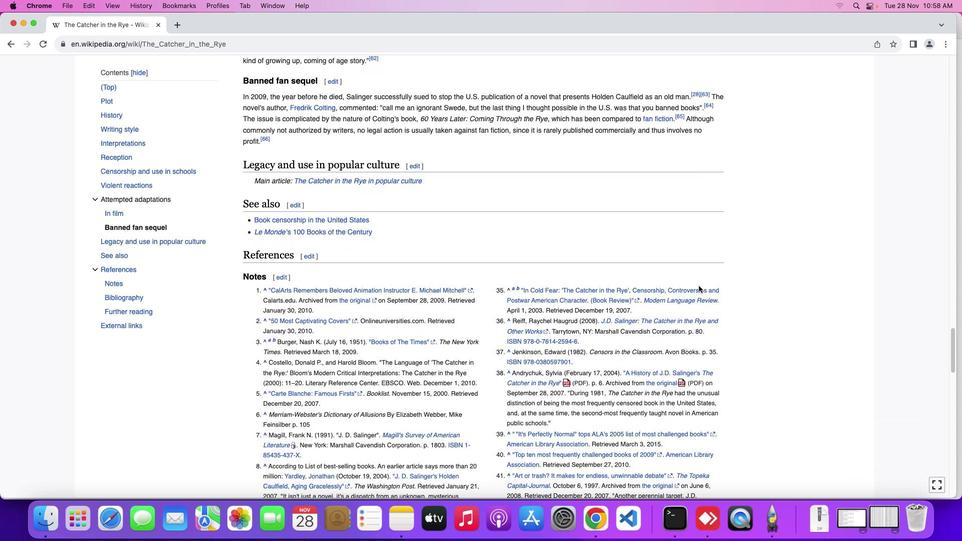 
Action: Mouse scrolled (695, 282) with delta (-3, -3)
Screenshot: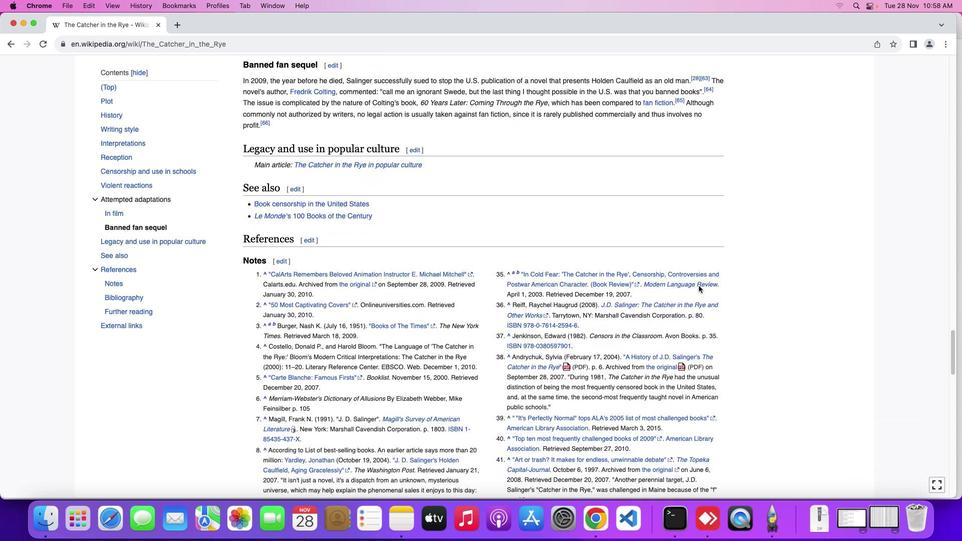 
Action: Mouse moved to (695, 281)
